 Task: Look for space in Jāmnagar, India from 5th July, 2023 to 15th July, 2023 for 9 adults in price range Rs.15000 to Rs.25000. Place can be entire place with 5 bedrooms having 5 beds and 5 bathrooms. Property type can be house, flat, guest house. Booking option can be shelf check-in. Required host language is English.
Action: Mouse moved to (523, 130)
Screenshot: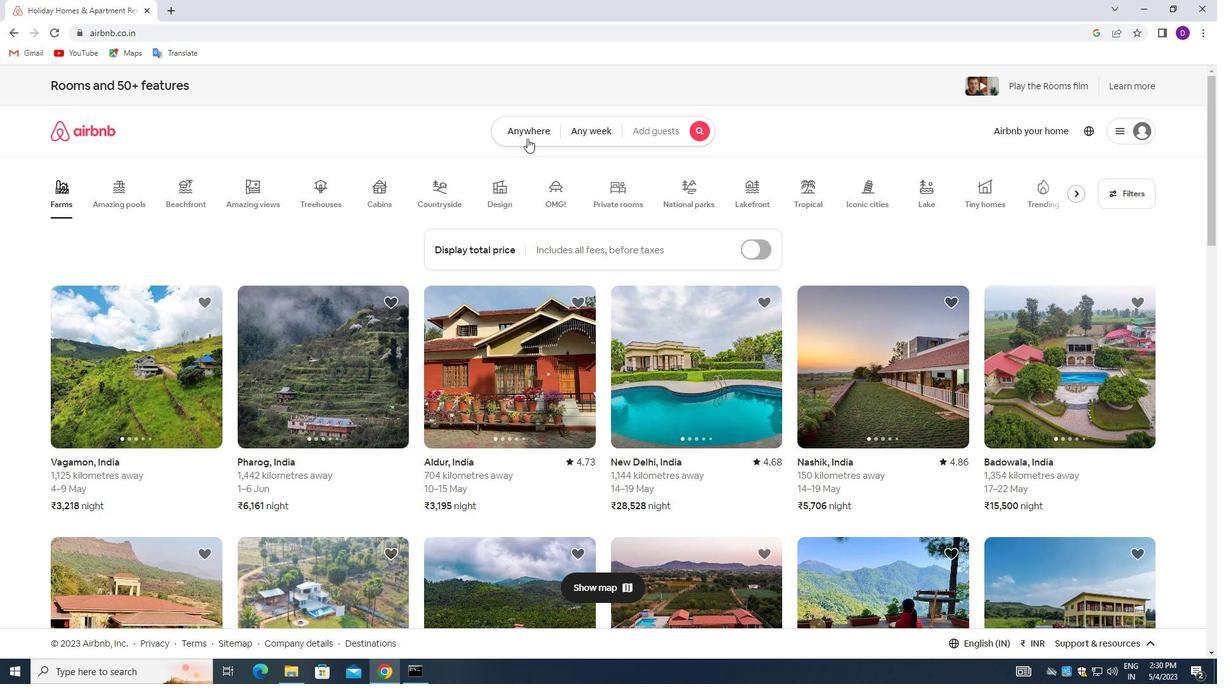 
Action: Mouse pressed left at (523, 130)
Screenshot: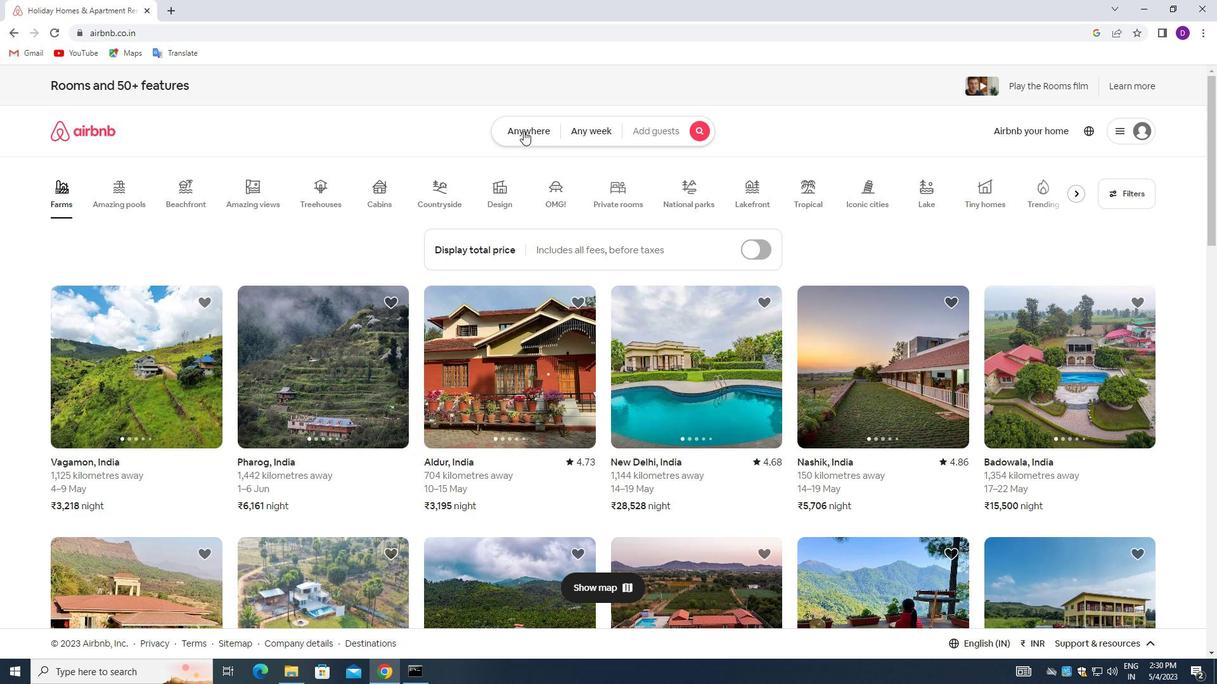 
Action: Mouse moved to (469, 186)
Screenshot: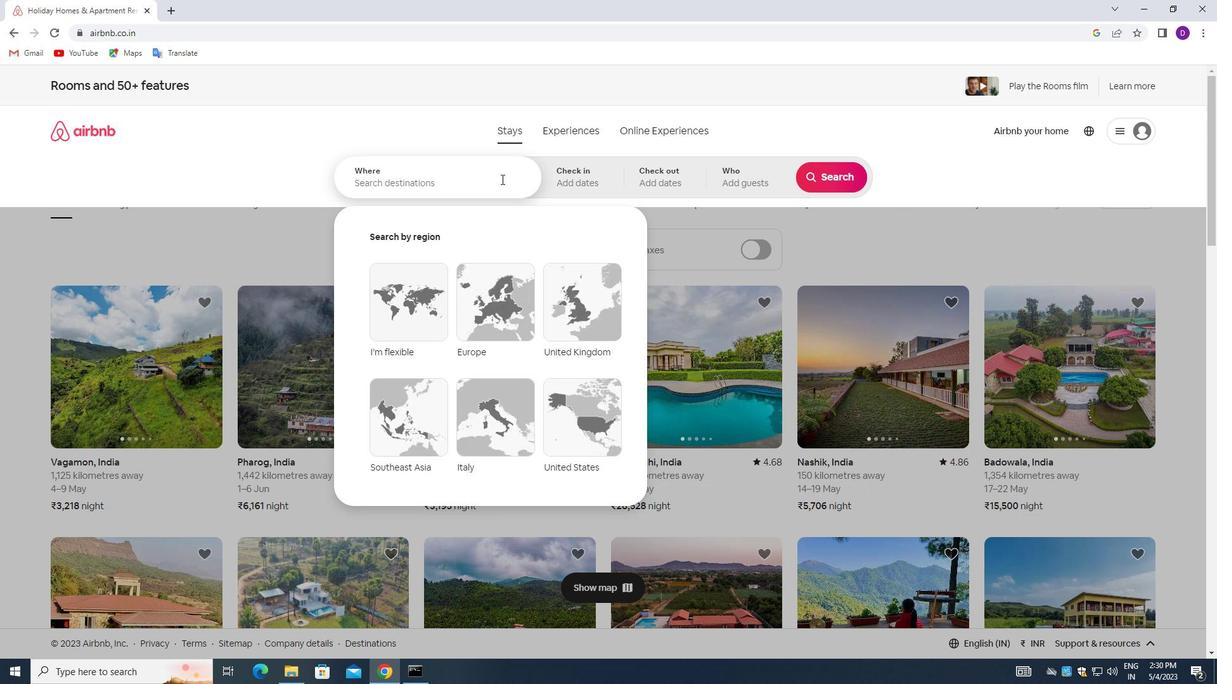 
Action: Mouse pressed left at (469, 186)
Screenshot: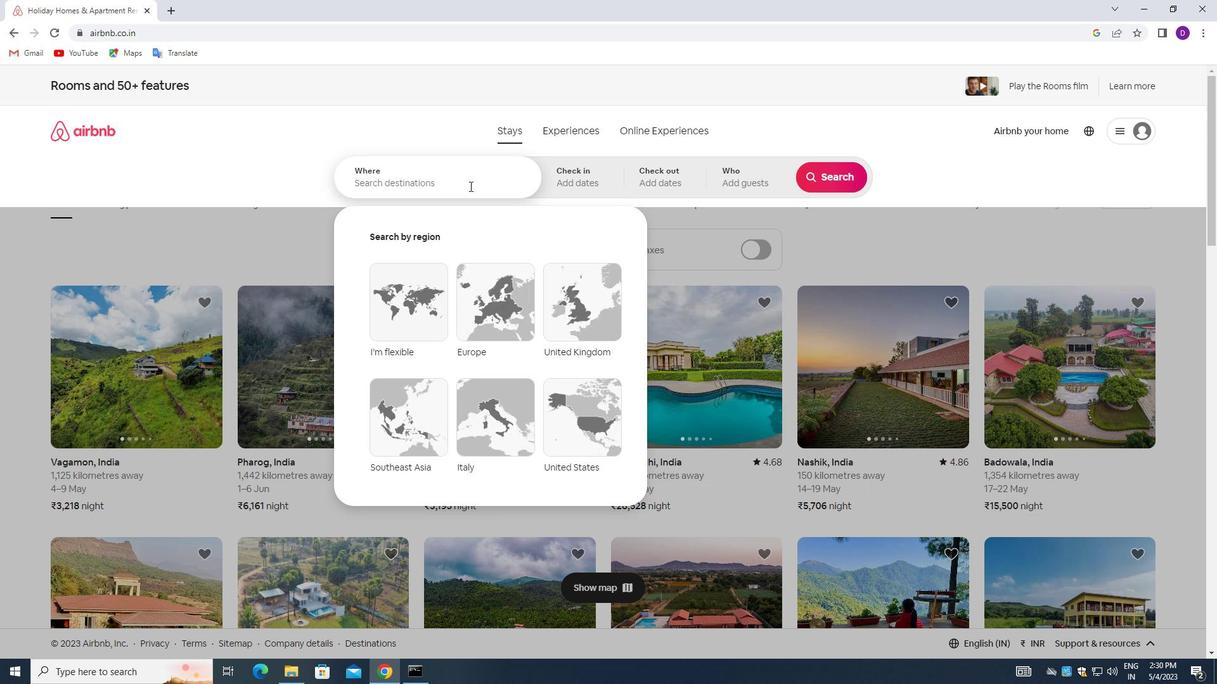 
Action: Mouse moved to (248, 155)
Screenshot: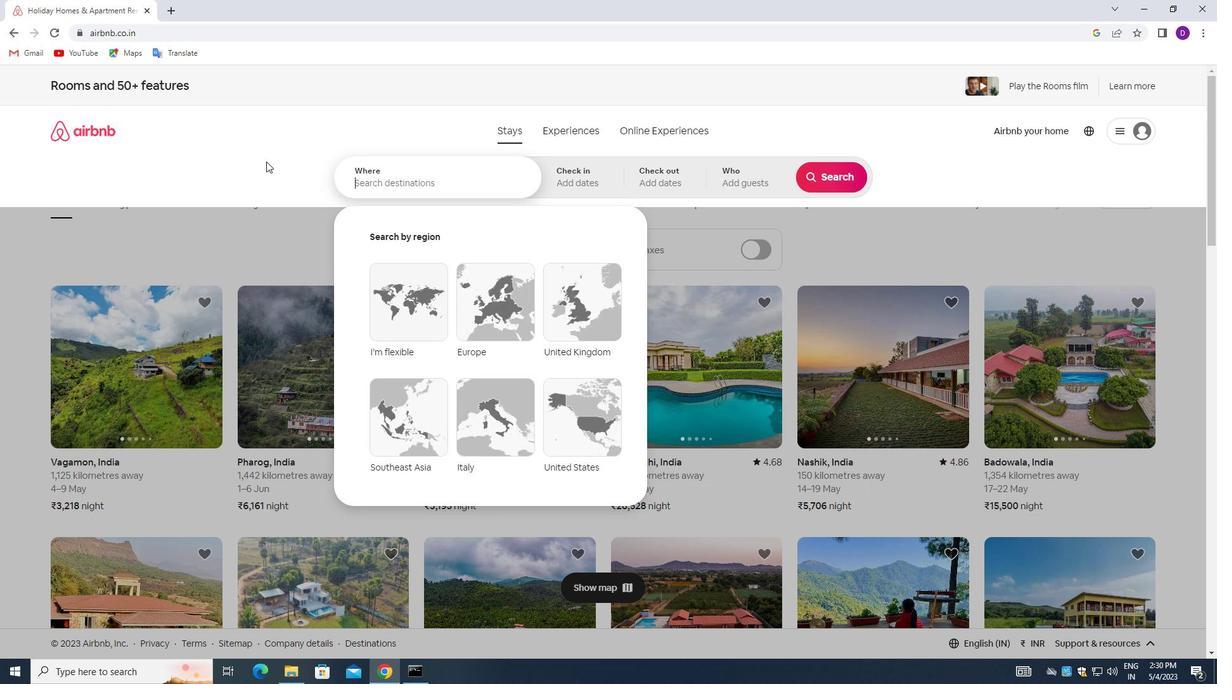 
Action: Key pressed <Key.shift>JAMNAGAR,<Key.space><Key.shift>INDIA<Key.enter>
Screenshot: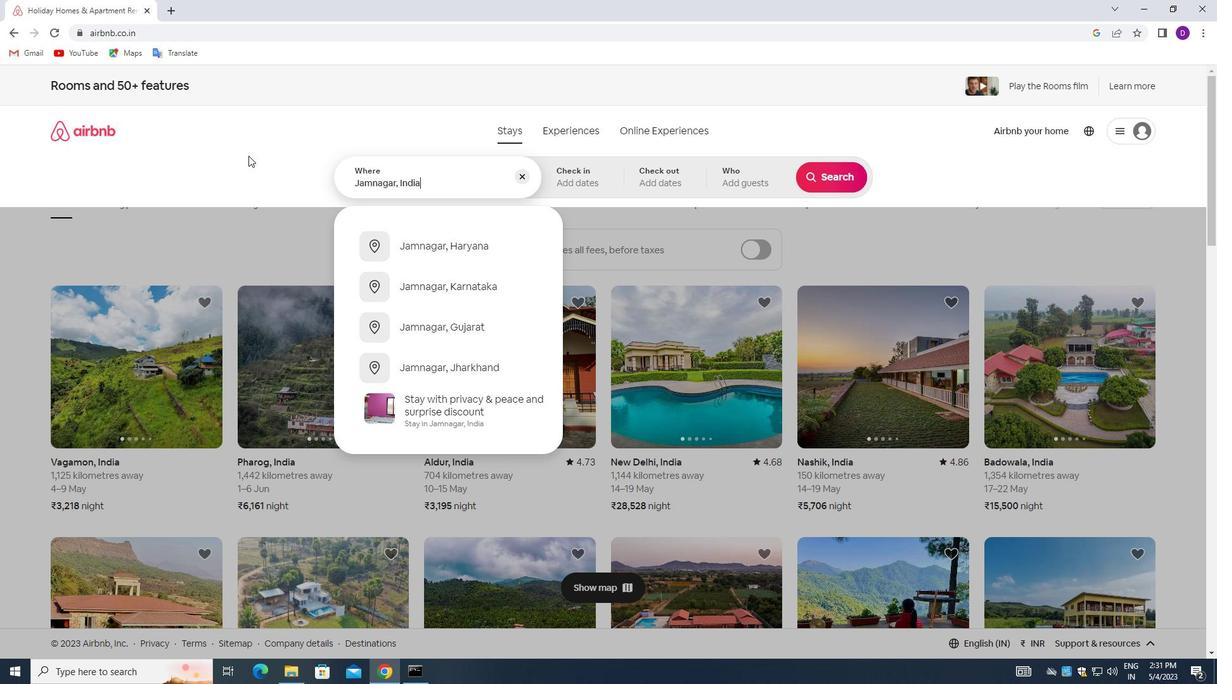 
Action: Mouse moved to (824, 286)
Screenshot: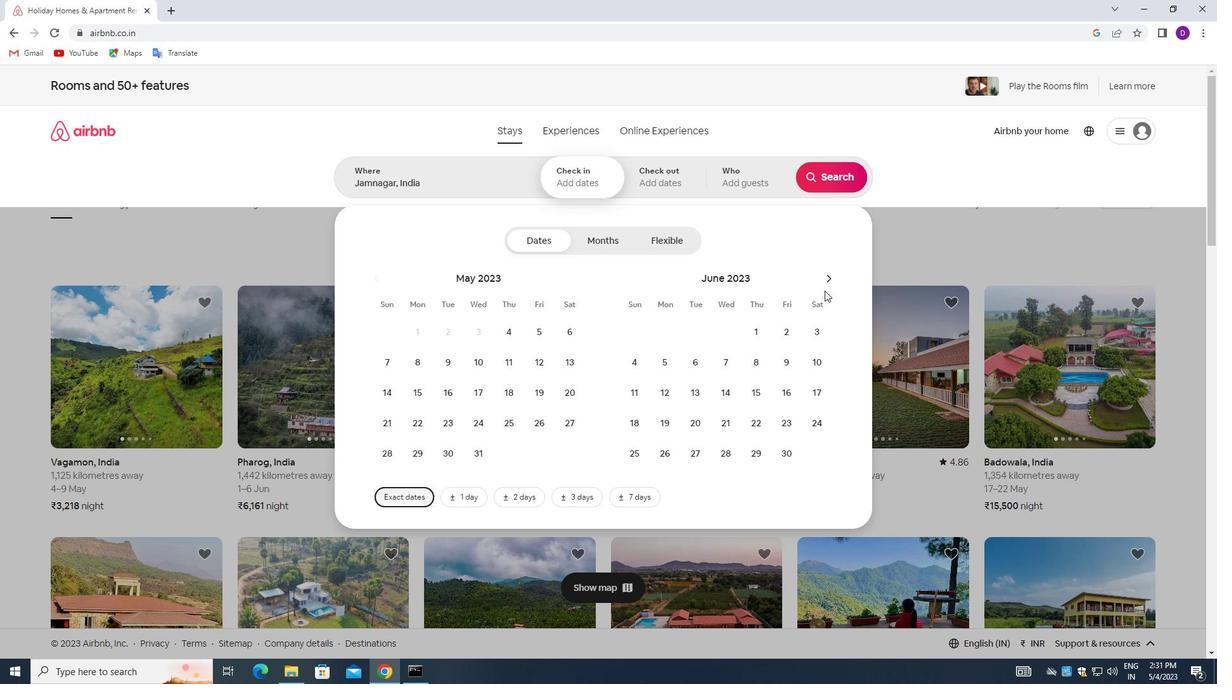 
Action: Mouse pressed left at (824, 286)
Screenshot: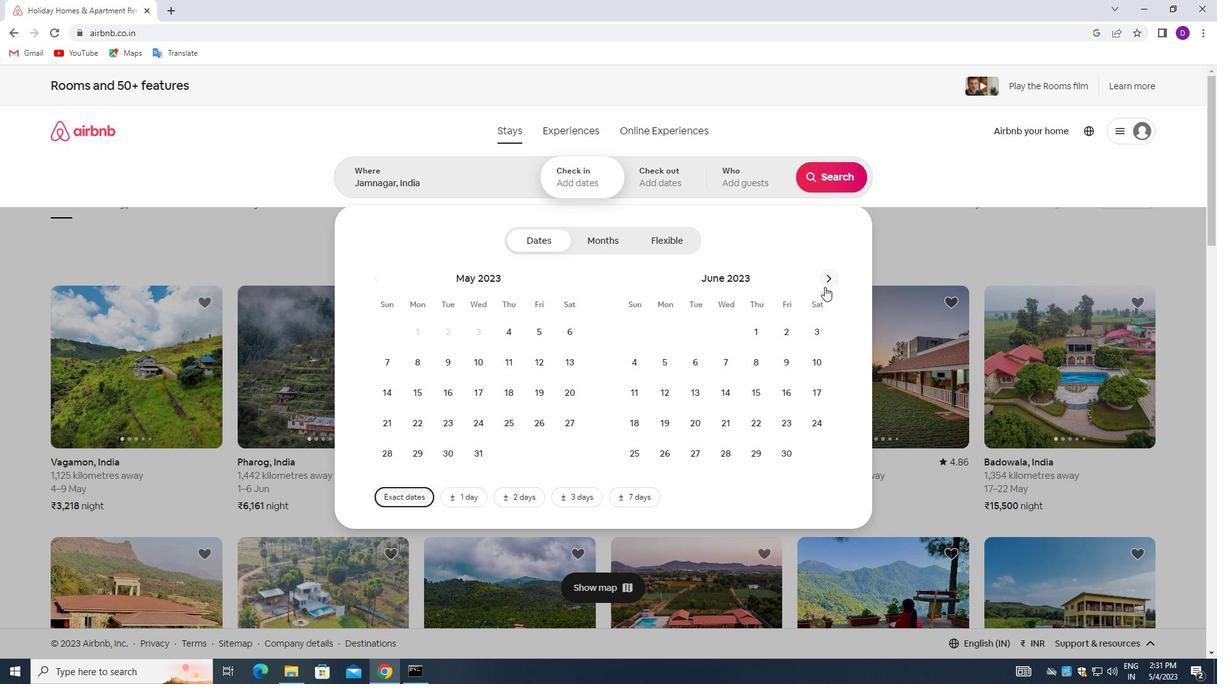 
Action: Mouse moved to (718, 355)
Screenshot: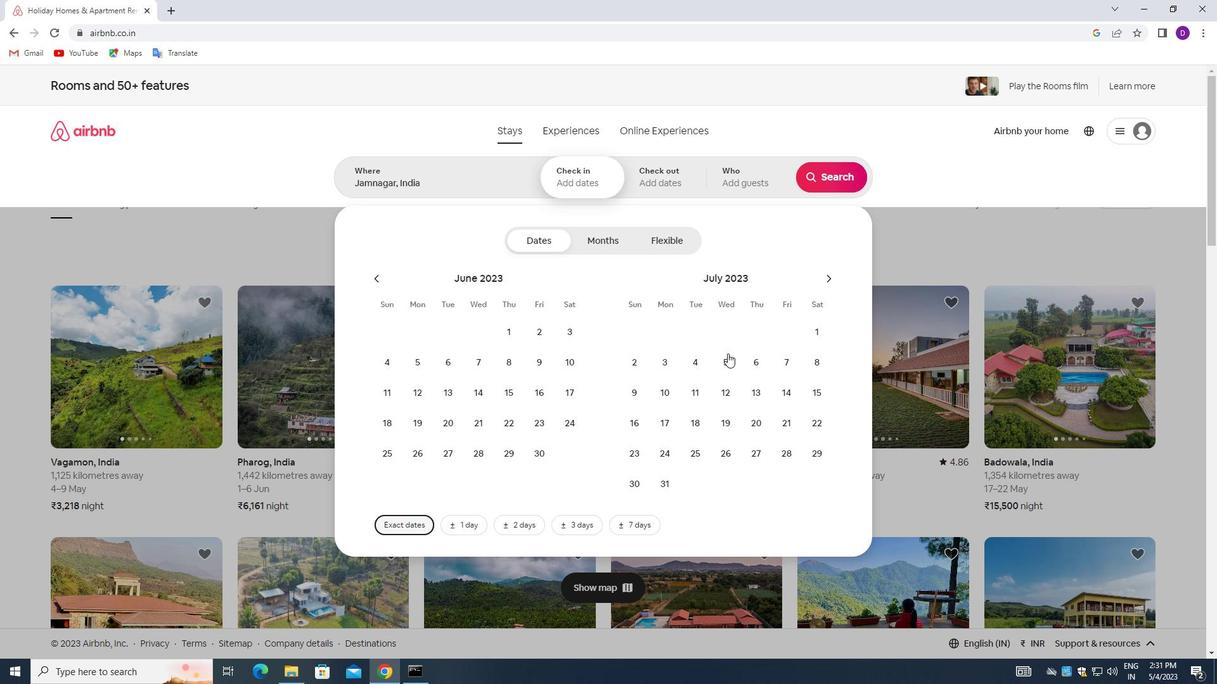 
Action: Mouse pressed left at (718, 355)
Screenshot: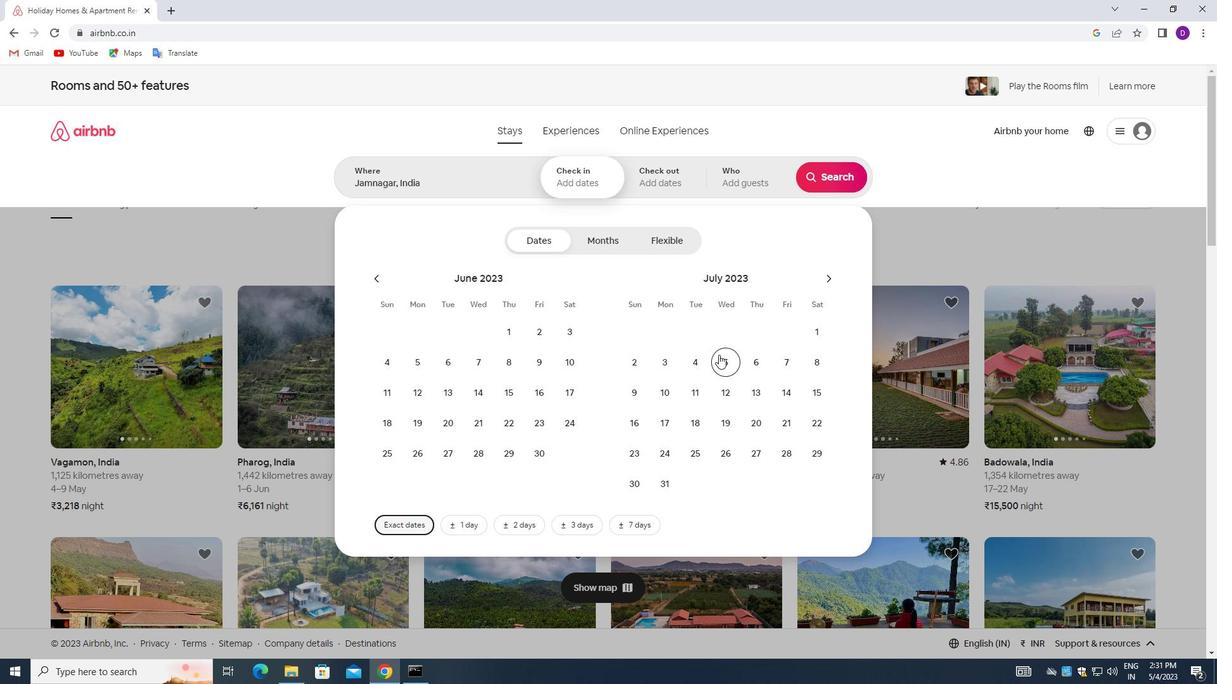 
Action: Mouse moved to (808, 384)
Screenshot: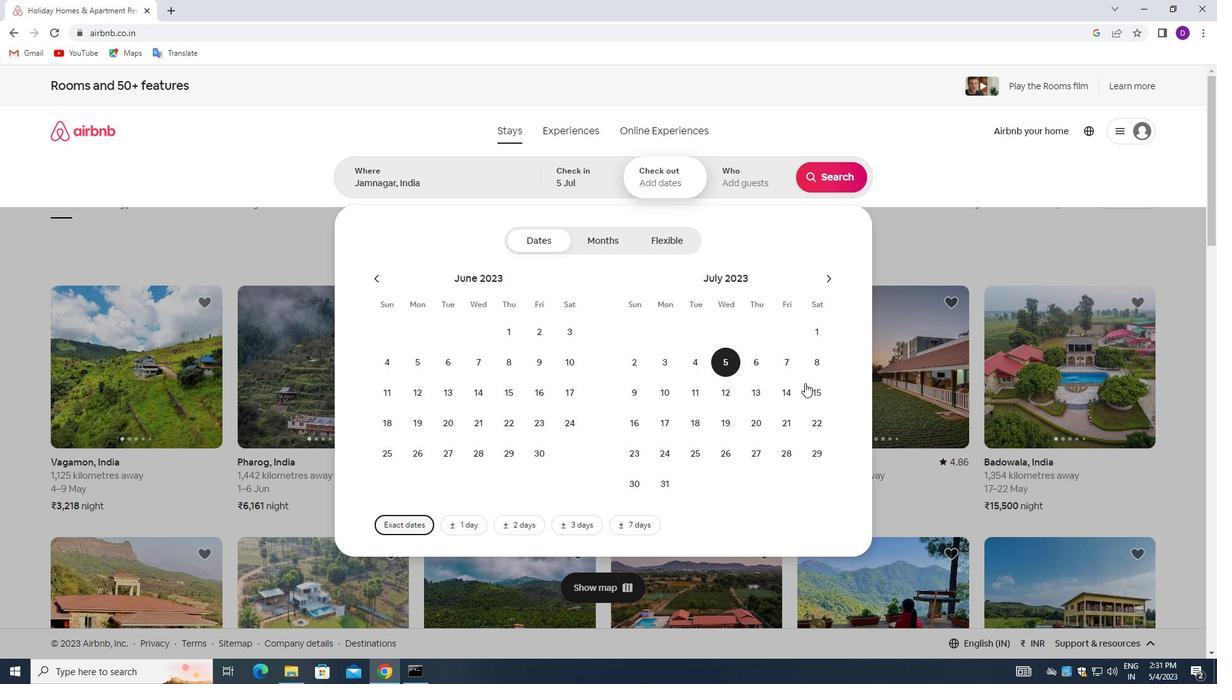 
Action: Mouse pressed left at (808, 384)
Screenshot: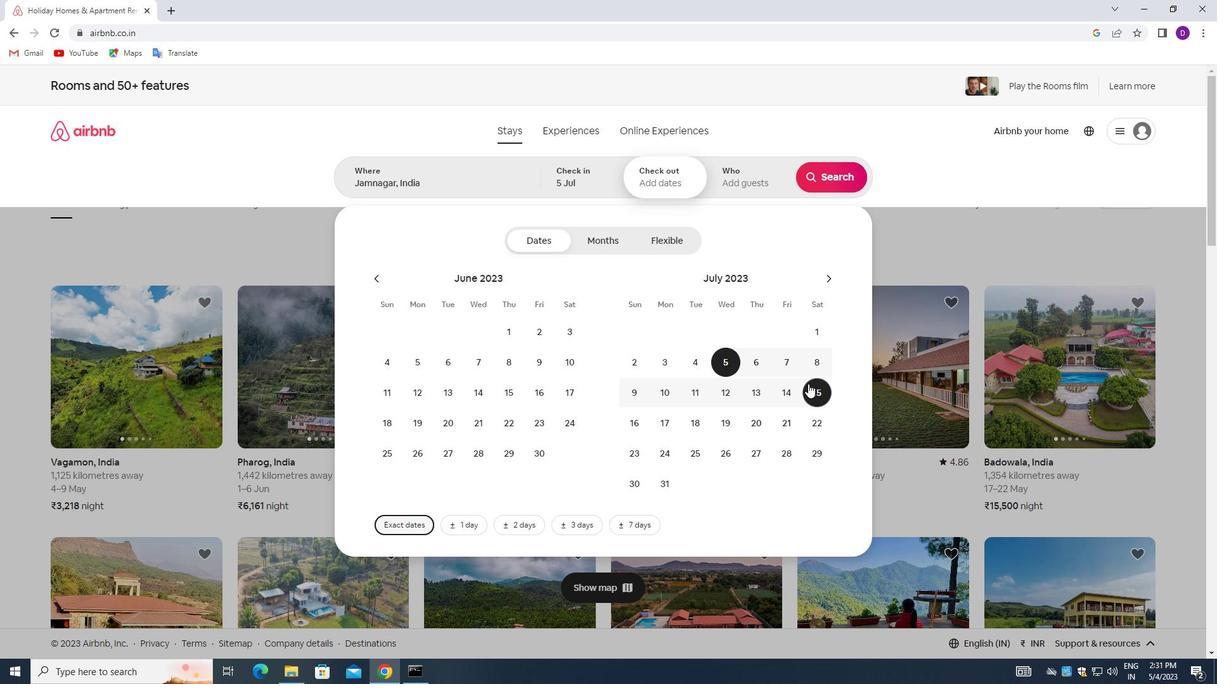 
Action: Mouse moved to (727, 168)
Screenshot: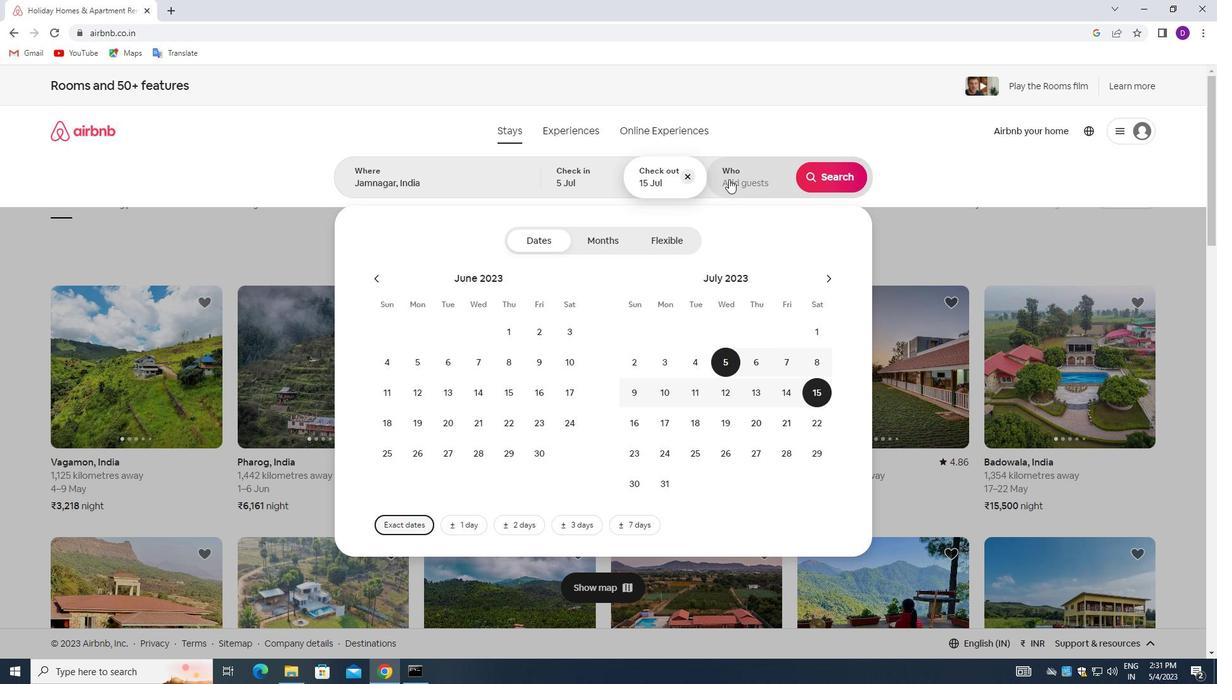 
Action: Mouse pressed left at (727, 168)
Screenshot: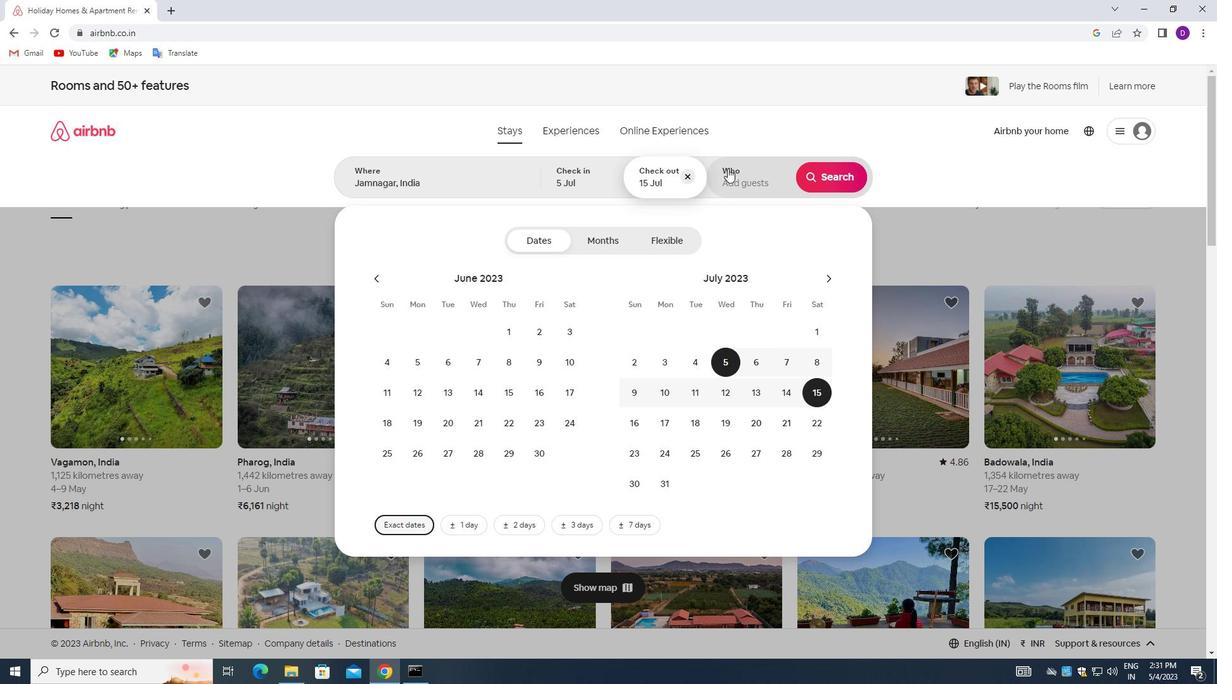 
Action: Mouse moved to (838, 243)
Screenshot: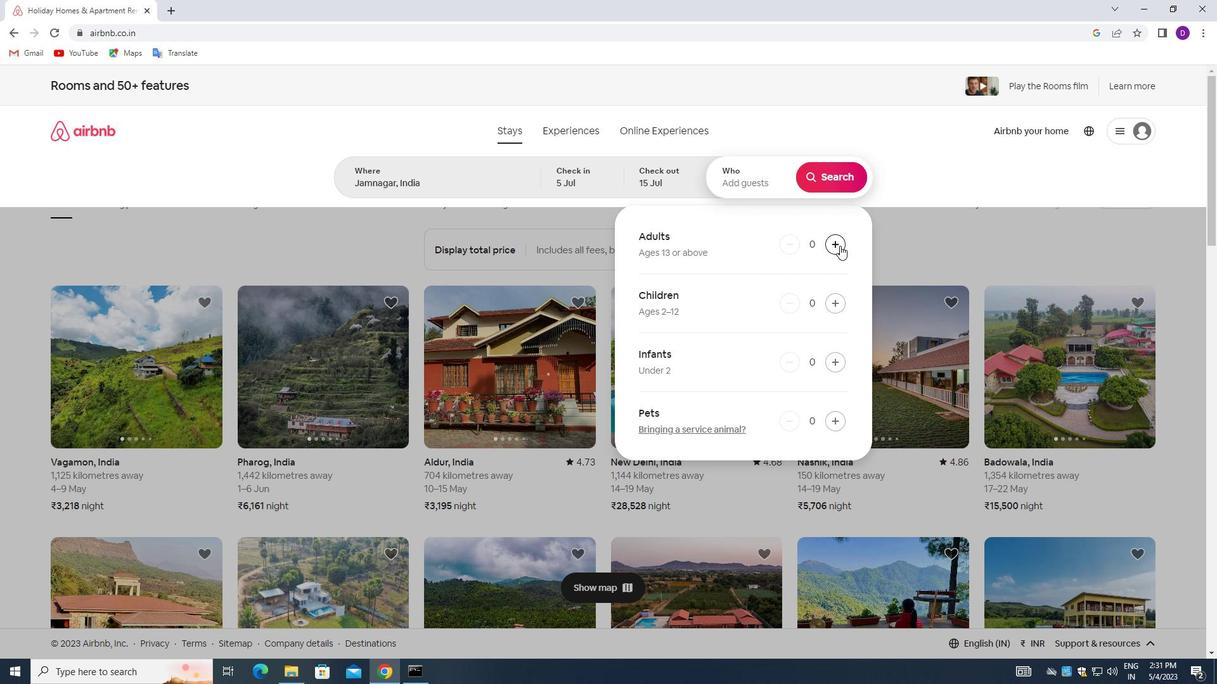 
Action: Mouse pressed left at (838, 243)
Screenshot: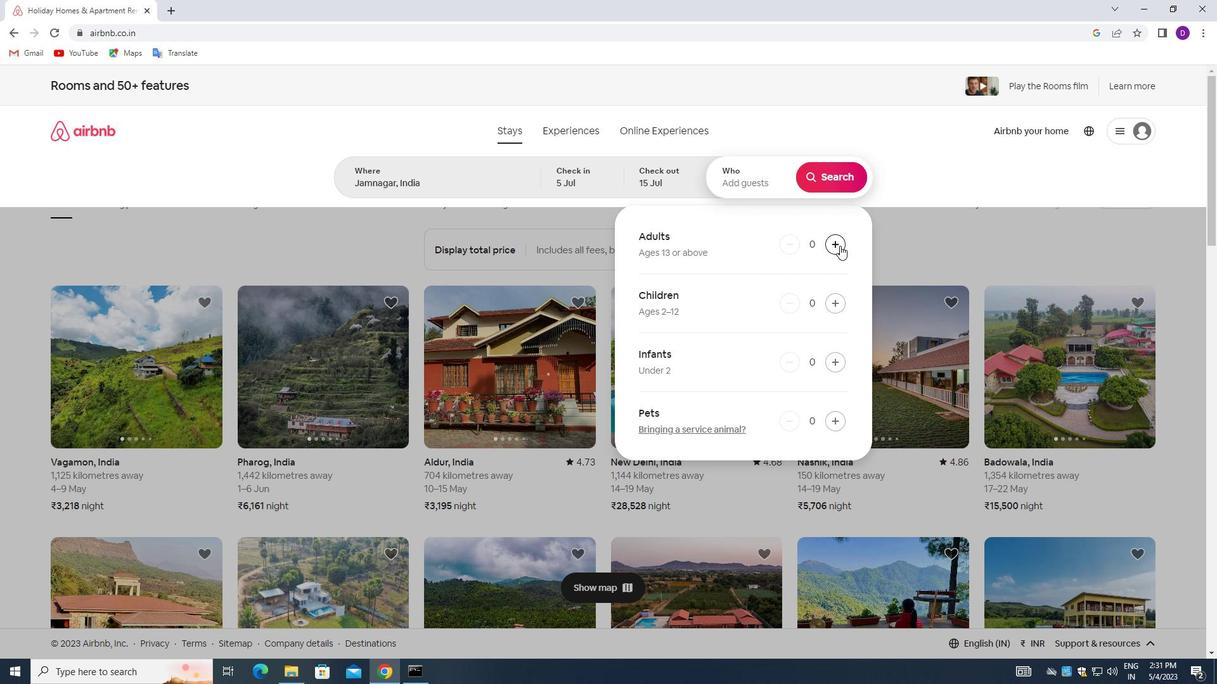 
Action: Mouse pressed left at (838, 243)
Screenshot: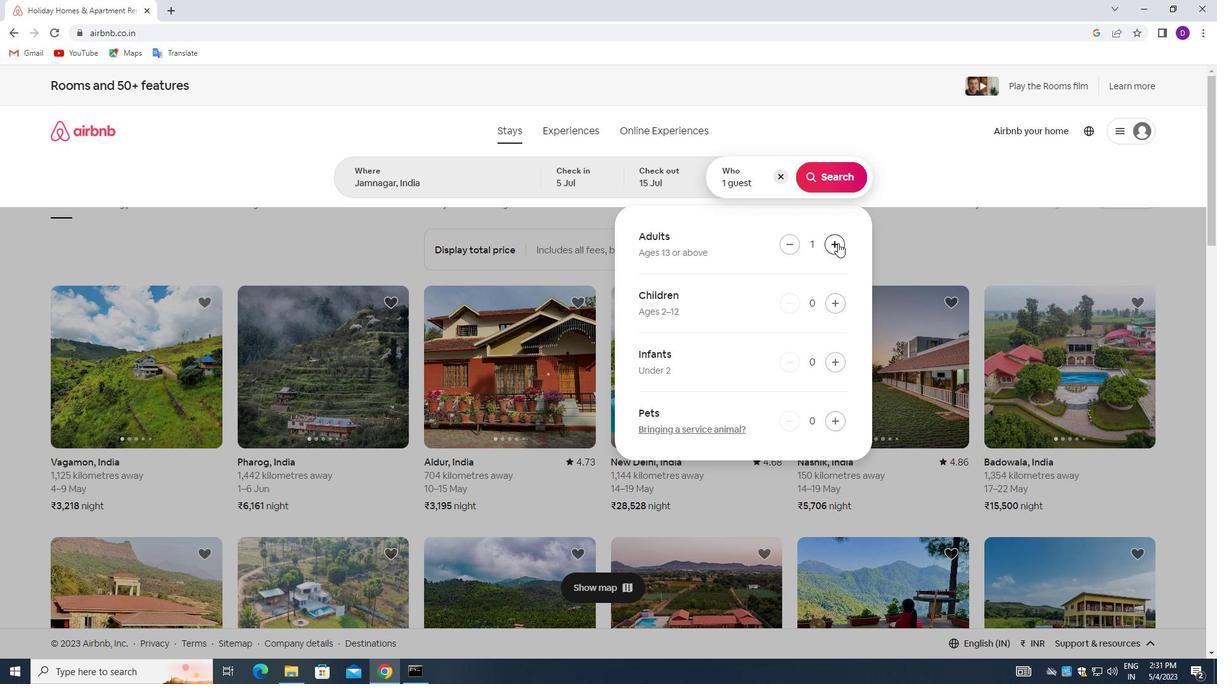 
Action: Mouse pressed left at (838, 243)
Screenshot: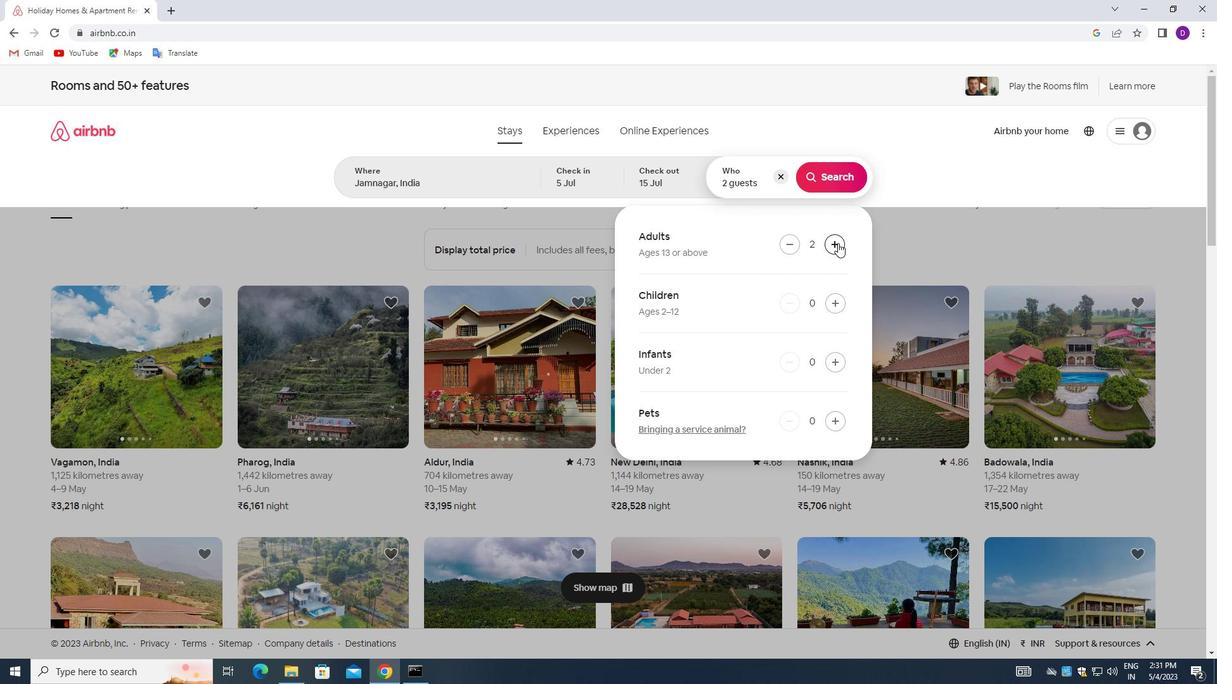 
Action: Mouse pressed left at (838, 243)
Screenshot: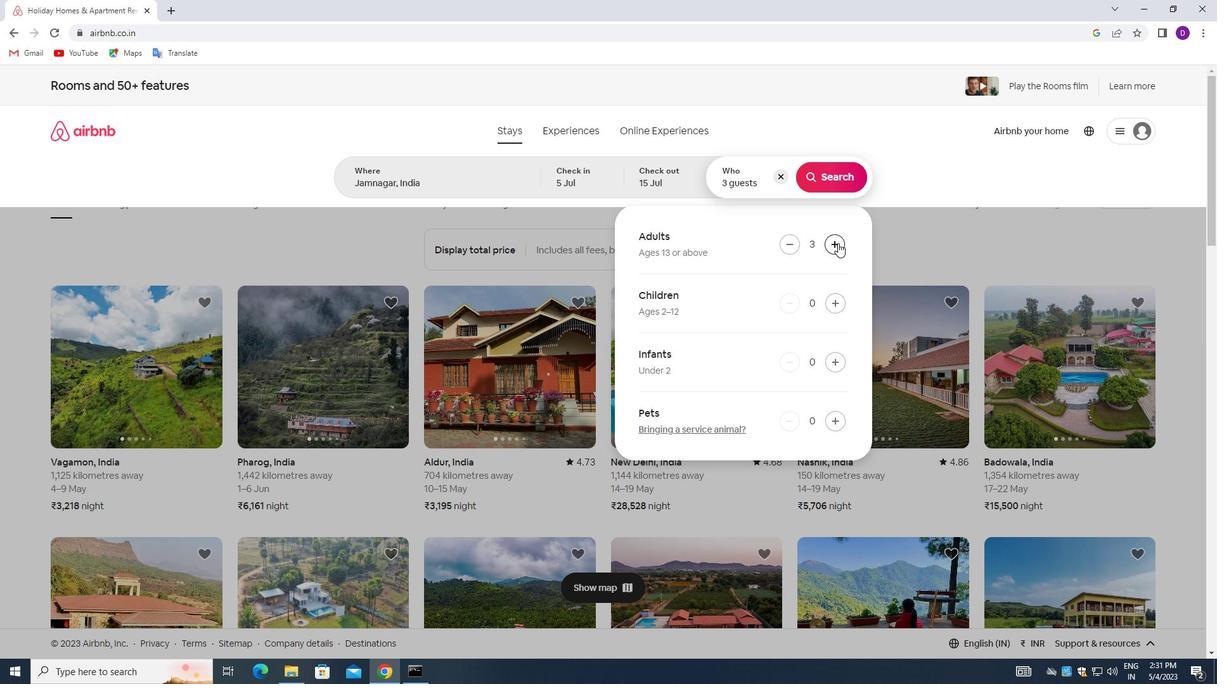 
Action: Mouse pressed left at (838, 243)
Screenshot: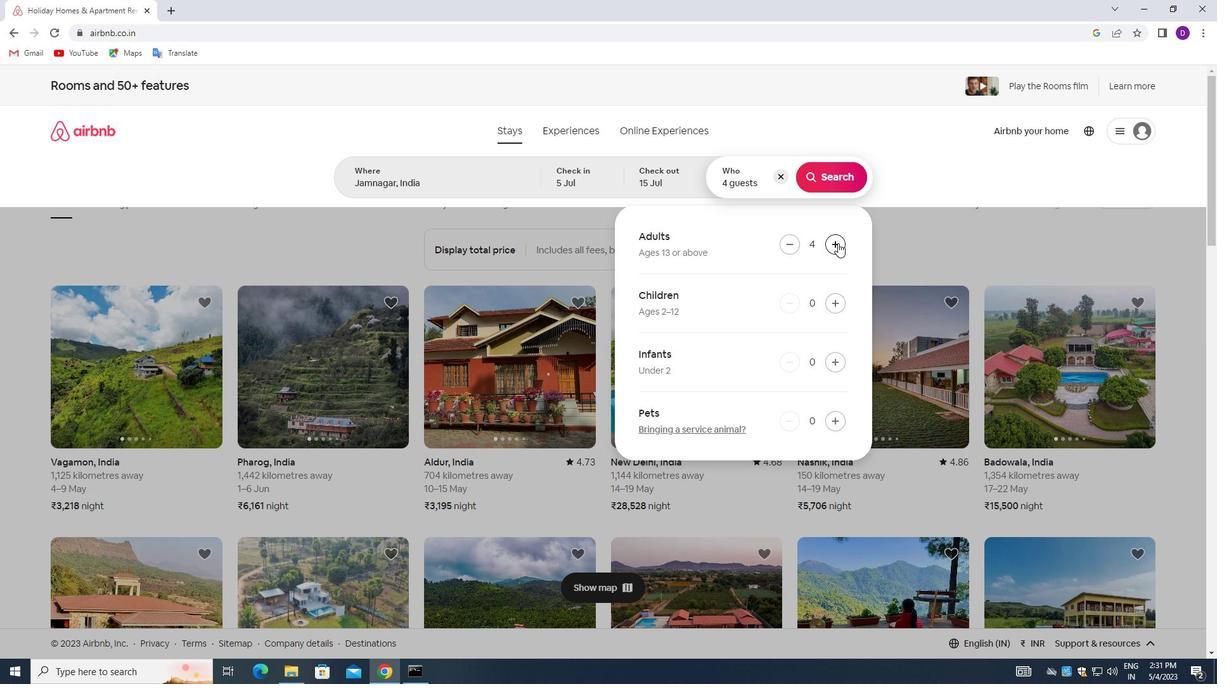 
Action: Mouse pressed left at (838, 243)
Screenshot: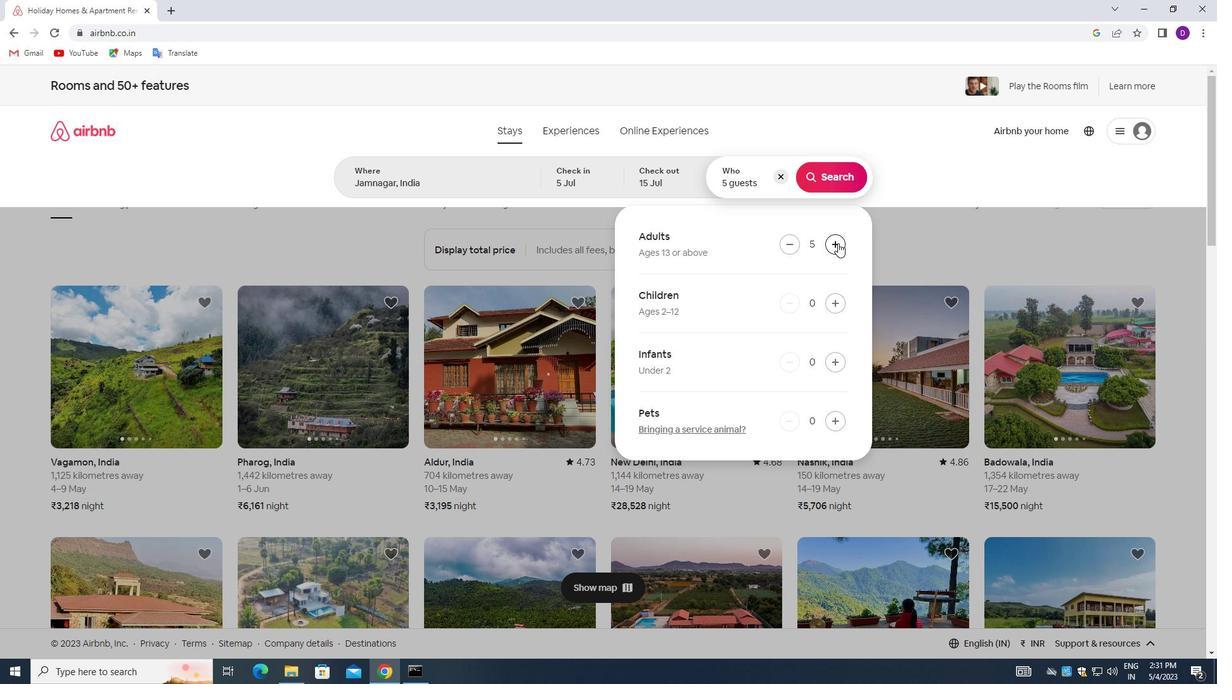 
Action: Mouse pressed left at (838, 243)
Screenshot: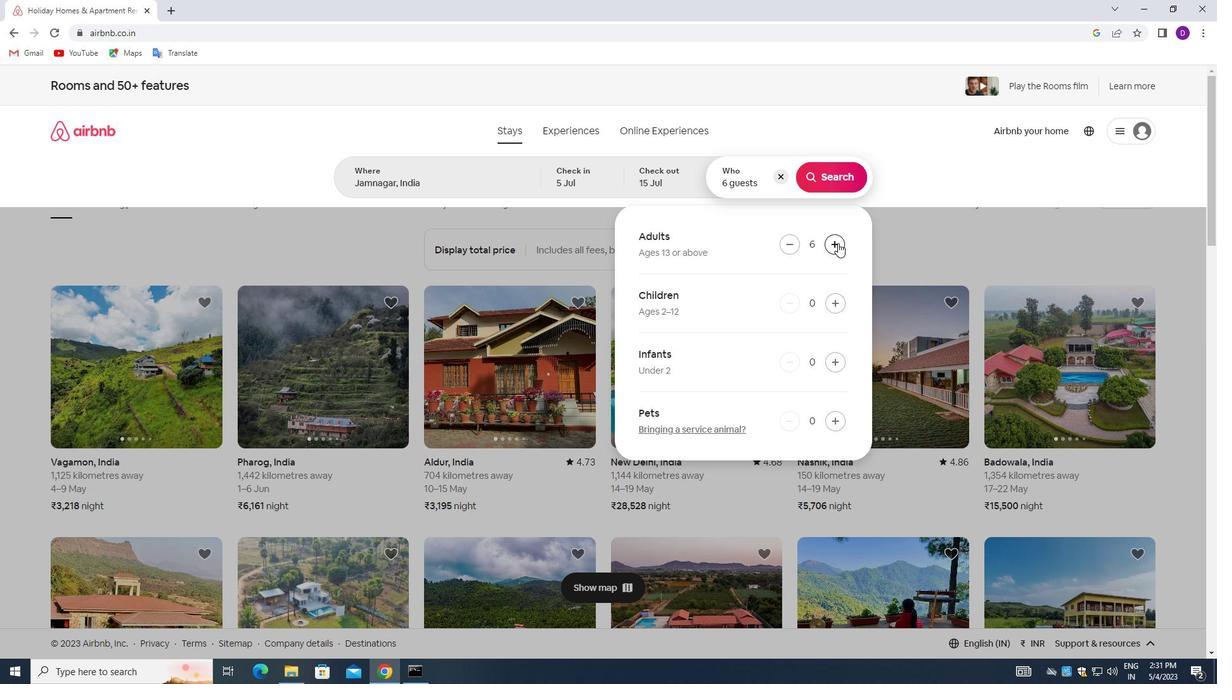 
Action: Mouse pressed left at (838, 243)
Screenshot: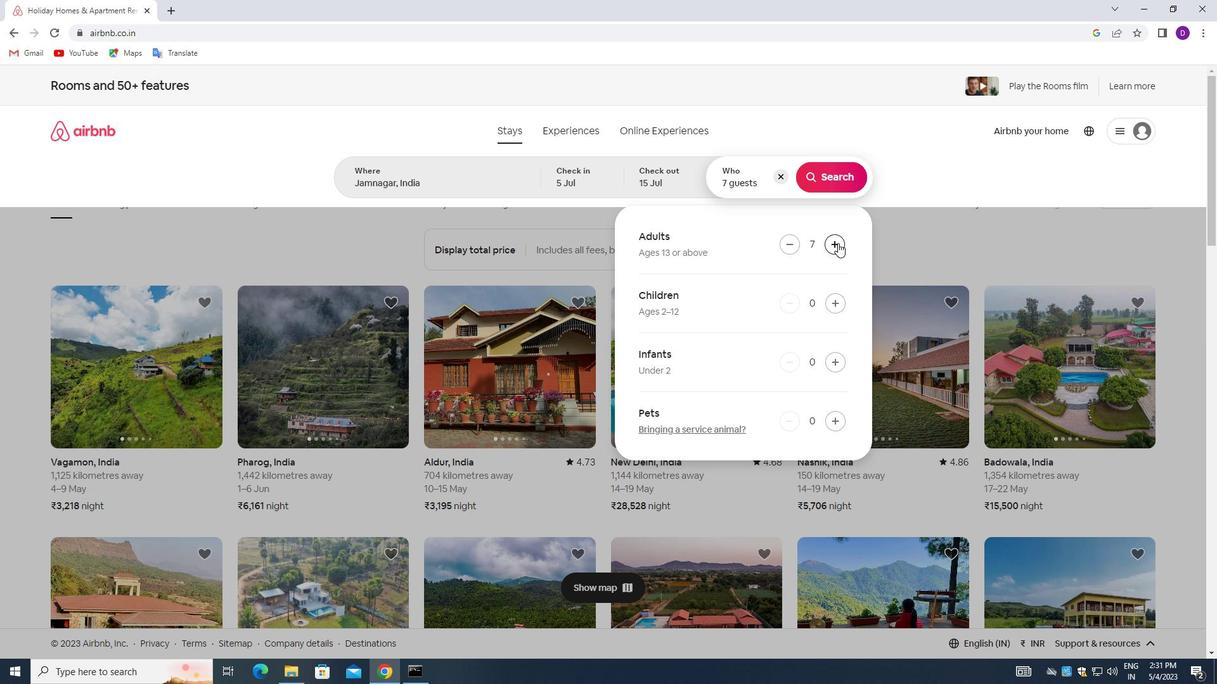 
Action: Mouse pressed left at (838, 243)
Screenshot: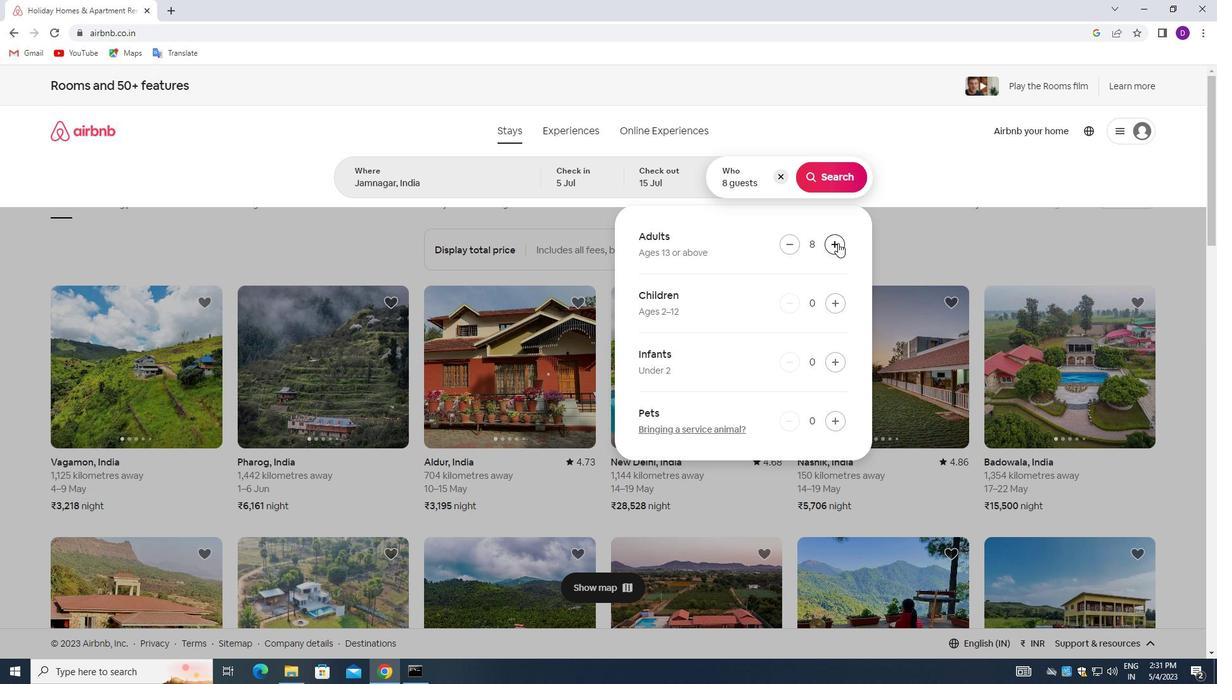 
Action: Mouse moved to (819, 171)
Screenshot: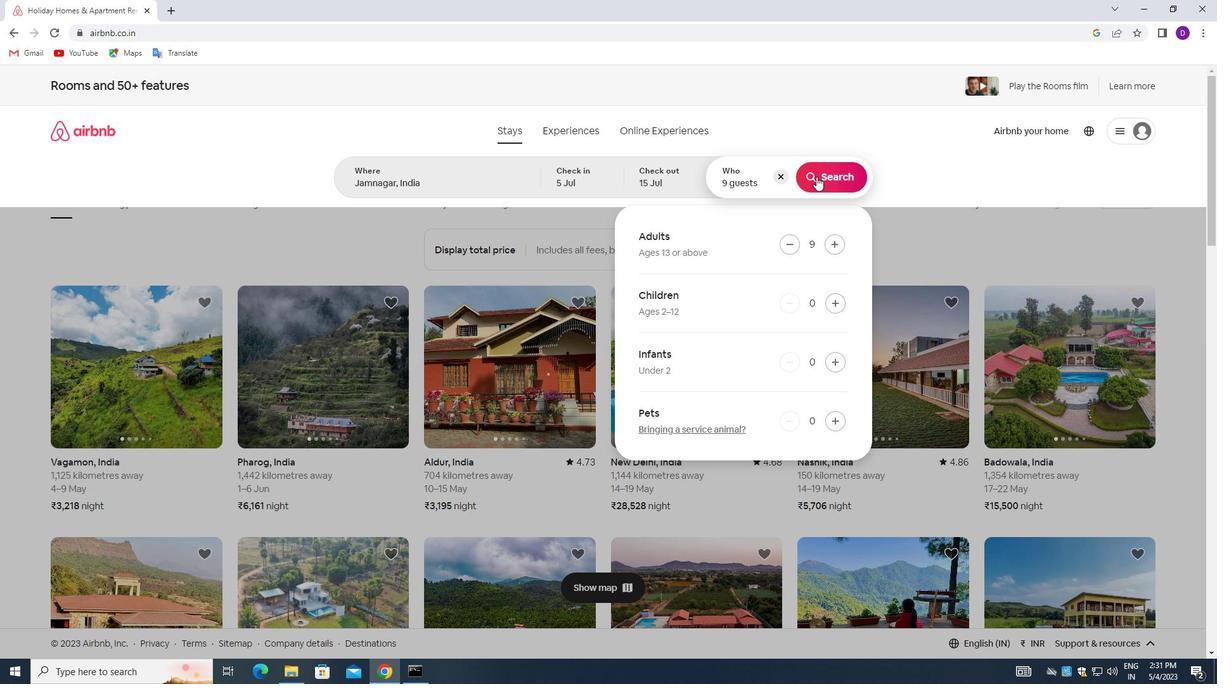 
Action: Mouse pressed left at (819, 171)
Screenshot: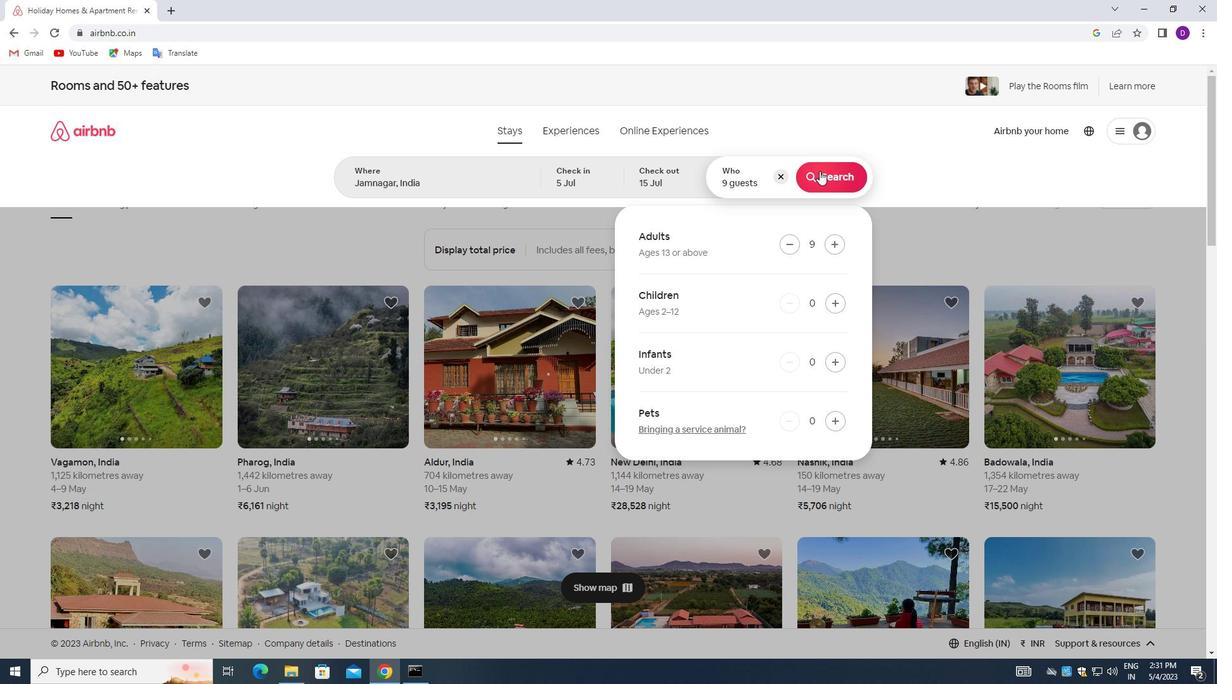 
Action: Mouse moved to (1143, 136)
Screenshot: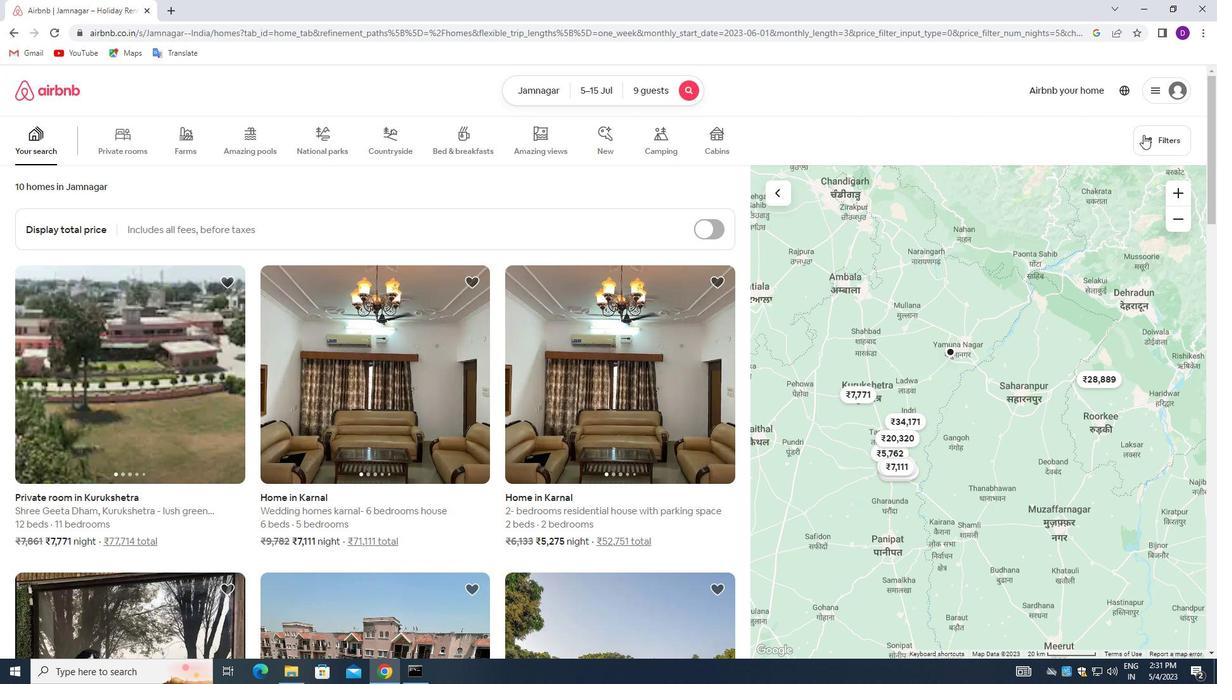 
Action: Mouse pressed left at (1143, 136)
Screenshot: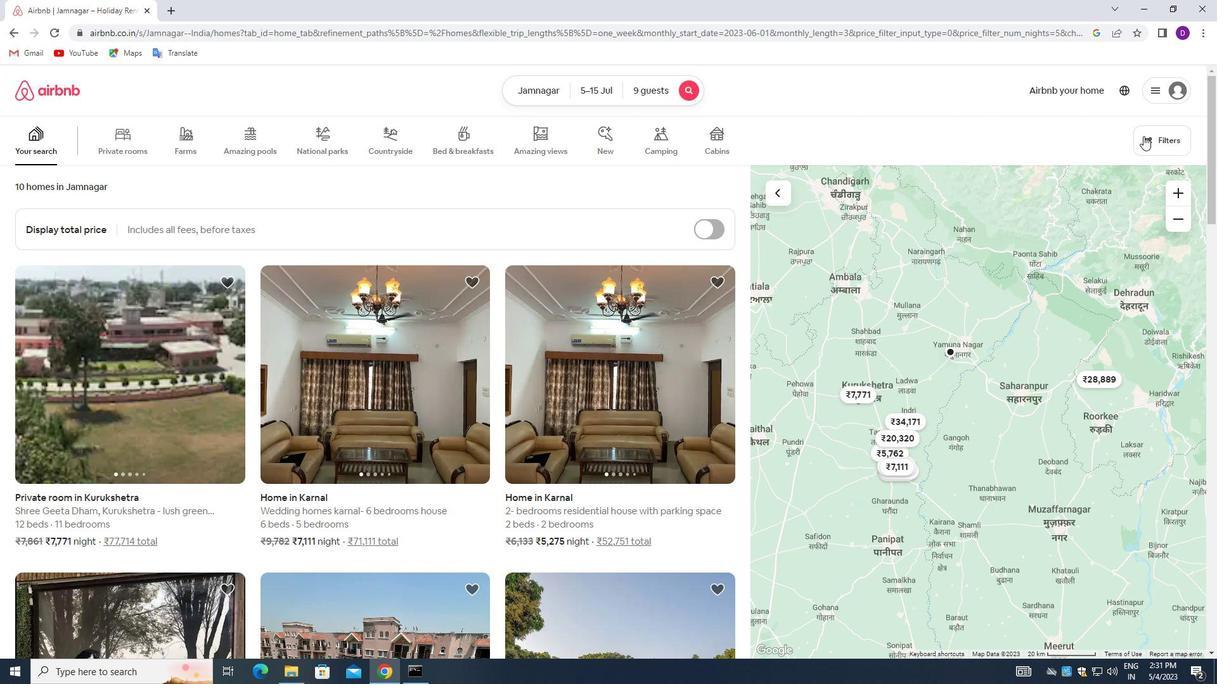 
Action: Mouse moved to (441, 301)
Screenshot: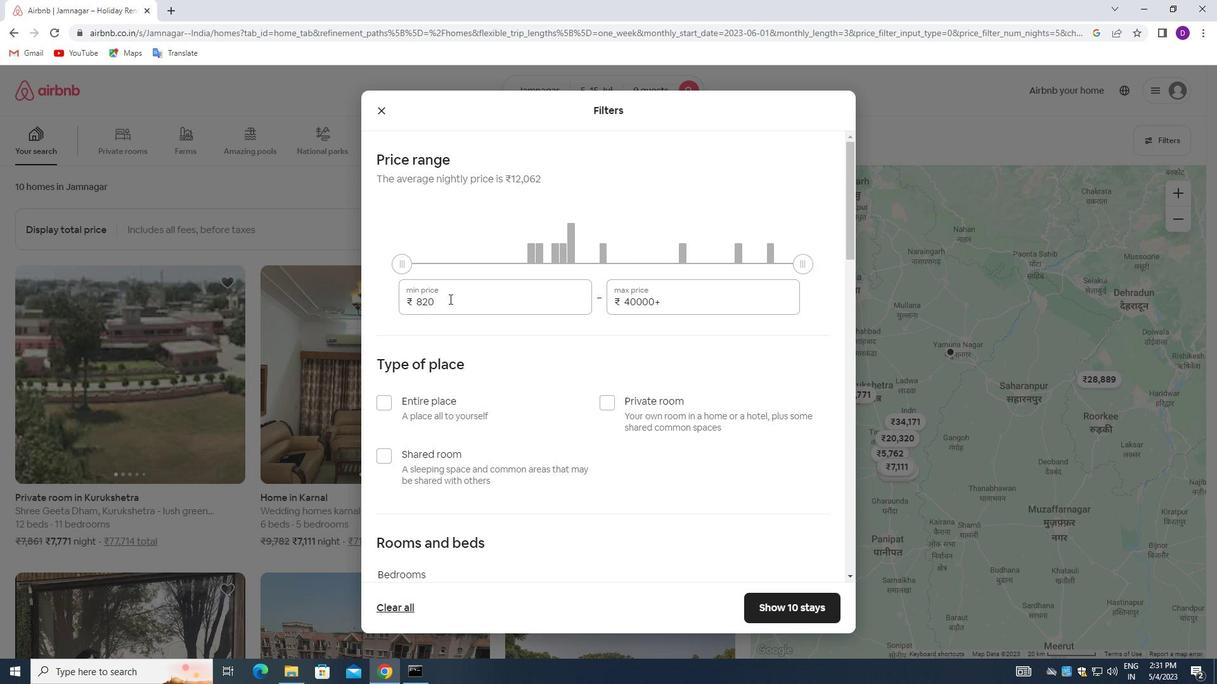 
Action: Mouse pressed left at (441, 301)
Screenshot: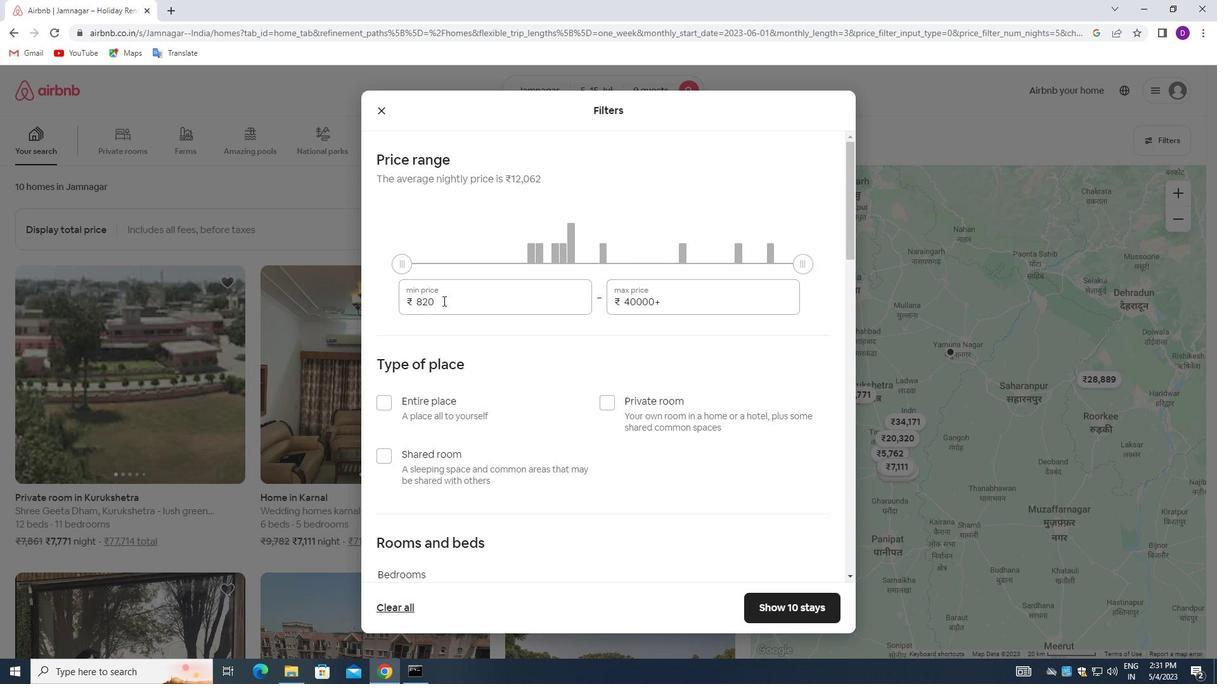
Action: Mouse pressed left at (441, 301)
Screenshot: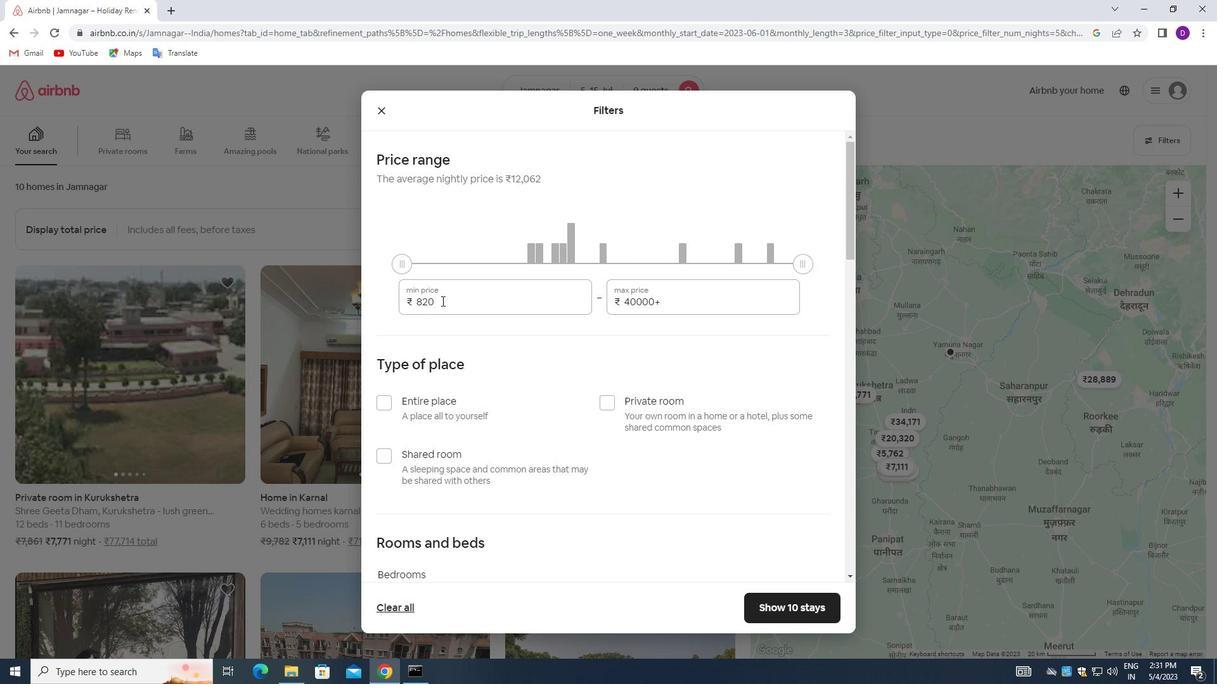 
Action: Key pressed 15000<Key.tab>25000
Screenshot: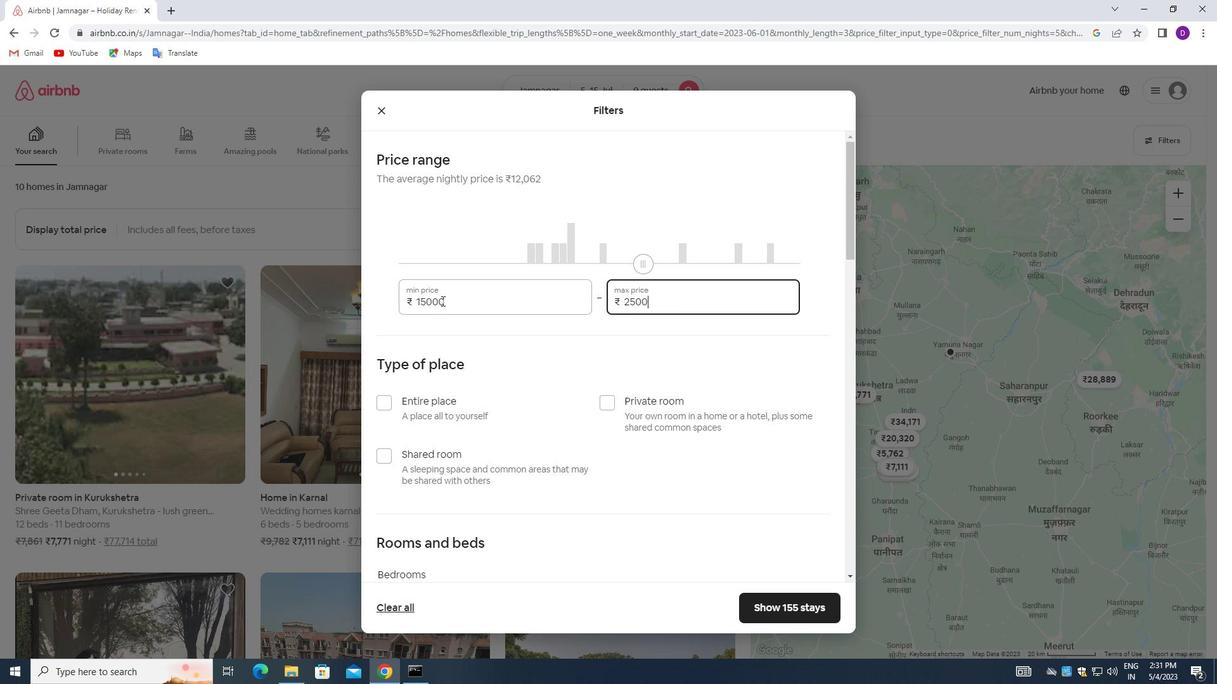 
Action: Mouse moved to (441, 316)
Screenshot: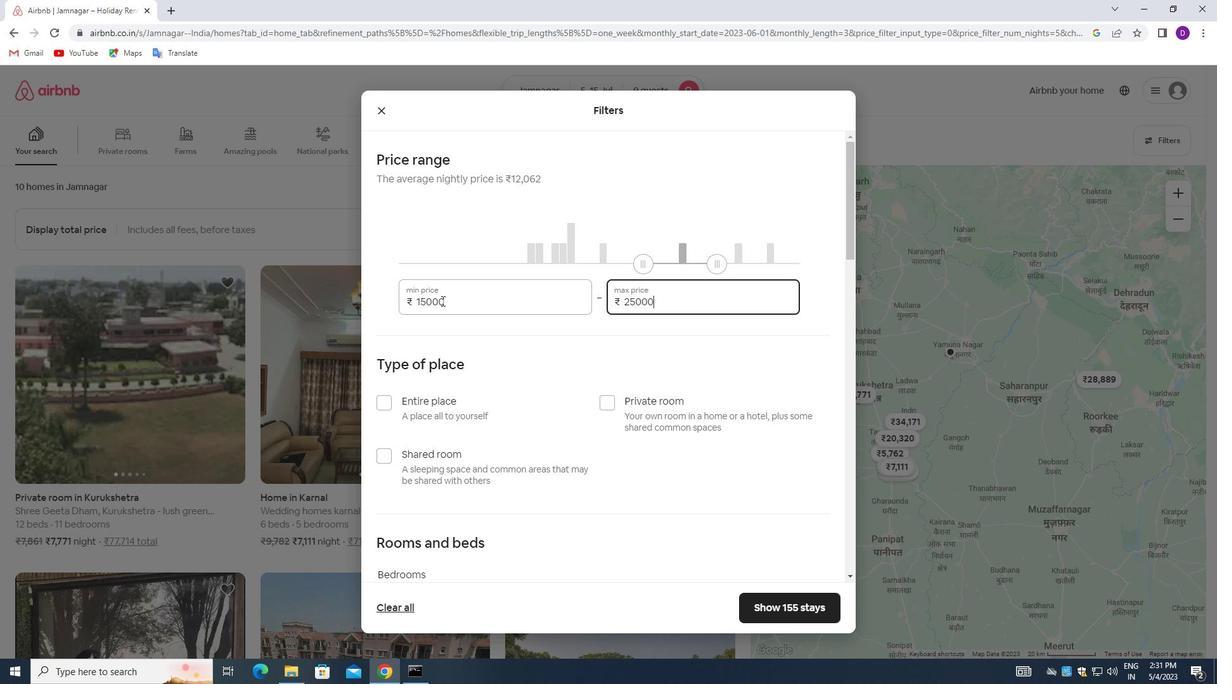 
Action: Mouse scrolled (441, 315) with delta (0, 0)
Screenshot: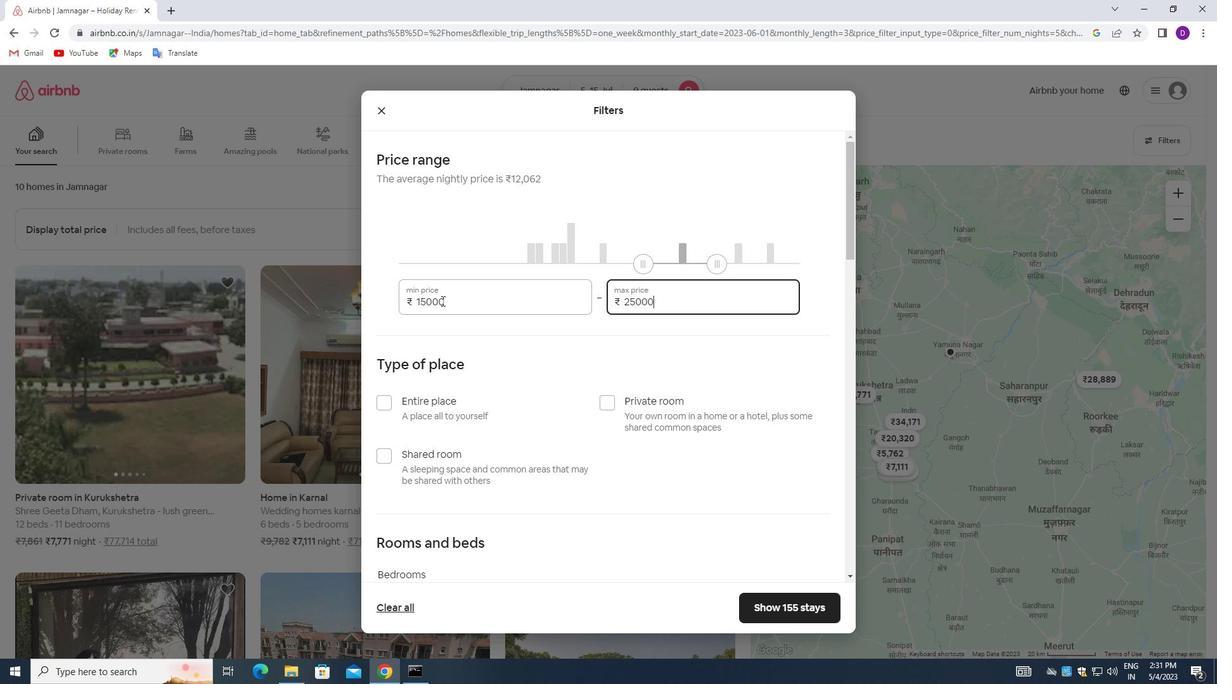 
Action: Mouse moved to (382, 348)
Screenshot: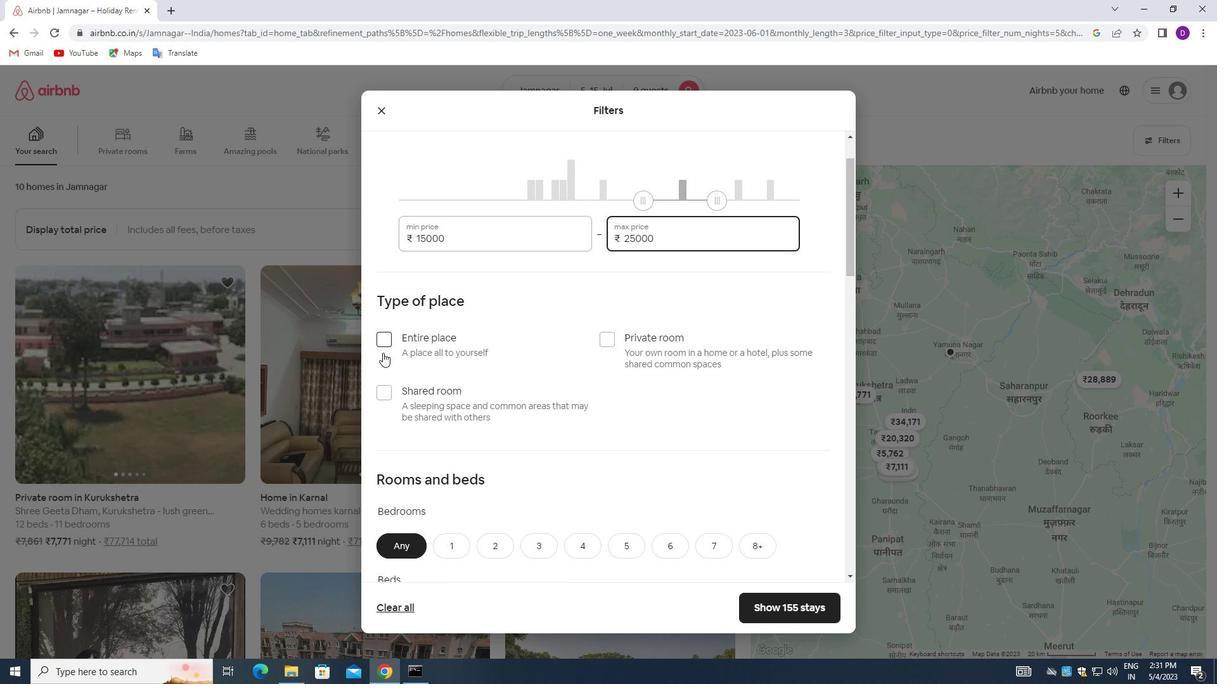 
Action: Mouse pressed left at (382, 348)
Screenshot: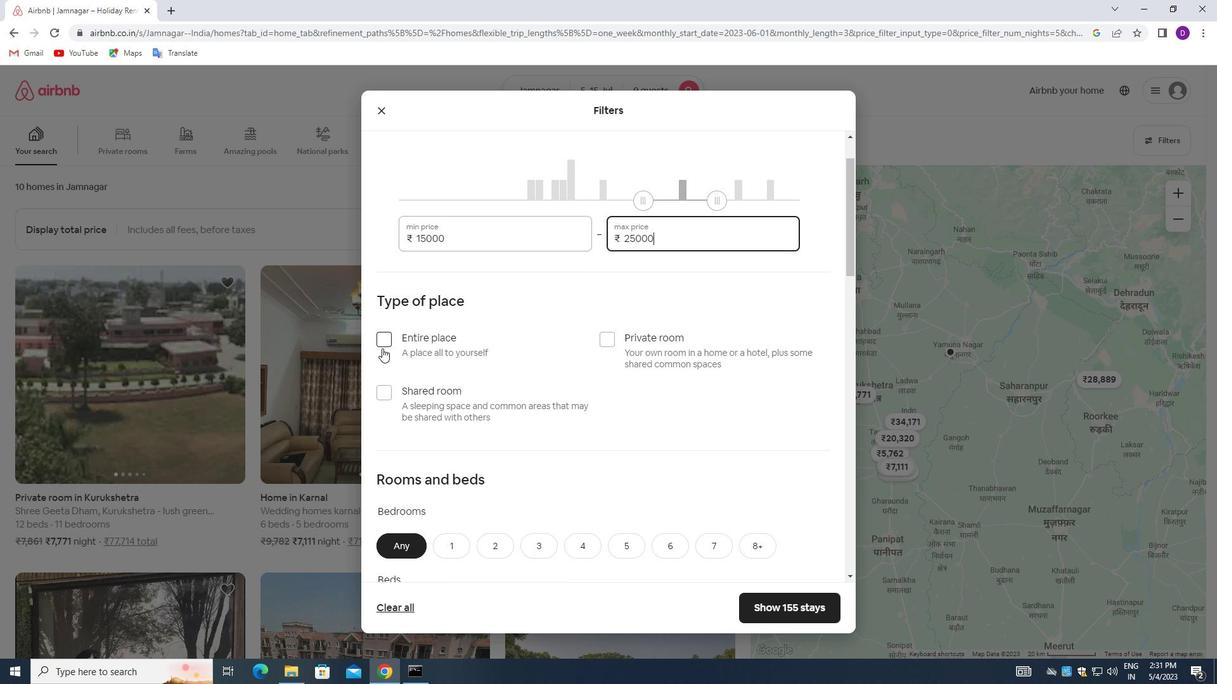 
Action: Mouse moved to (480, 344)
Screenshot: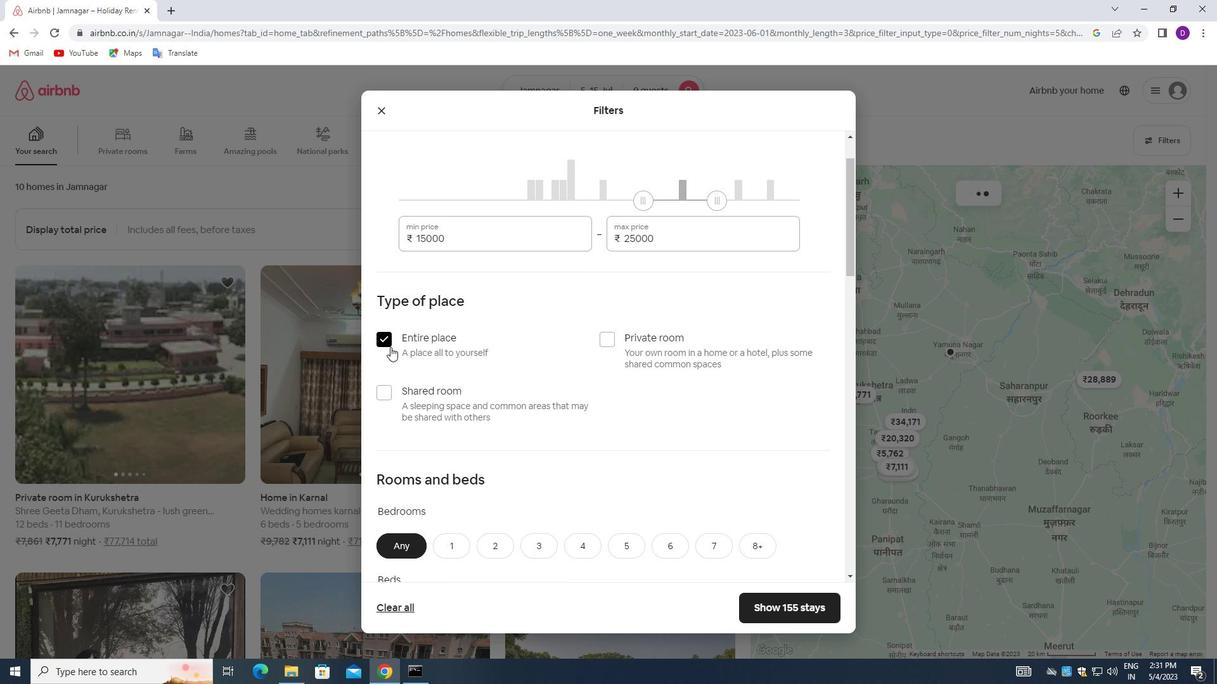 
Action: Mouse scrolled (480, 344) with delta (0, 0)
Screenshot: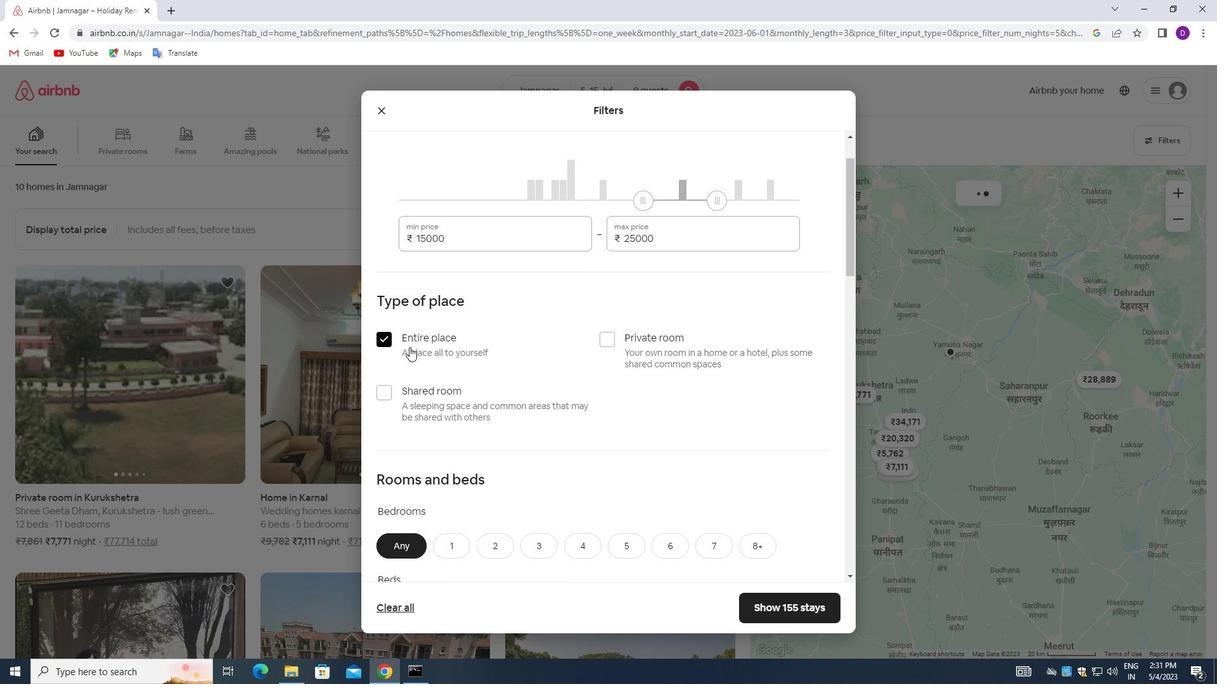 
Action: Mouse scrolled (480, 344) with delta (0, 0)
Screenshot: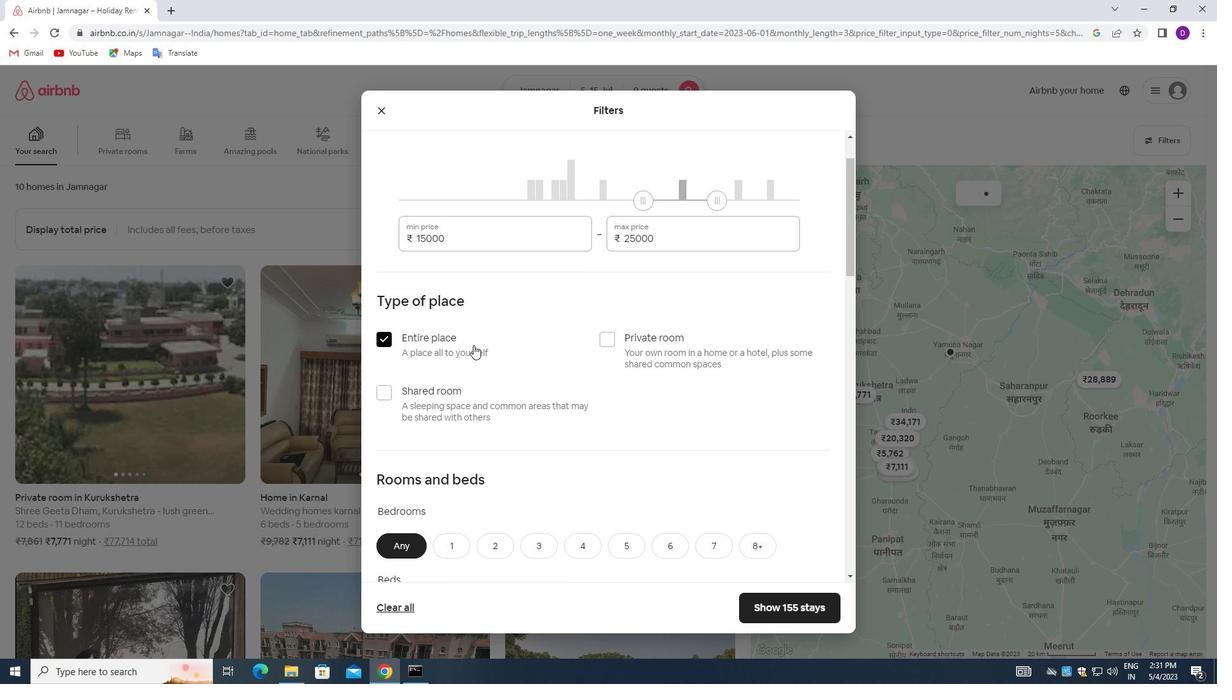 
Action: Mouse moved to (481, 344)
Screenshot: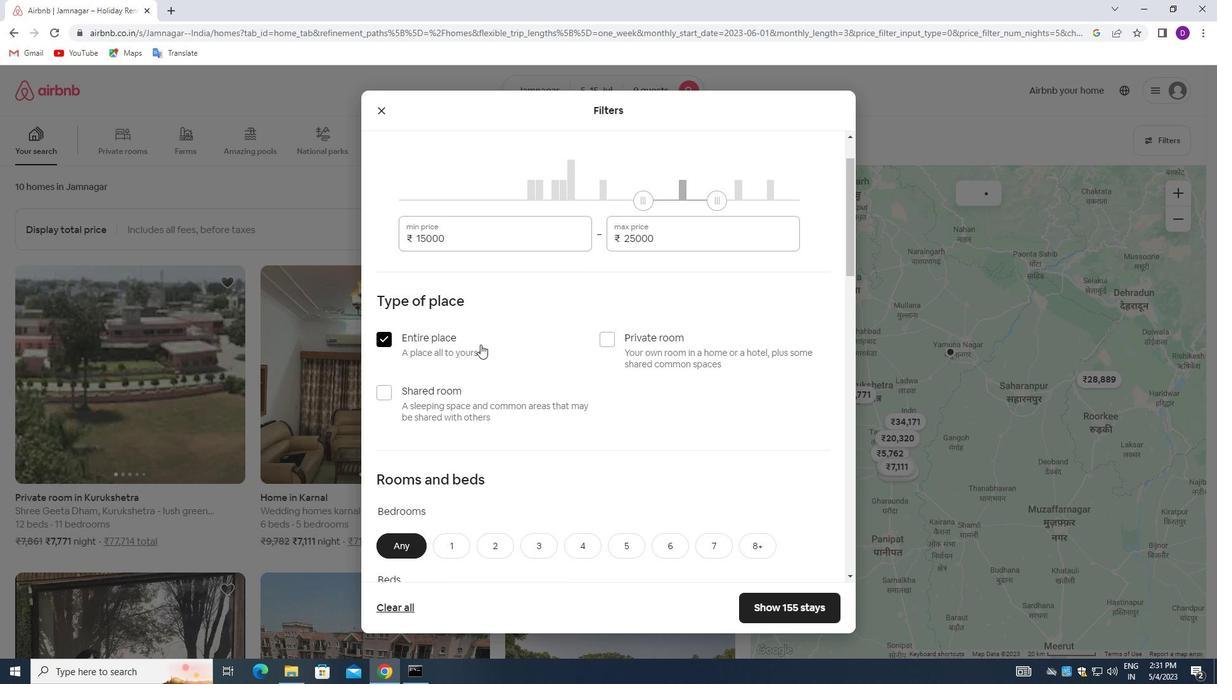 
Action: Mouse scrolled (481, 344) with delta (0, 0)
Screenshot: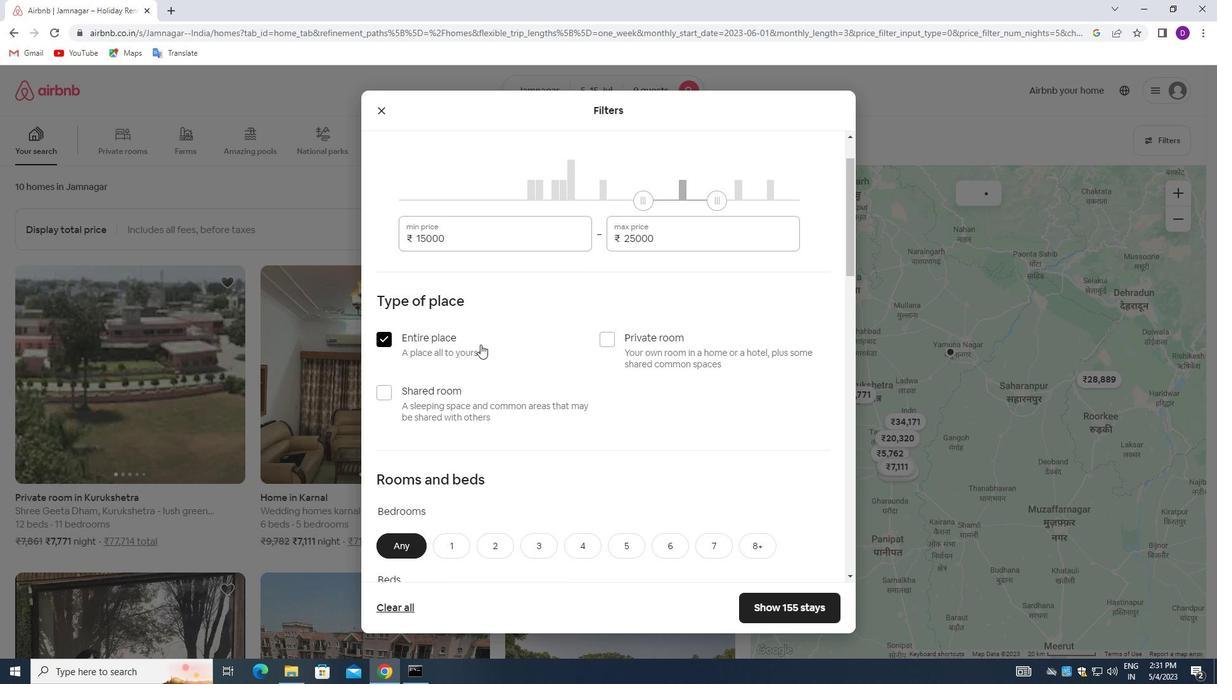 
Action: Mouse moved to (482, 344)
Screenshot: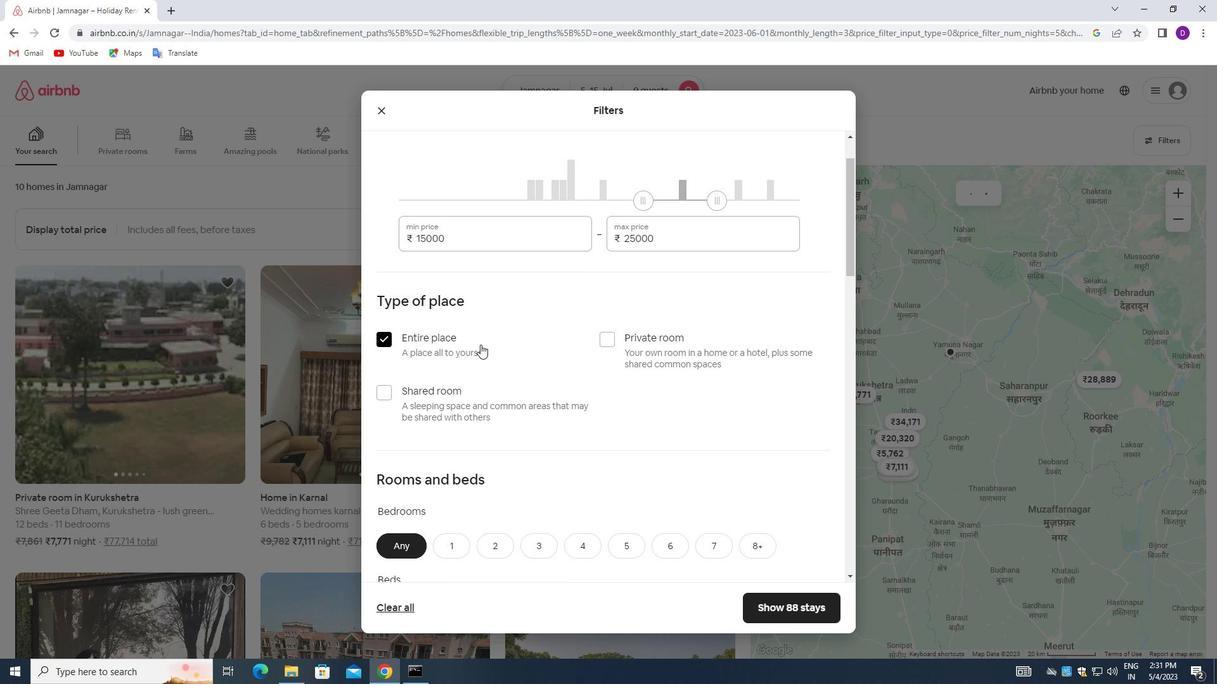 
Action: Mouse scrolled (482, 344) with delta (0, 0)
Screenshot: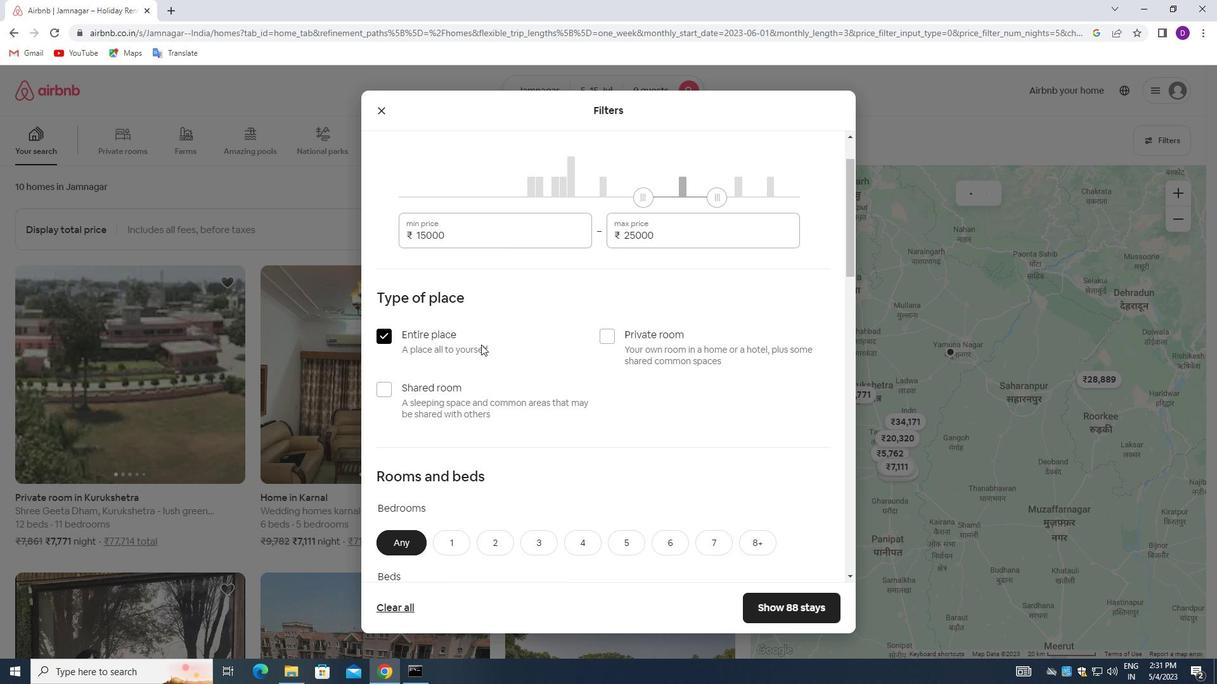 
Action: Mouse moved to (625, 293)
Screenshot: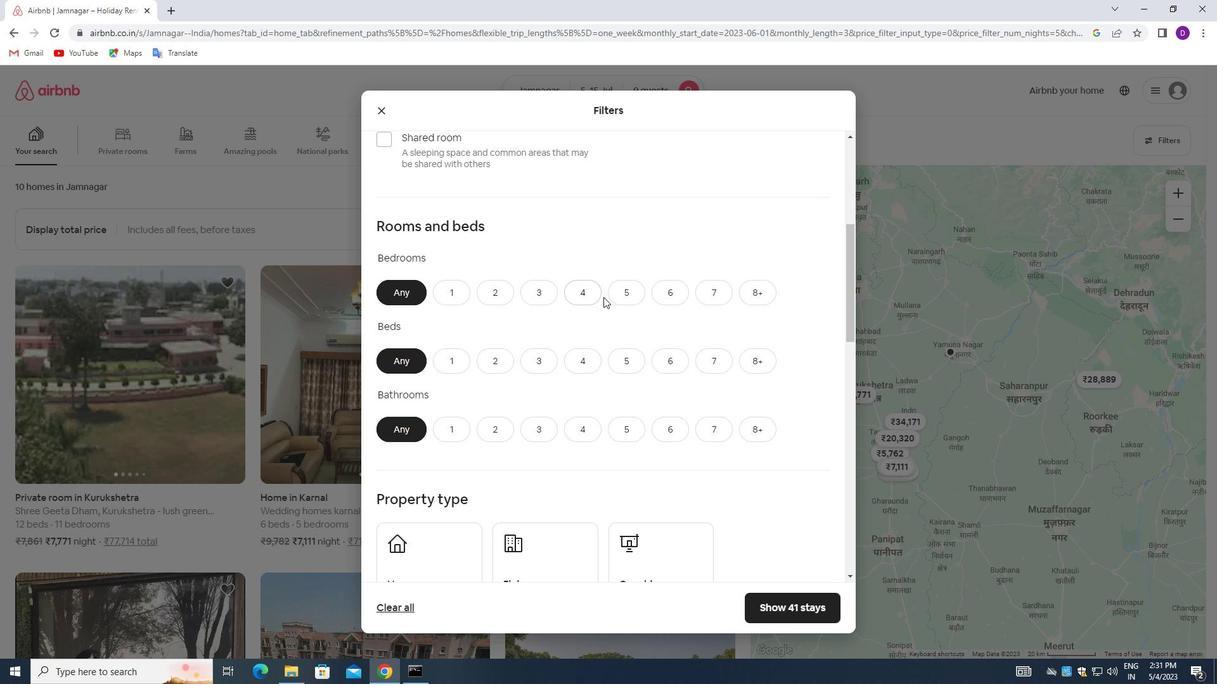 
Action: Mouse pressed left at (625, 293)
Screenshot: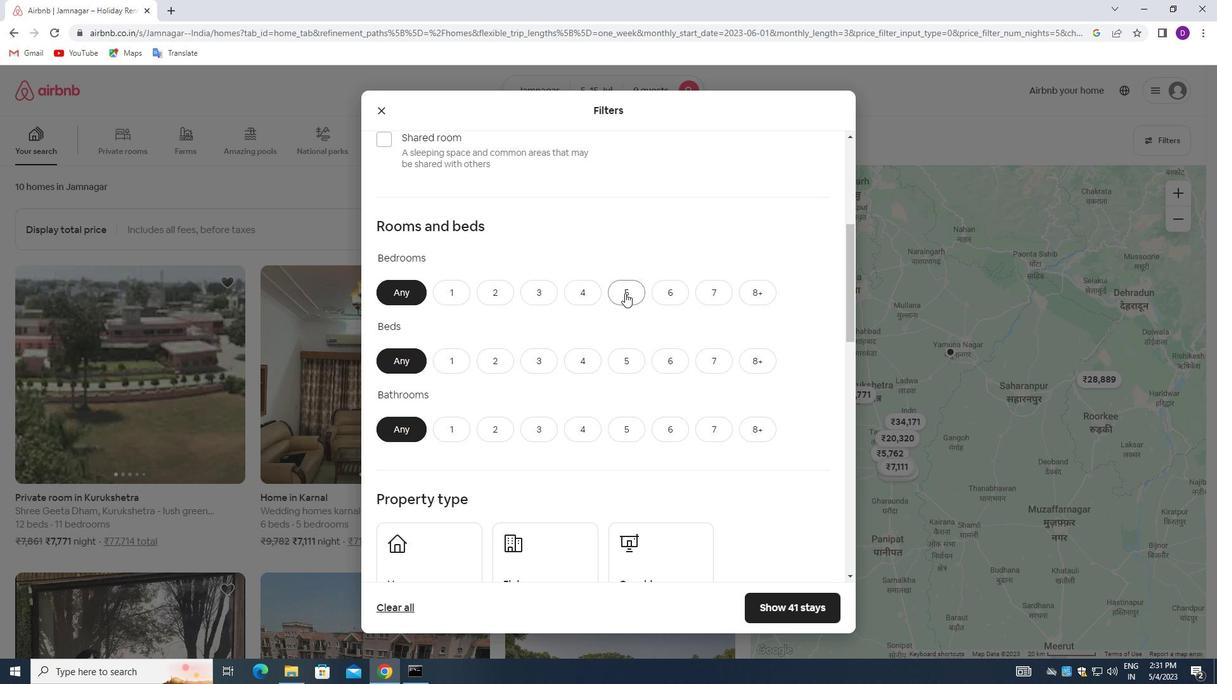 
Action: Mouse moved to (618, 353)
Screenshot: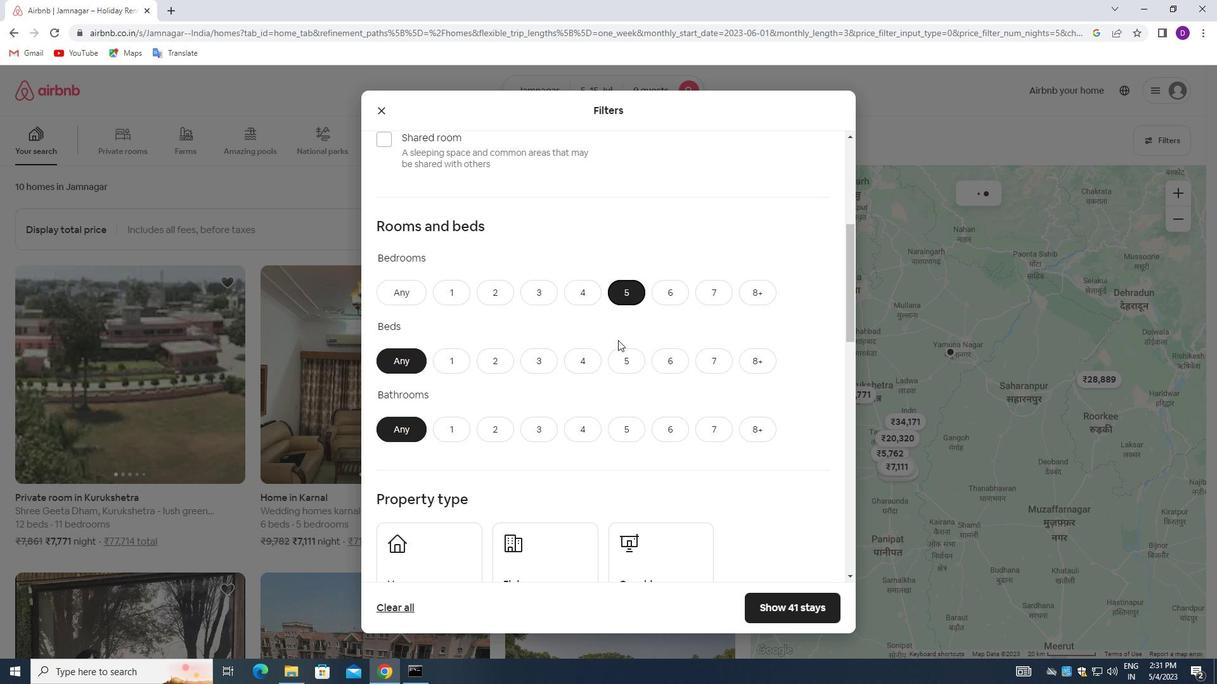 
Action: Mouse pressed left at (618, 353)
Screenshot: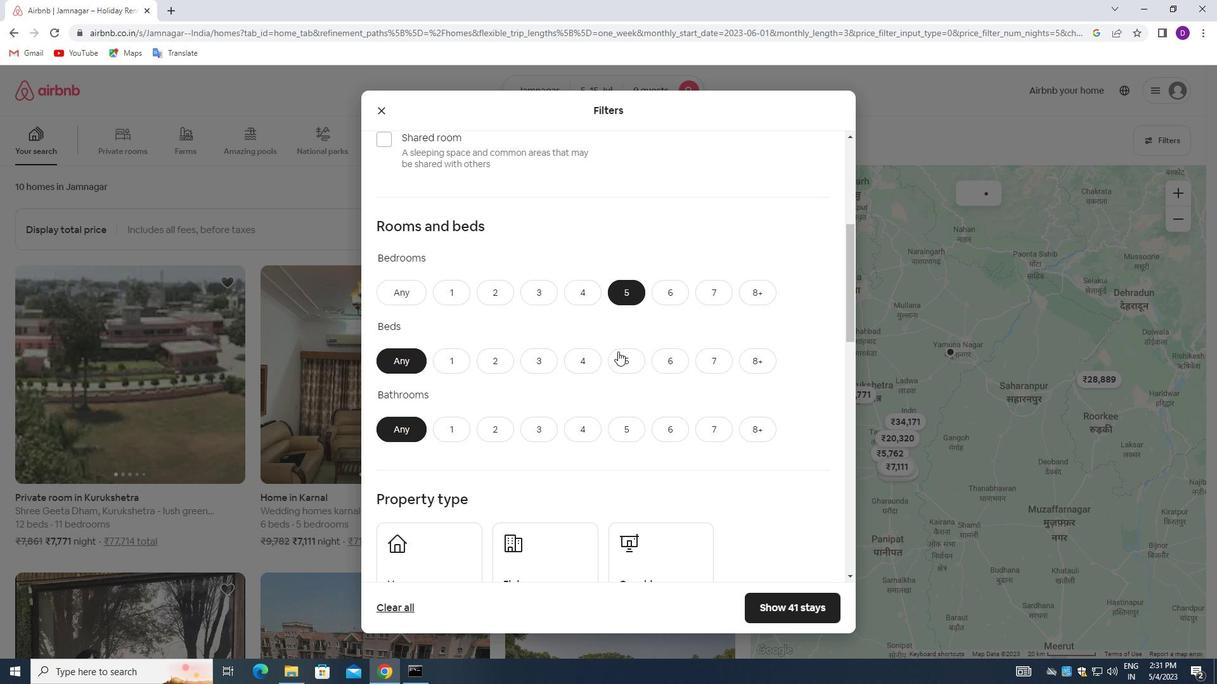 
Action: Mouse moved to (630, 419)
Screenshot: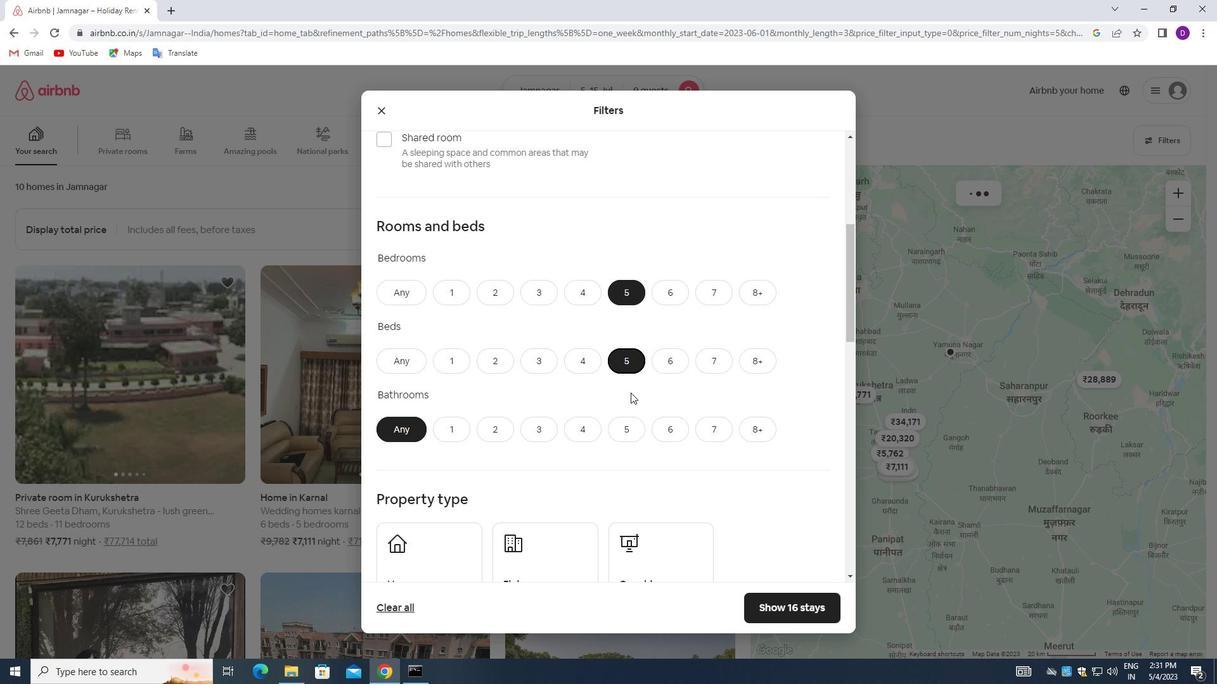 
Action: Mouse pressed left at (630, 419)
Screenshot: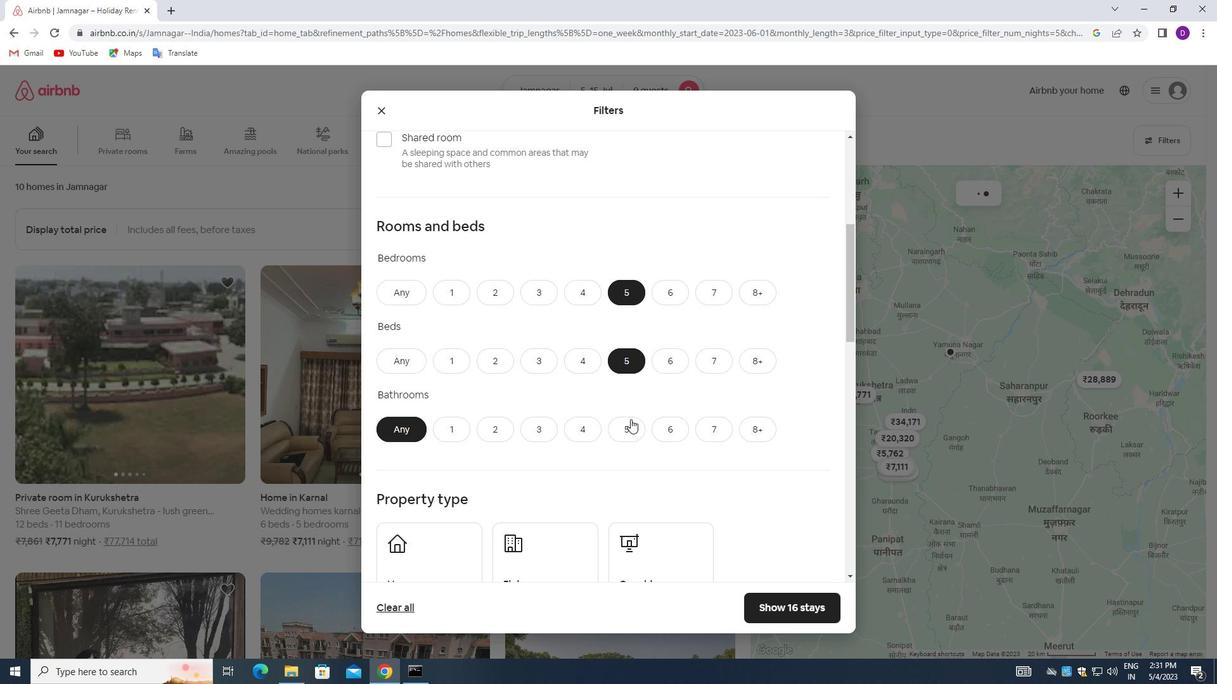 
Action: Mouse moved to (578, 381)
Screenshot: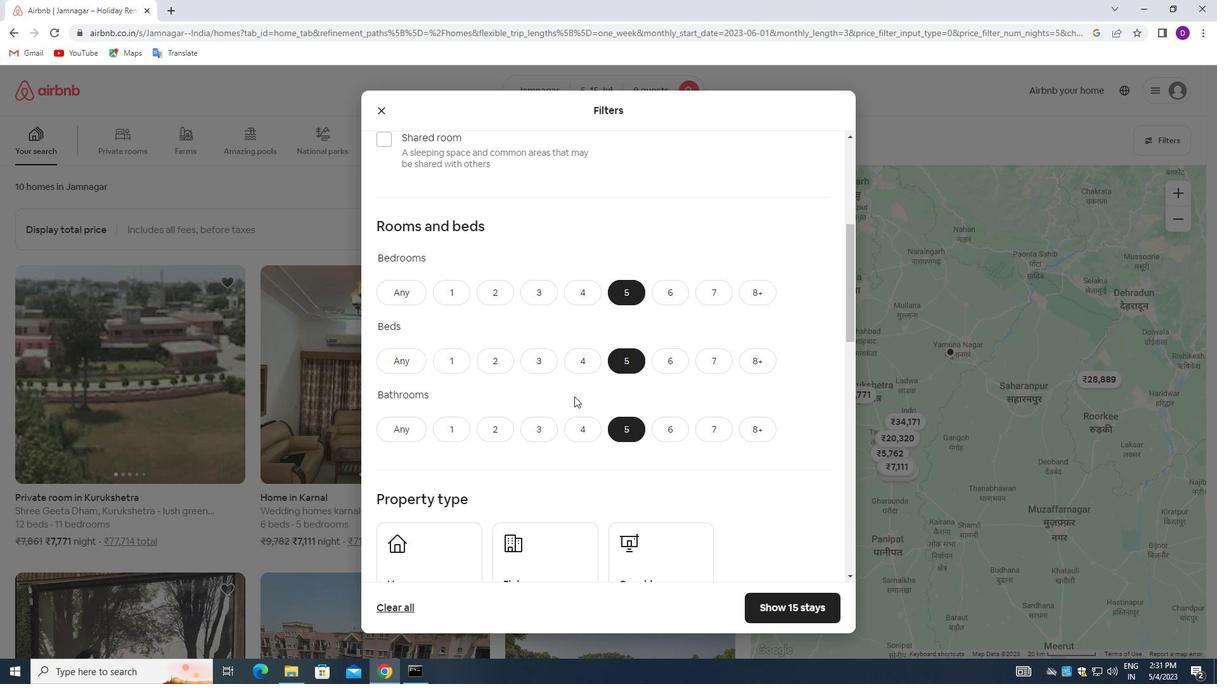 
Action: Mouse scrolled (578, 380) with delta (0, 0)
Screenshot: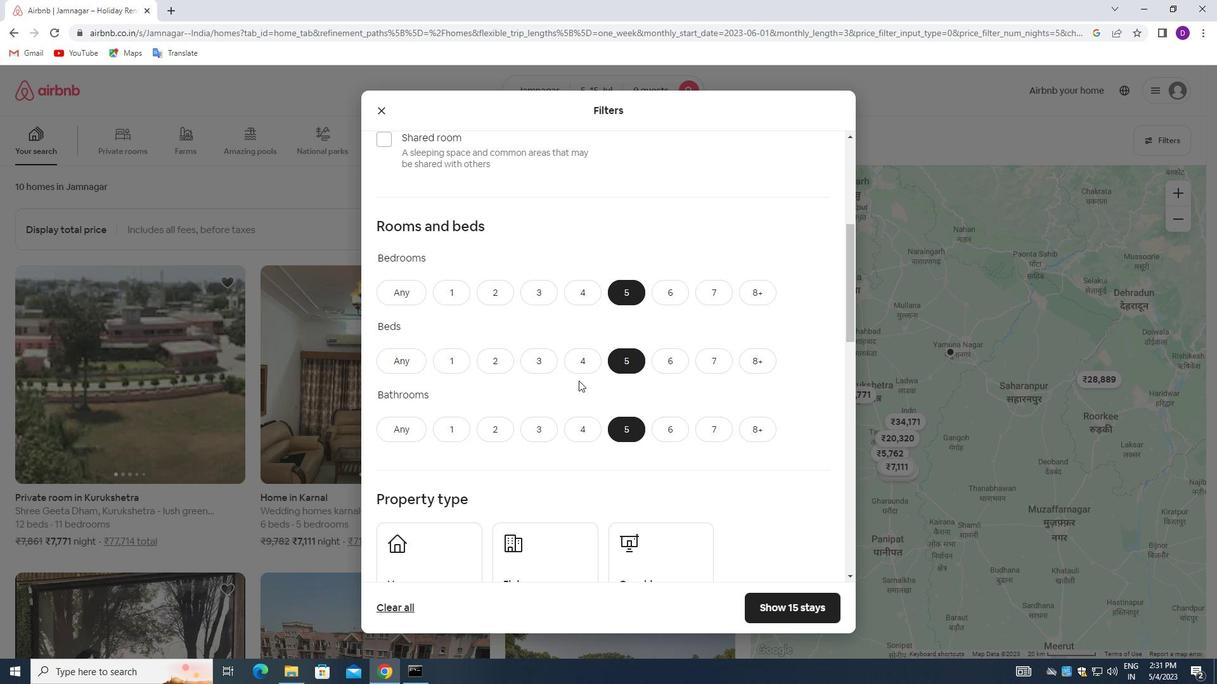 
Action: Mouse moved to (579, 381)
Screenshot: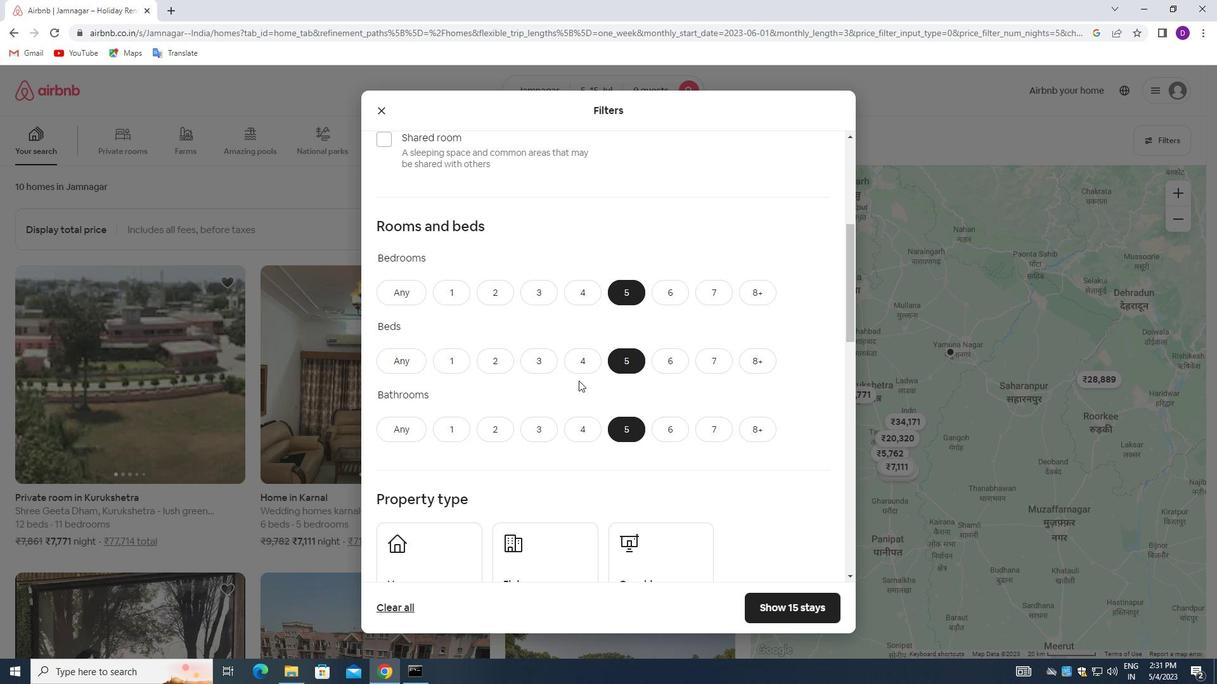 
Action: Mouse scrolled (579, 380) with delta (0, 0)
Screenshot: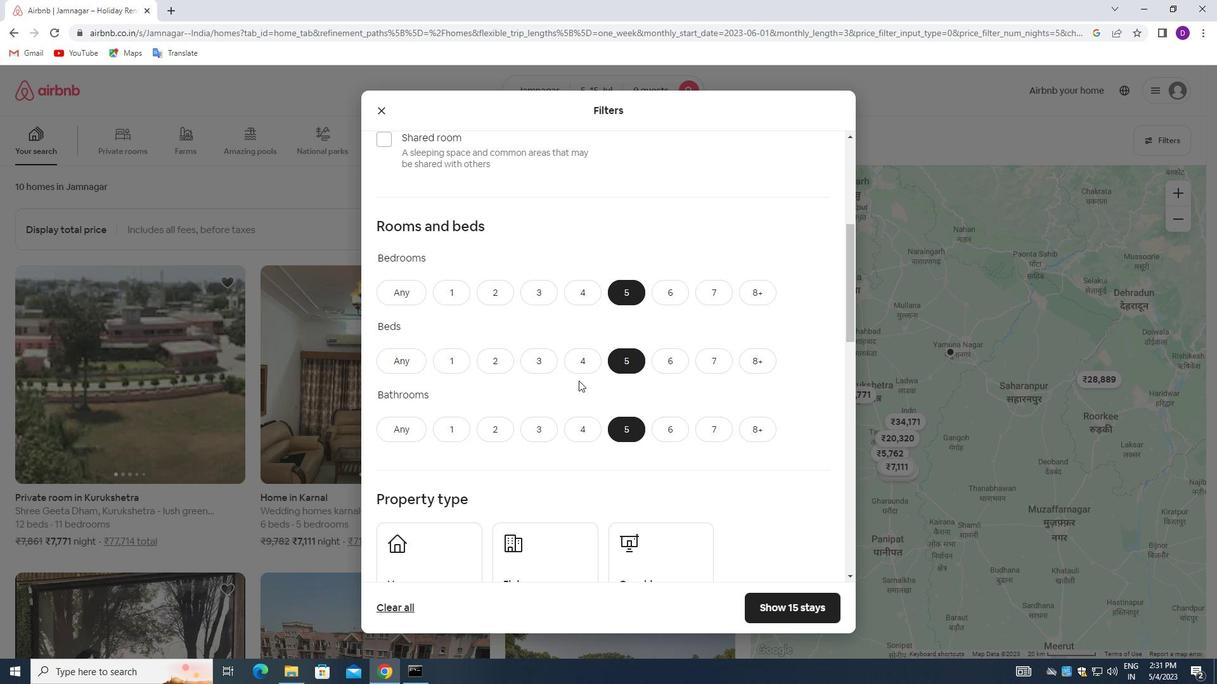 
Action: Mouse moved to (579, 381)
Screenshot: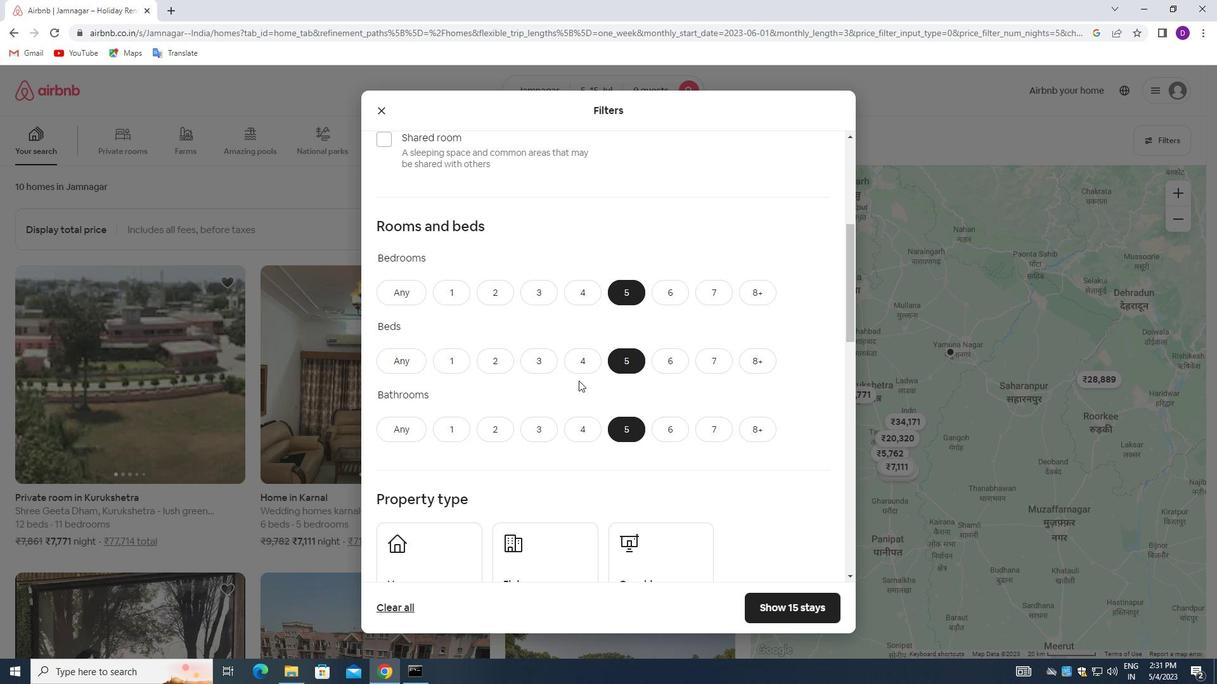 
Action: Mouse scrolled (579, 380) with delta (0, 0)
Screenshot: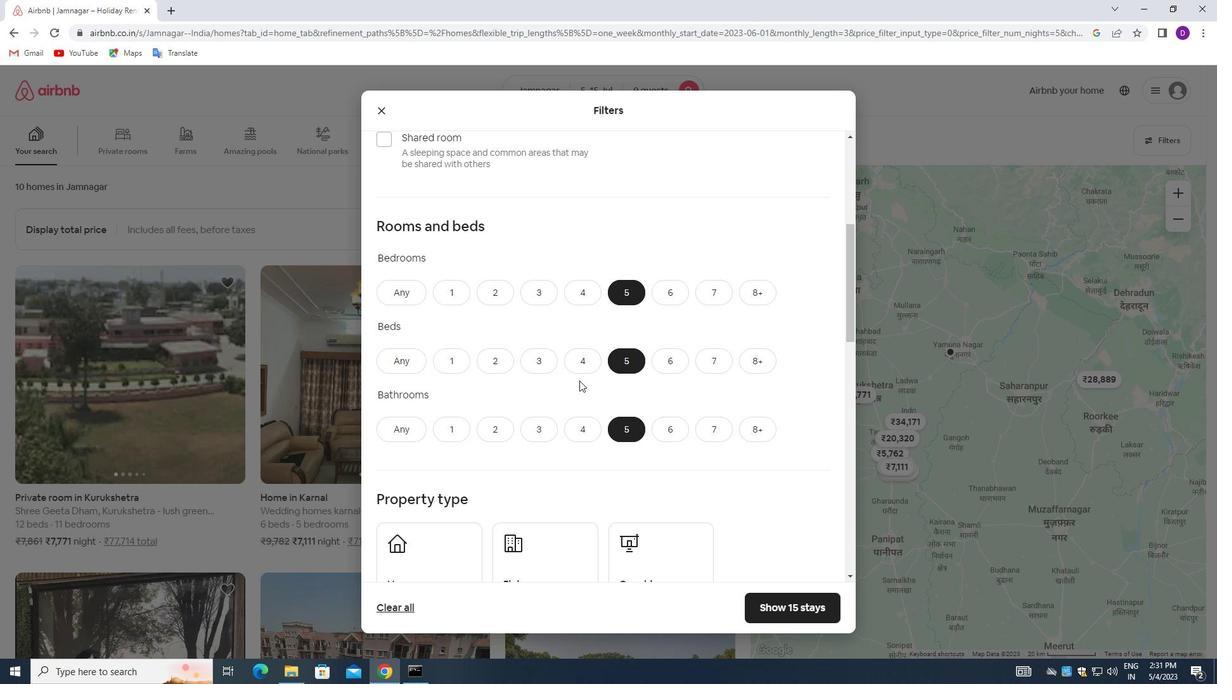 
Action: Mouse moved to (460, 361)
Screenshot: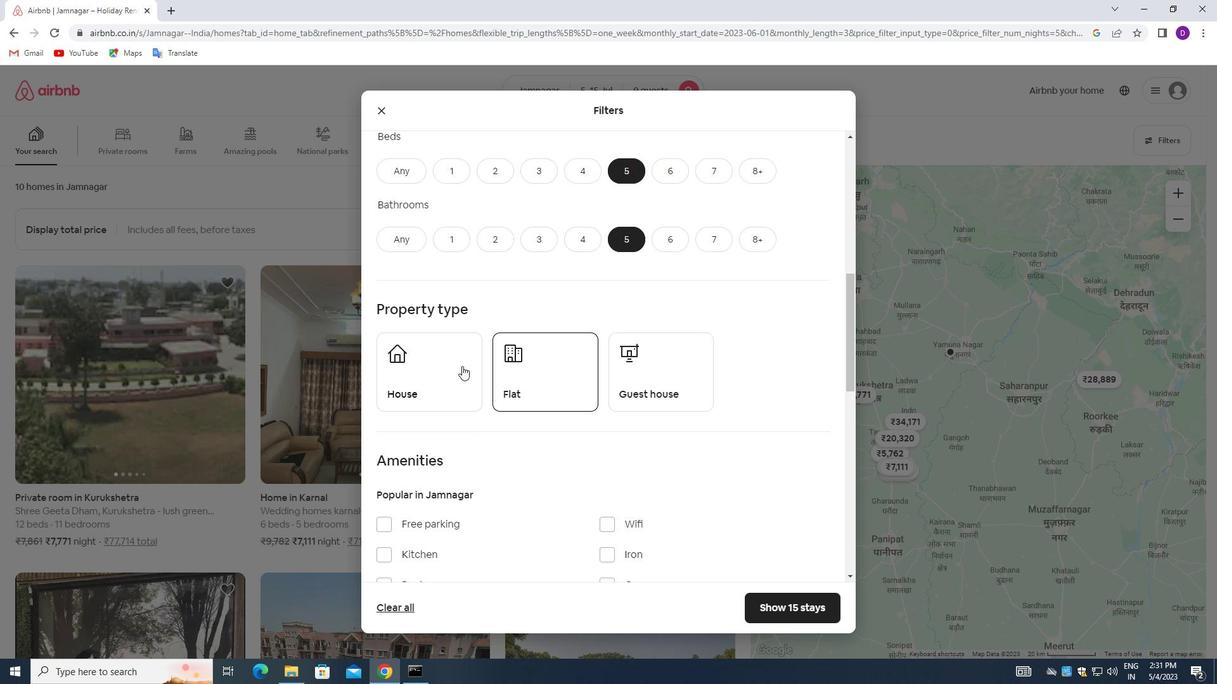 
Action: Mouse pressed left at (460, 361)
Screenshot: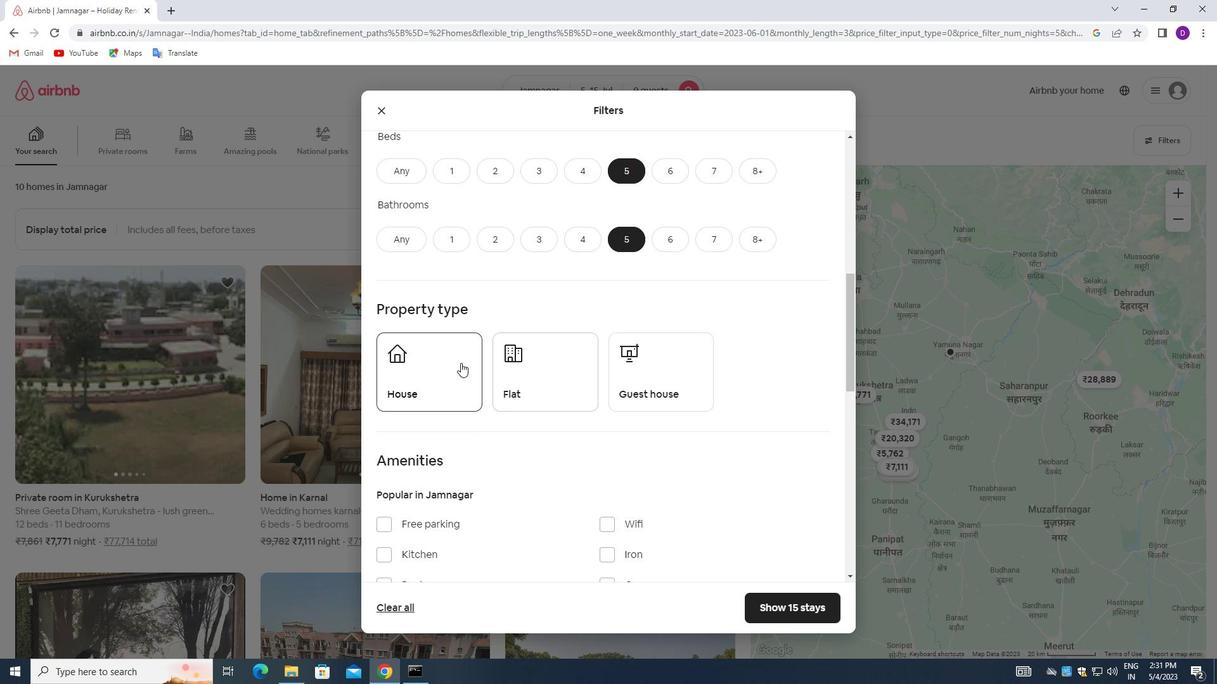 
Action: Mouse moved to (553, 384)
Screenshot: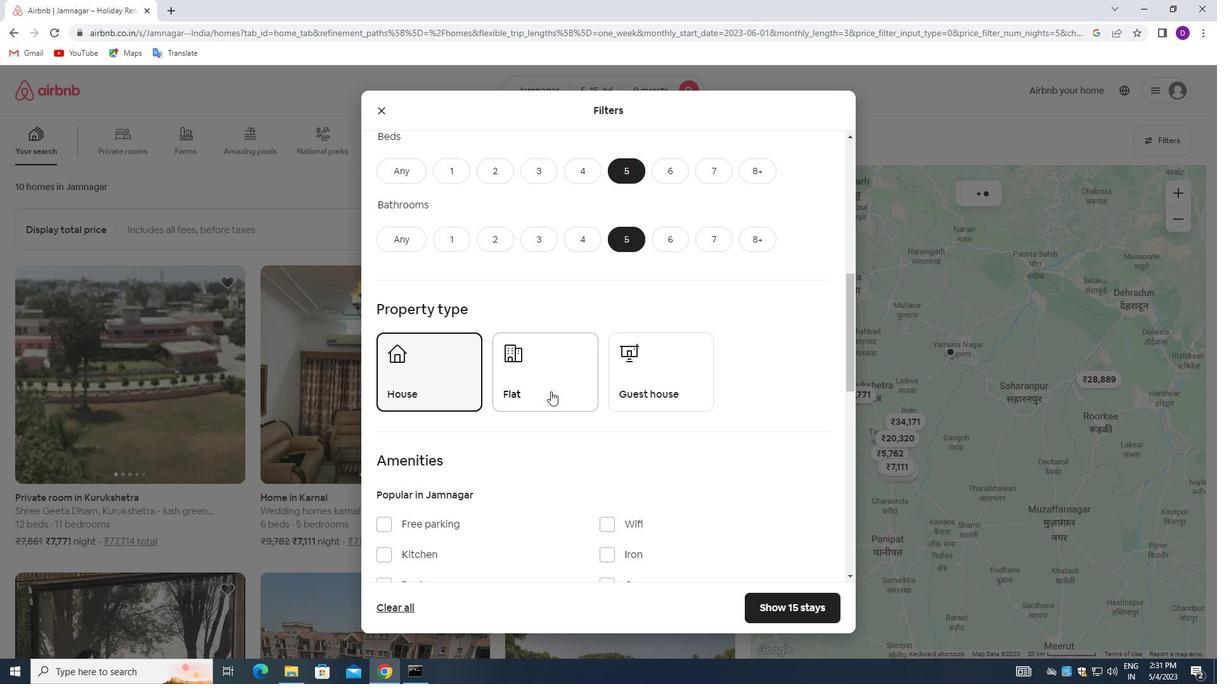 
Action: Mouse pressed left at (553, 384)
Screenshot: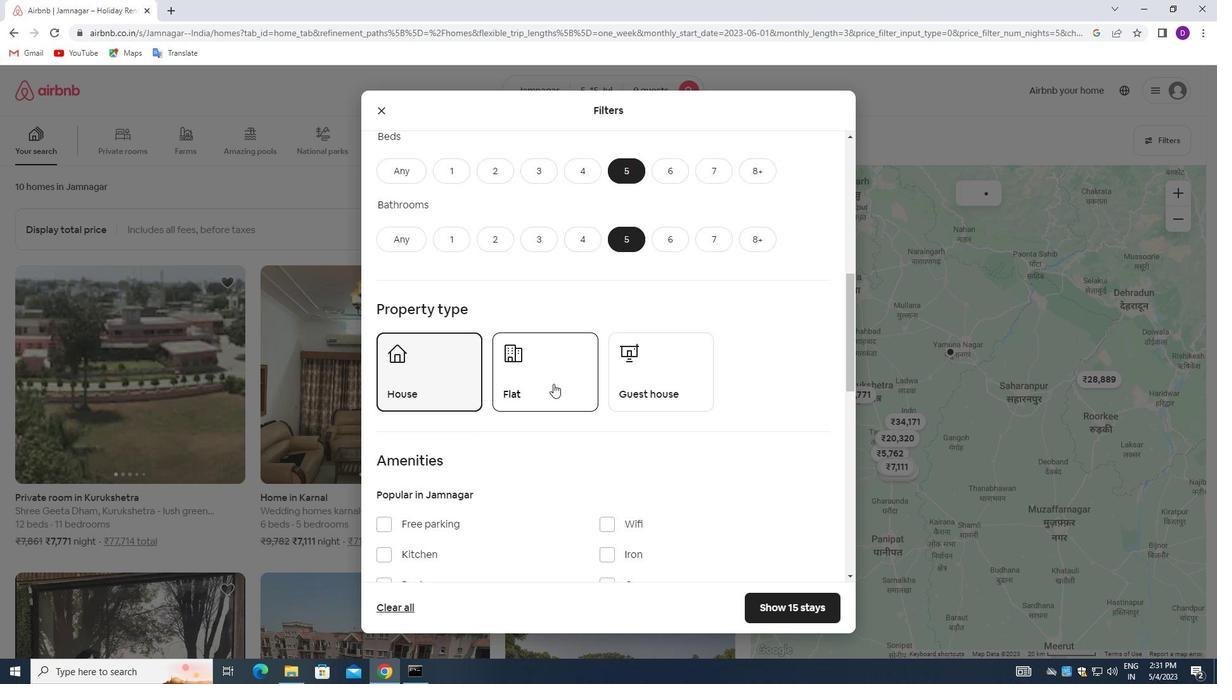 
Action: Mouse moved to (666, 368)
Screenshot: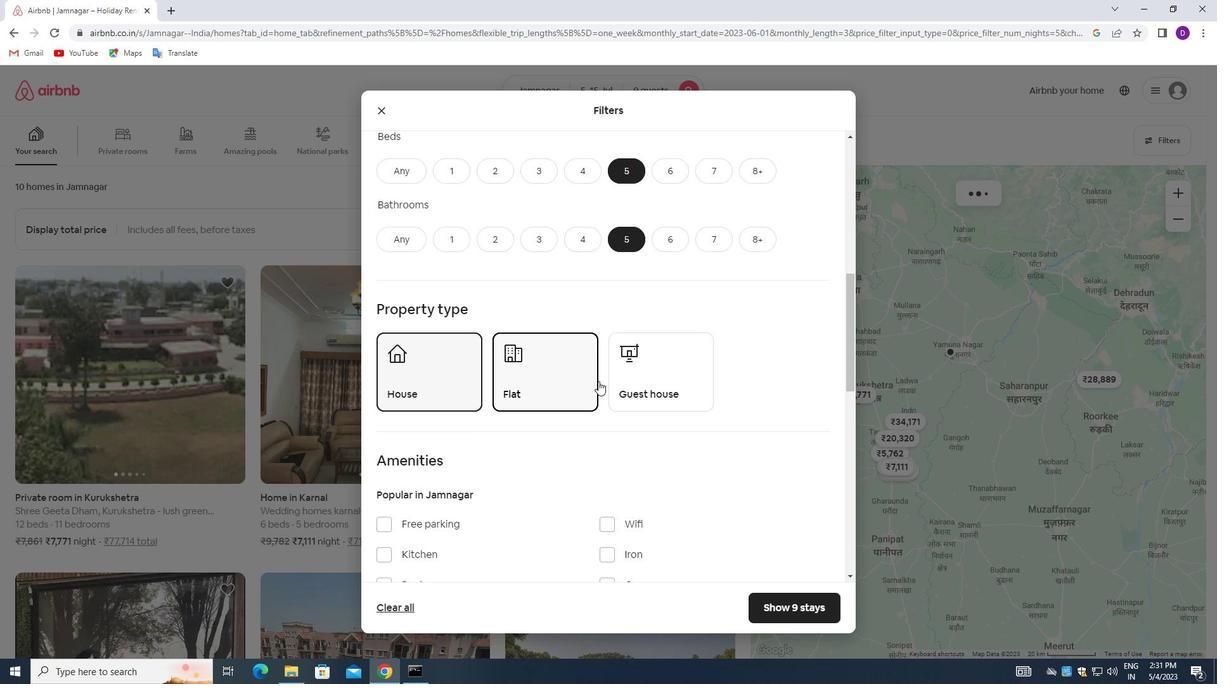 
Action: Mouse pressed left at (666, 368)
Screenshot: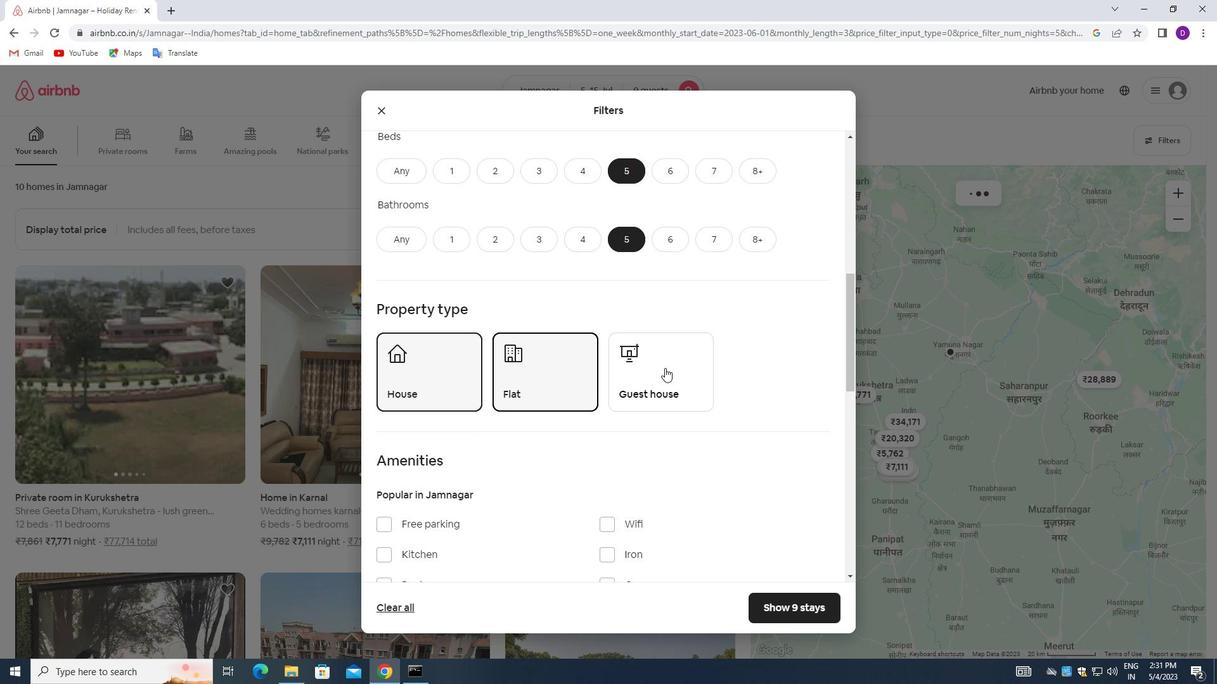 
Action: Mouse moved to (579, 357)
Screenshot: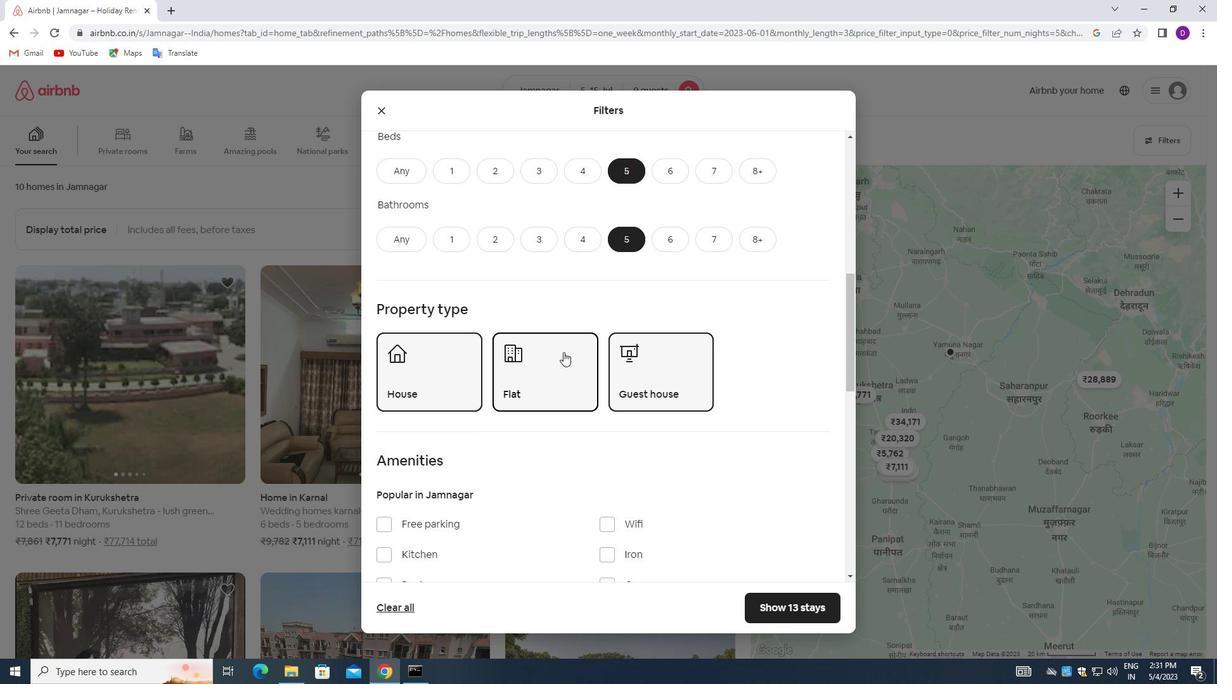 
Action: Mouse scrolled (579, 356) with delta (0, 0)
Screenshot: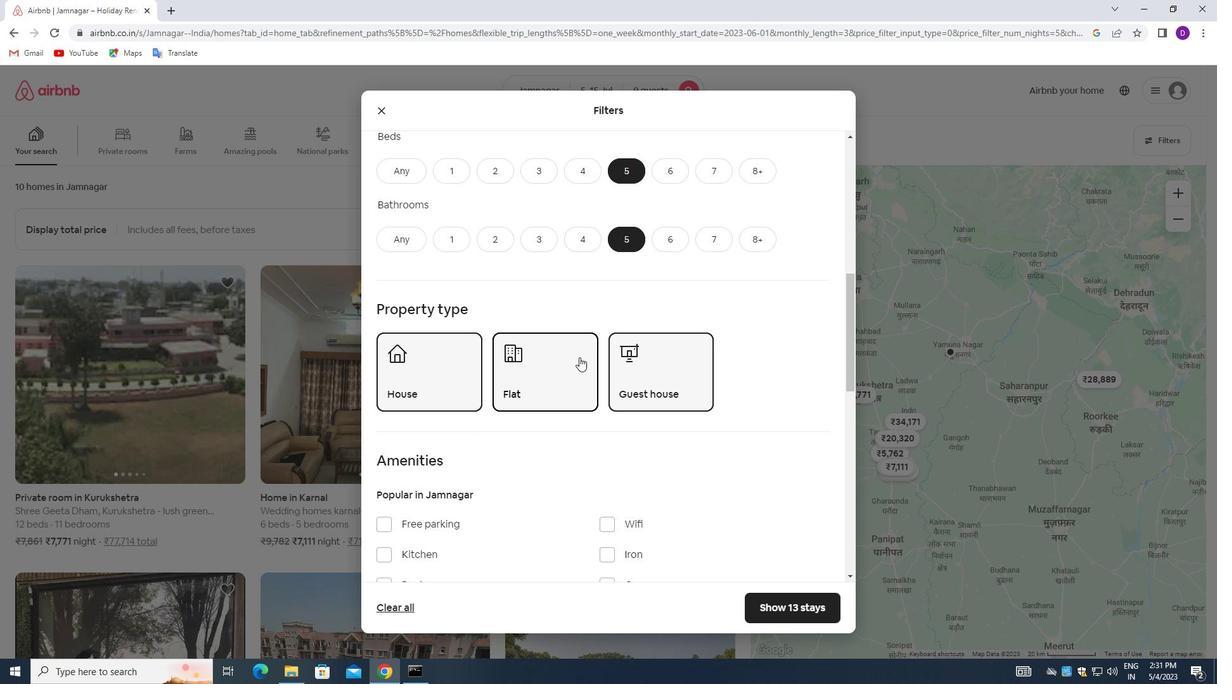 
Action: Mouse scrolled (579, 356) with delta (0, 0)
Screenshot: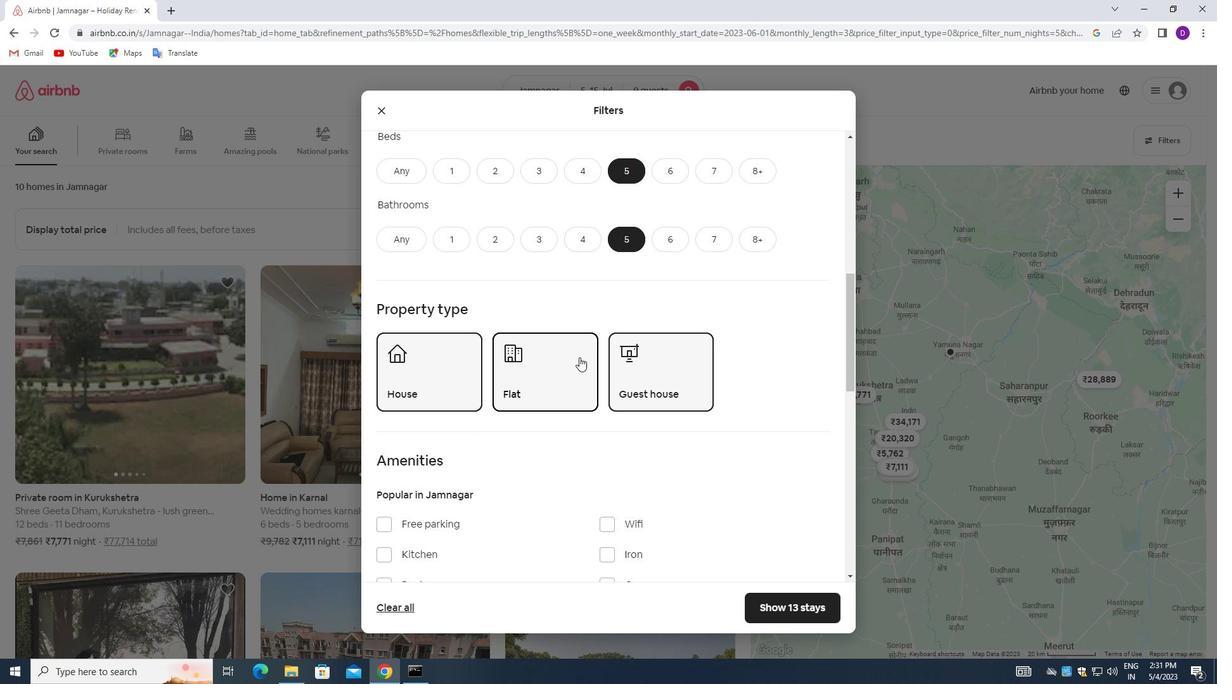 
Action: Mouse moved to (581, 358)
Screenshot: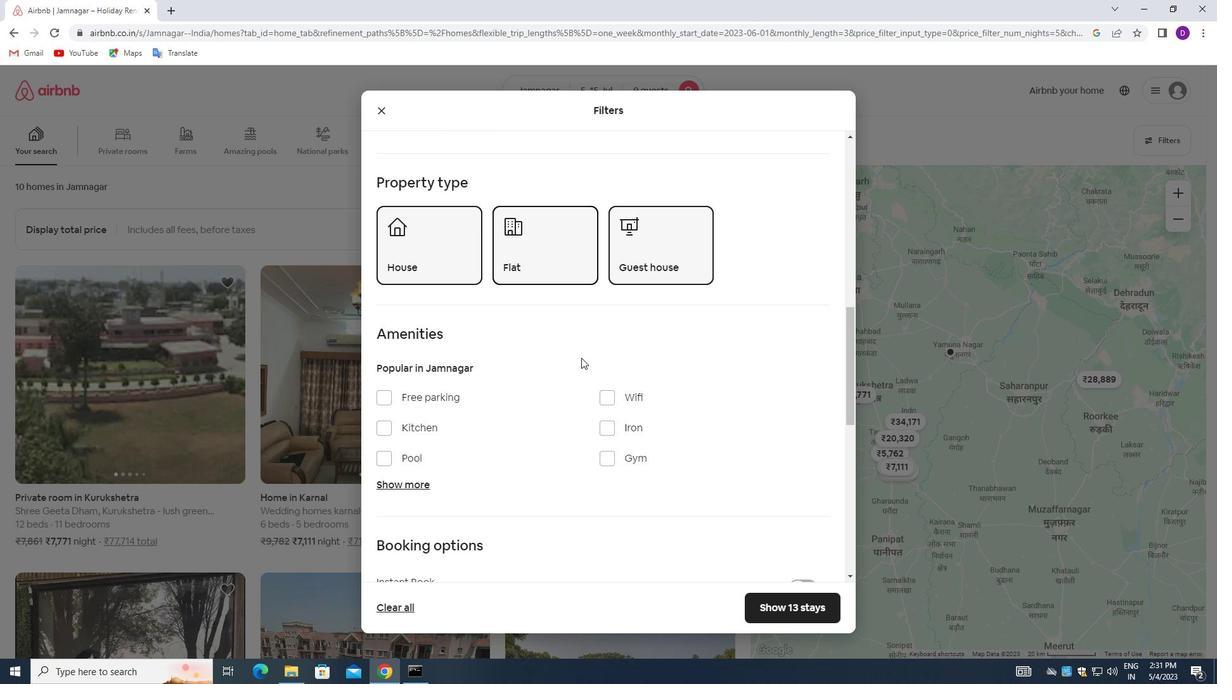 
Action: Mouse scrolled (581, 357) with delta (0, 0)
Screenshot: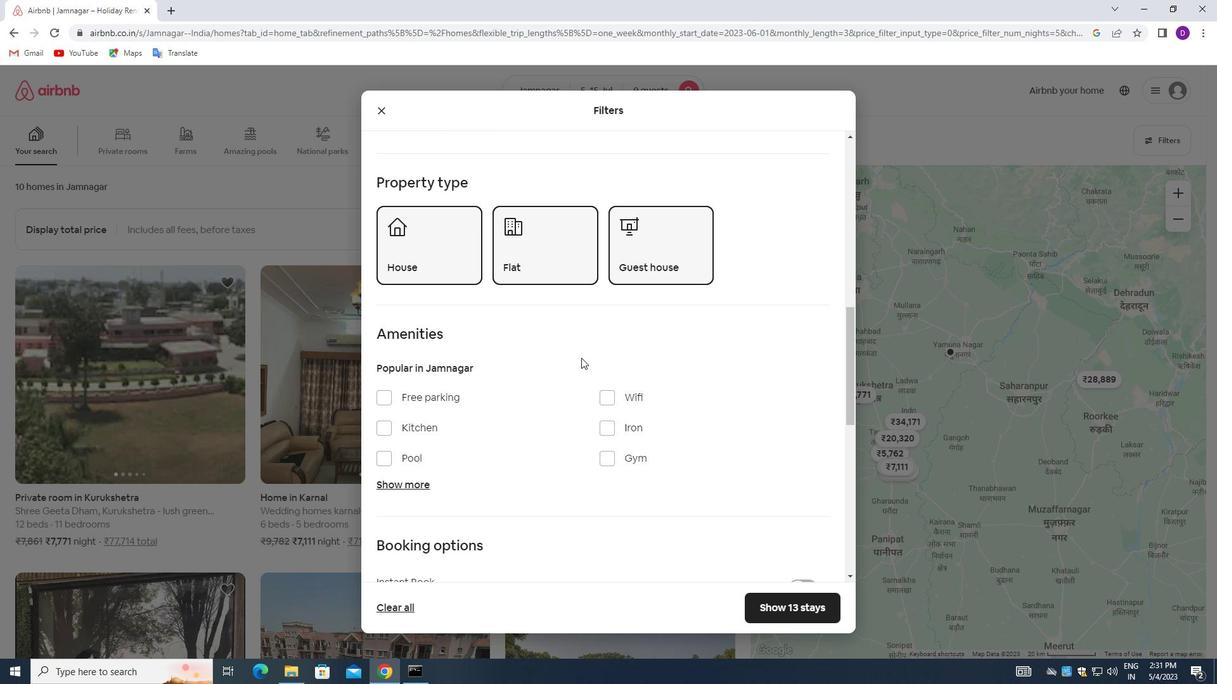 
Action: Mouse scrolled (581, 357) with delta (0, 0)
Screenshot: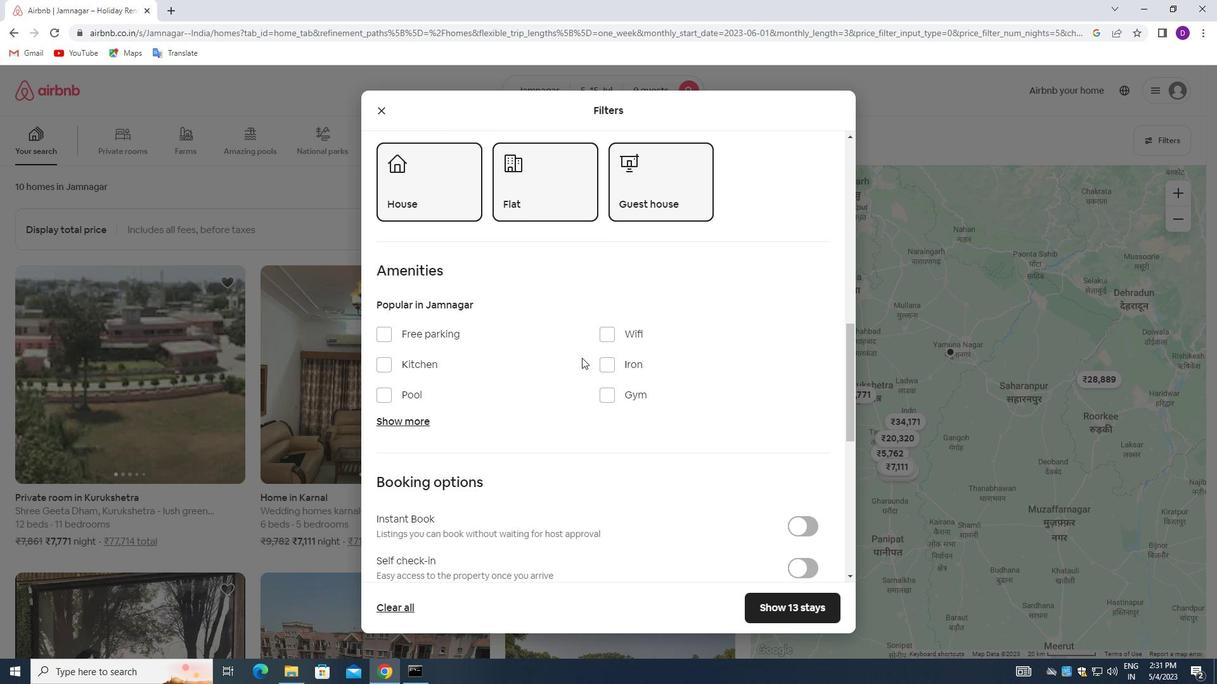 
Action: Mouse scrolled (581, 357) with delta (0, 0)
Screenshot: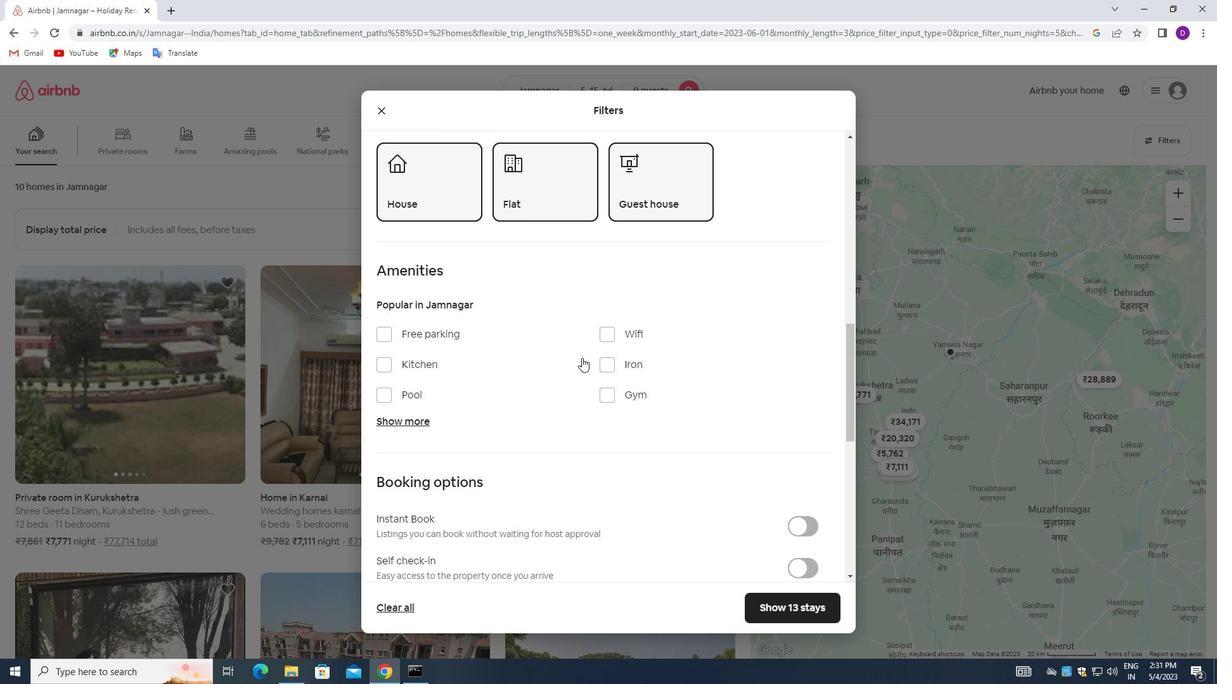 
Action: Mouse scrolled (581, 357) with delta (0, 0)
Screenshot: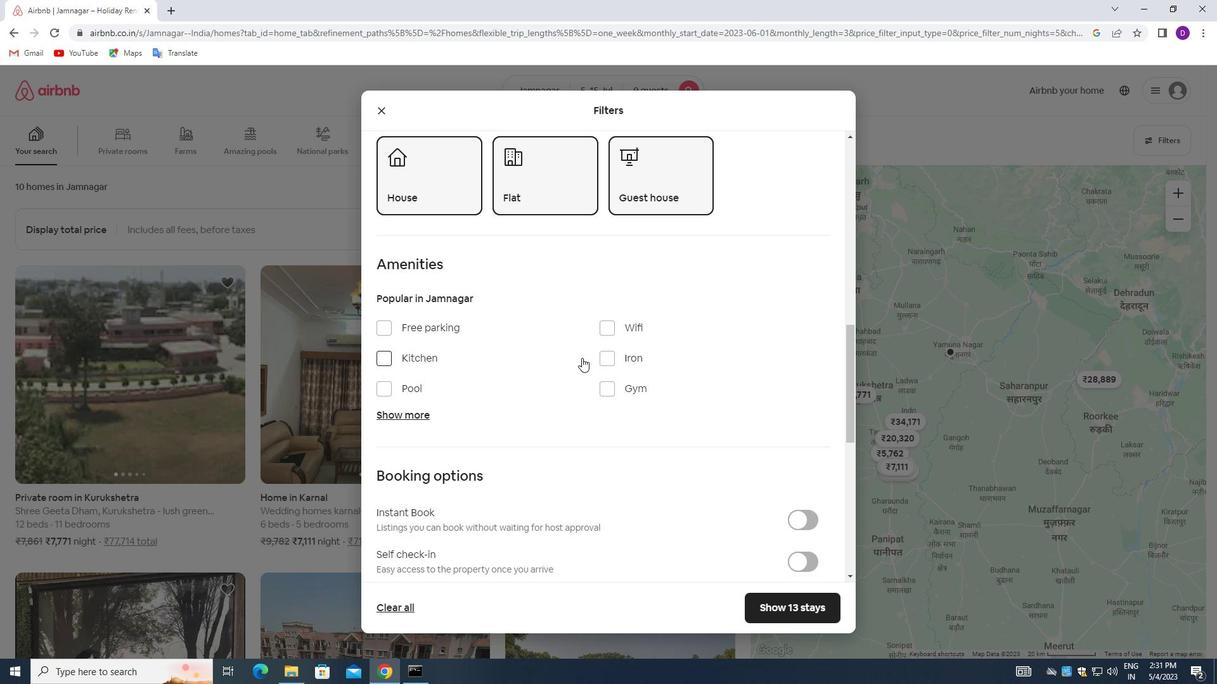 
Action: Mouse moved to (801, 384)
Screenshot: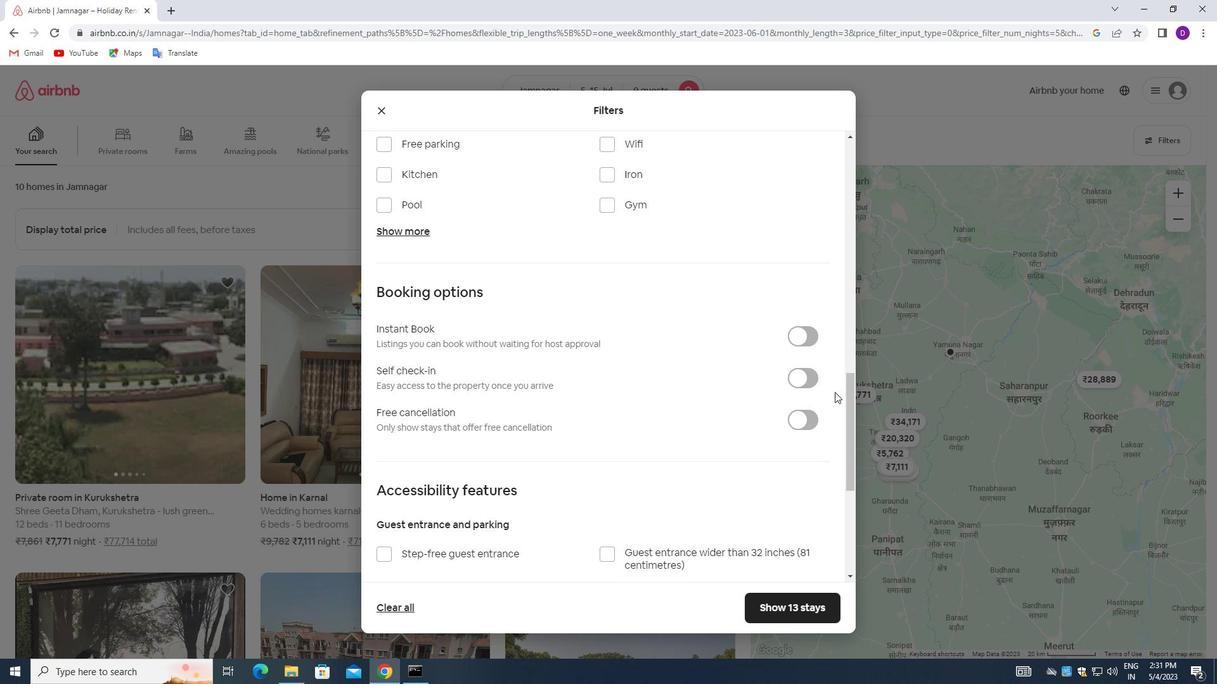 
Action: Mouse pressed left at (801, 384)
Screenshot: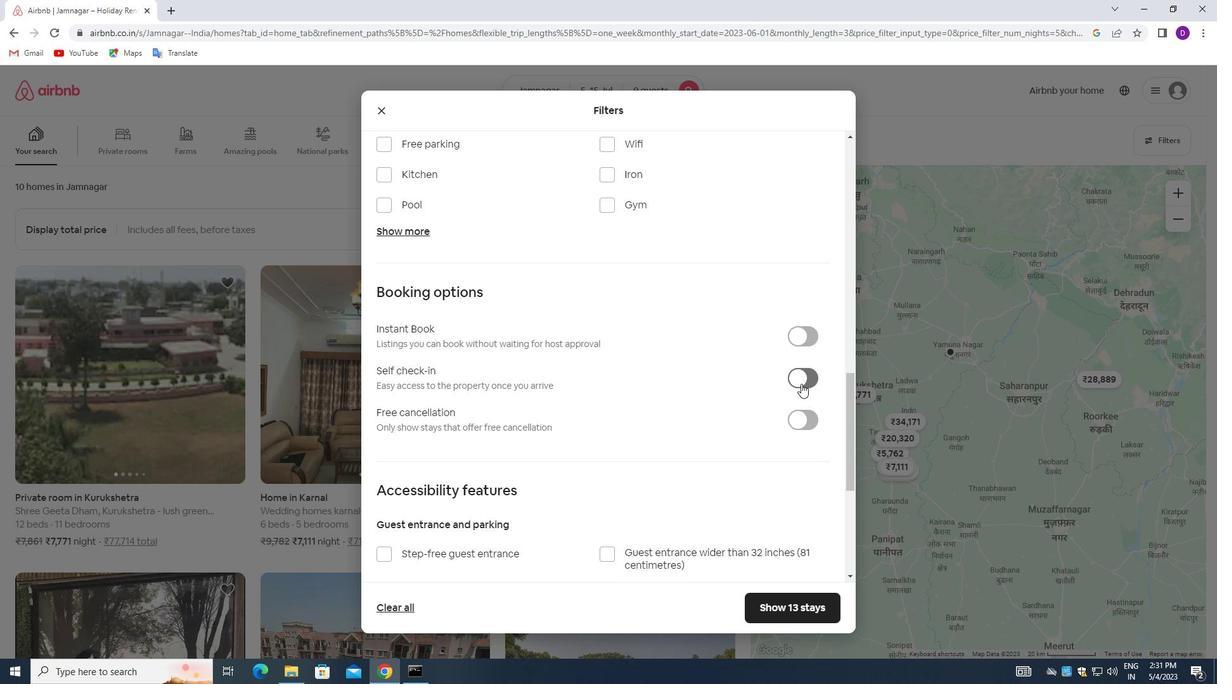 
Action: Mouse moved to (617, 409)
Screenshot: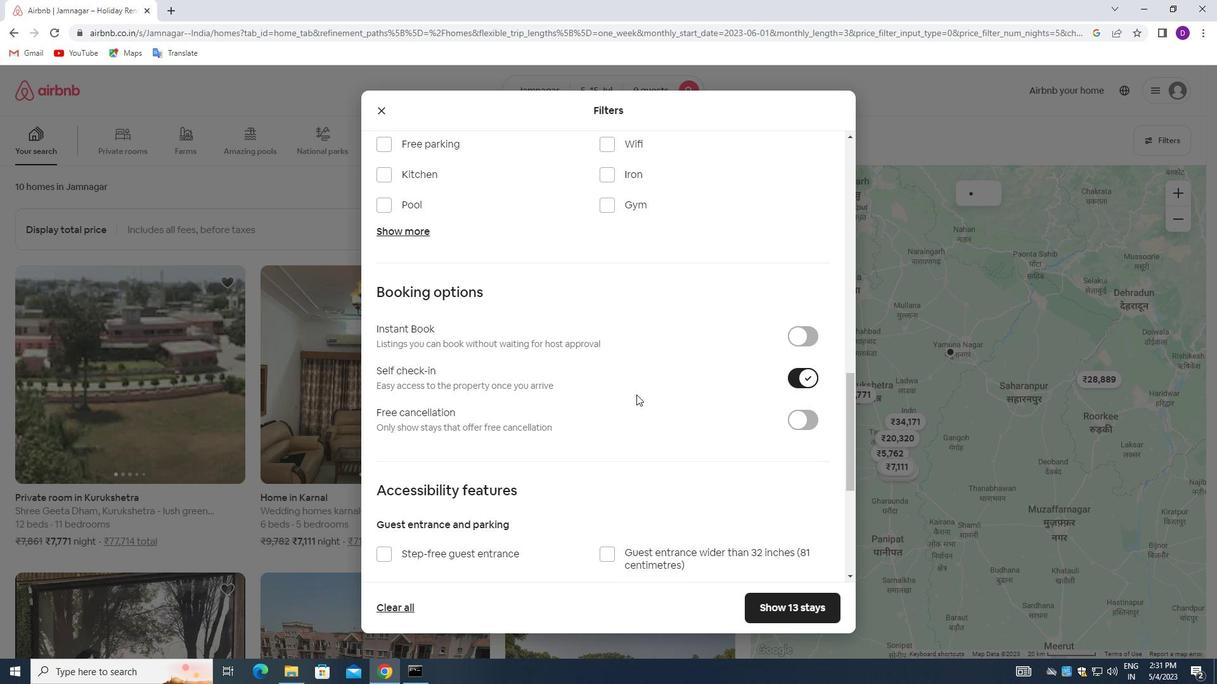 
Action: Mouse scrolled (617, 408) with delta (0, 0)
Screenshot: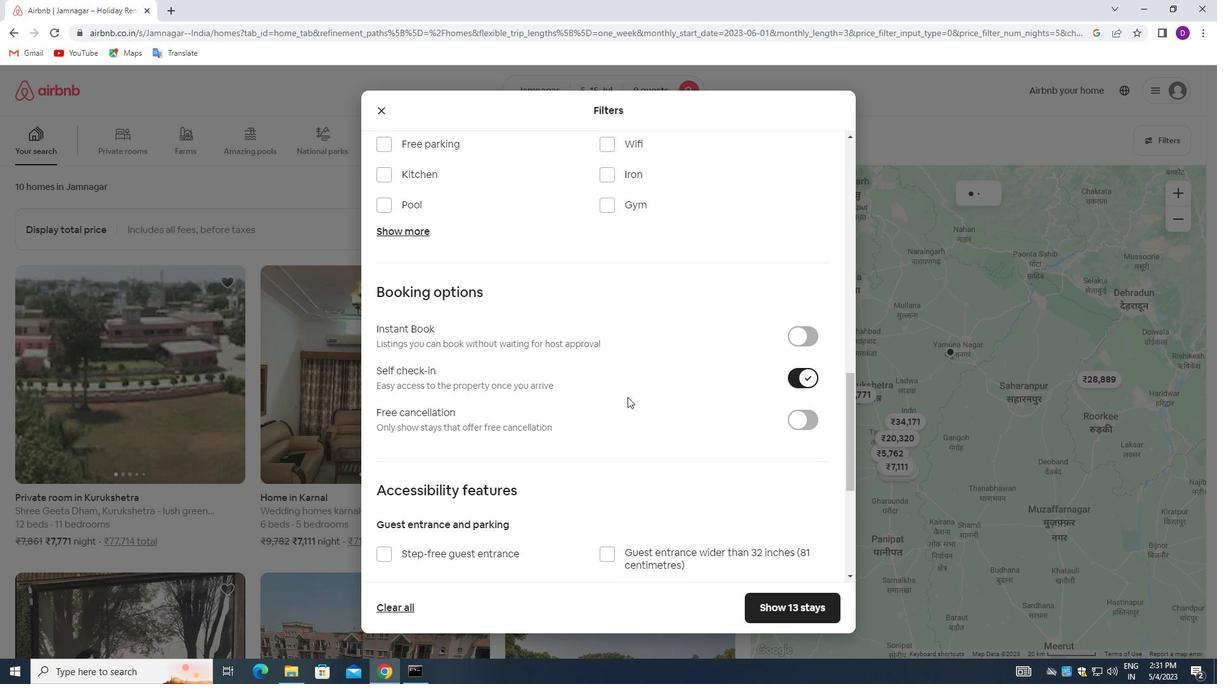 
Action: Mouse moved to (615, 410)
Screenshot: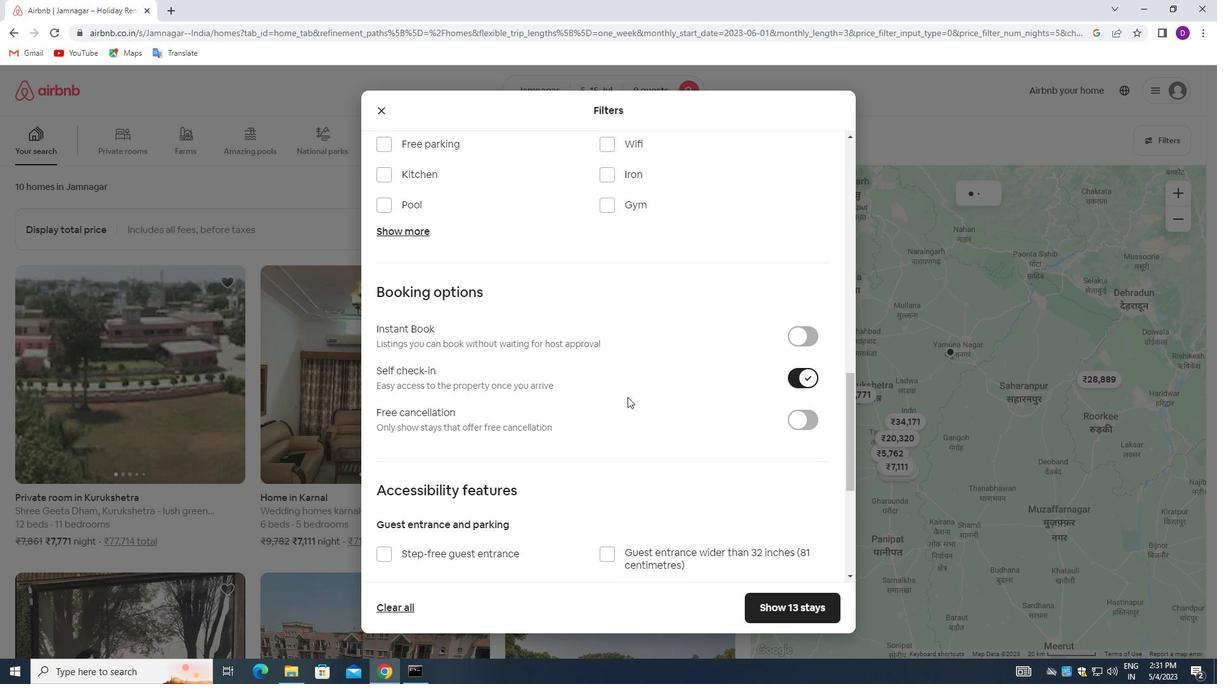 
Action: Mouse scrolled (615, 410) with delta (0, 0)
Screenshot: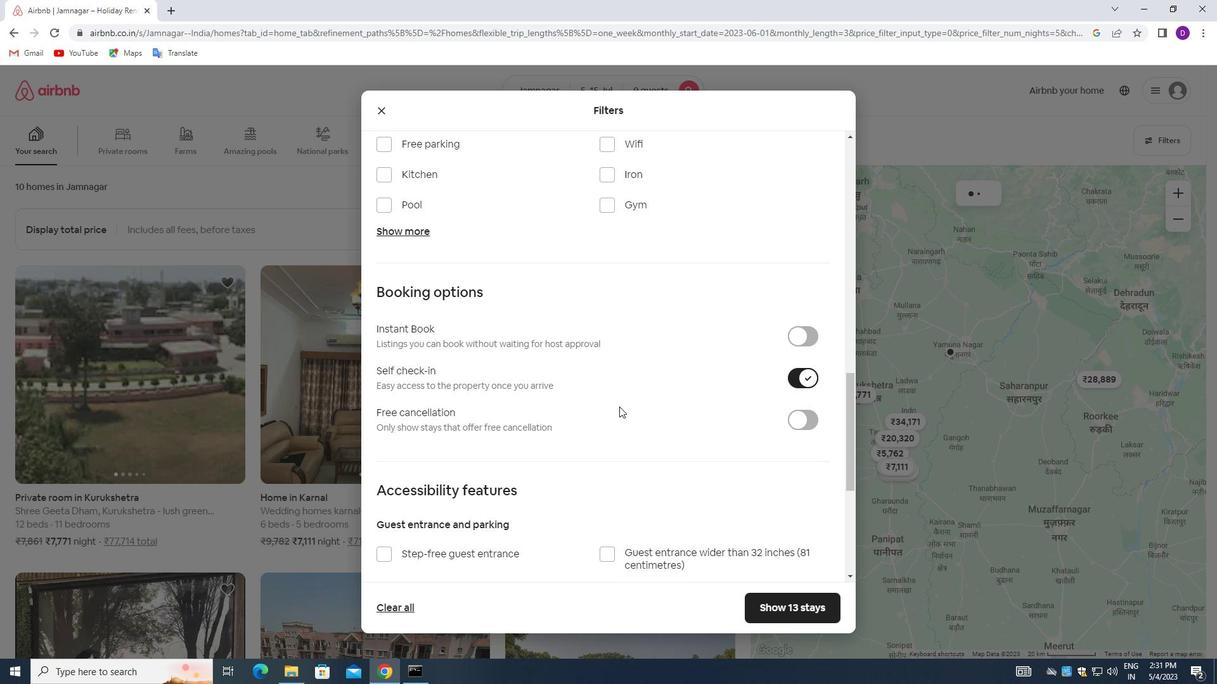 
Action: Mouse scrolled (615, 410) with delta (0, 0)
Screenshot: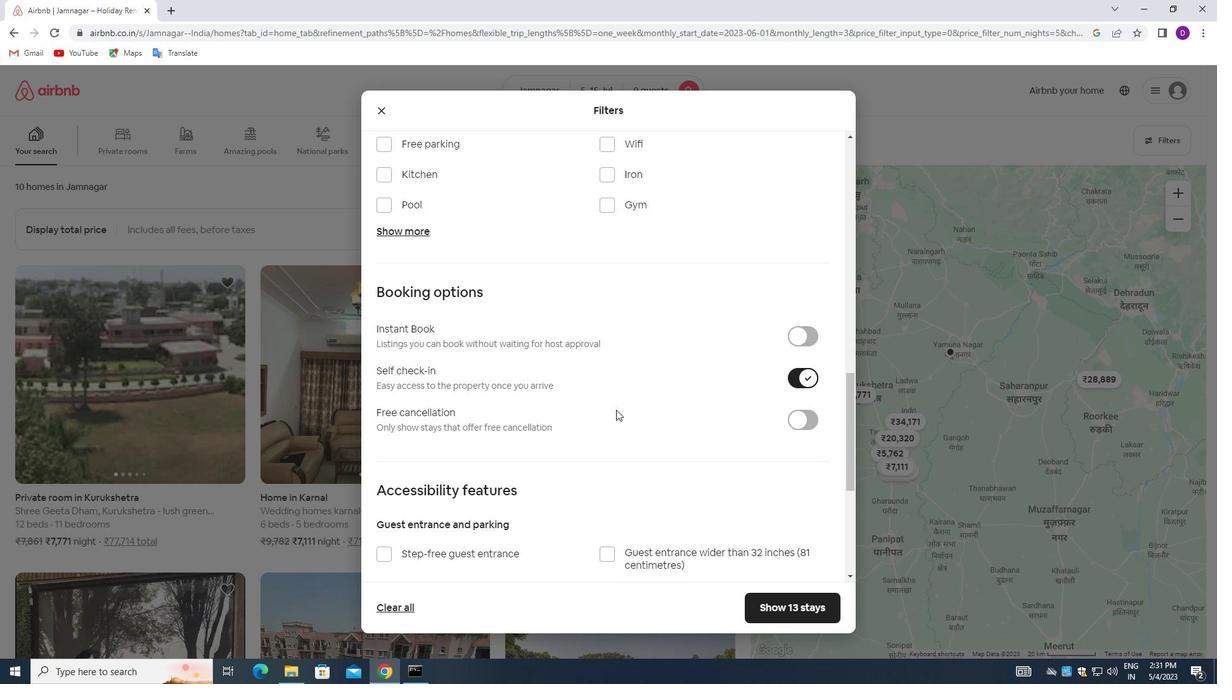 
Action: Mouse moved to (548, 452)
Screenshot: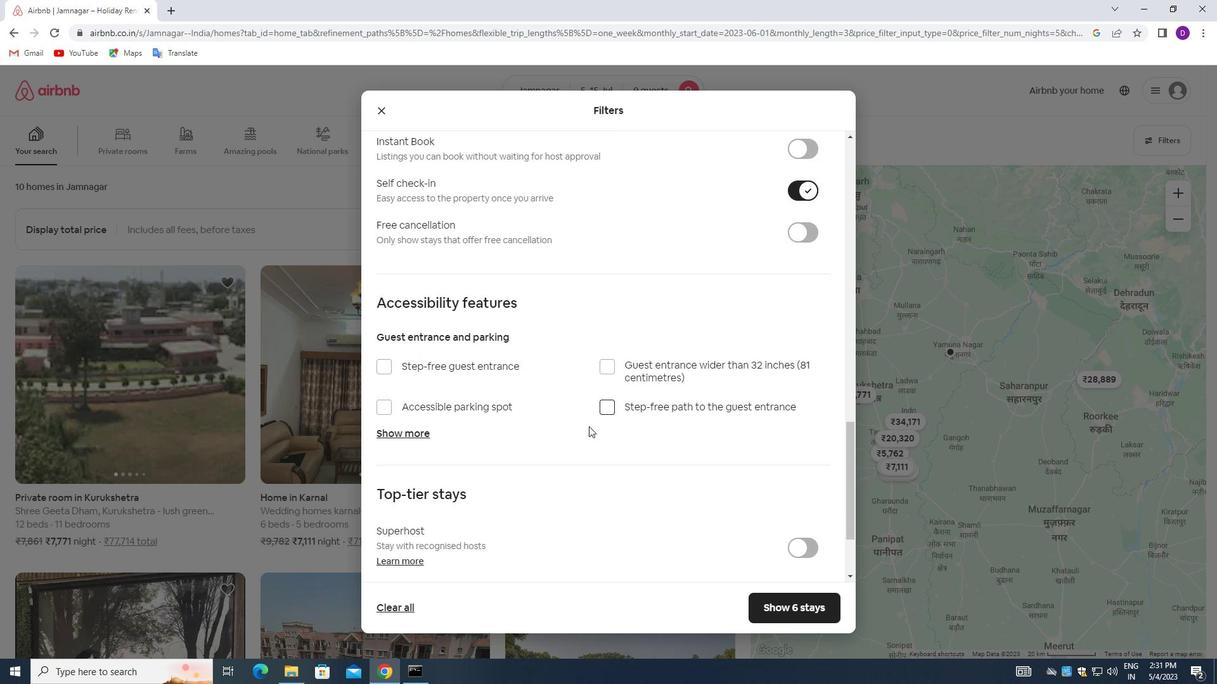 
Action: Mouse scrolled (548, 452) with delta (0, 0)
Screenshot: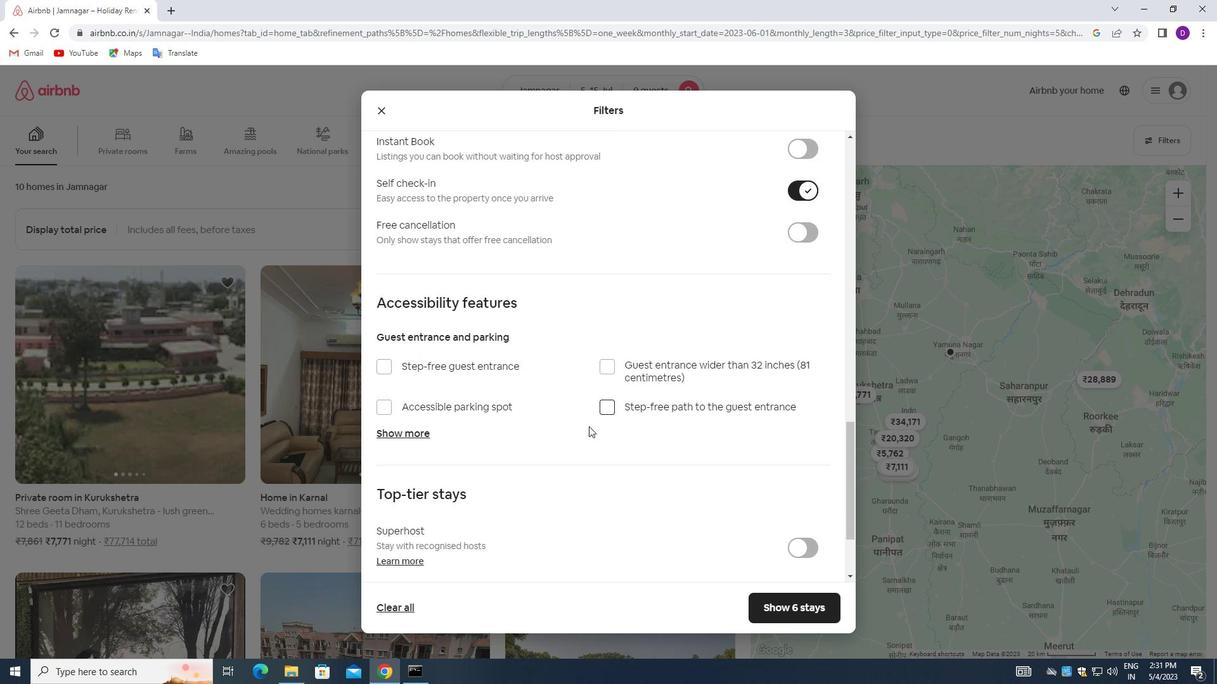 
Action: Mouse moved to (547, 454)
Screenshot: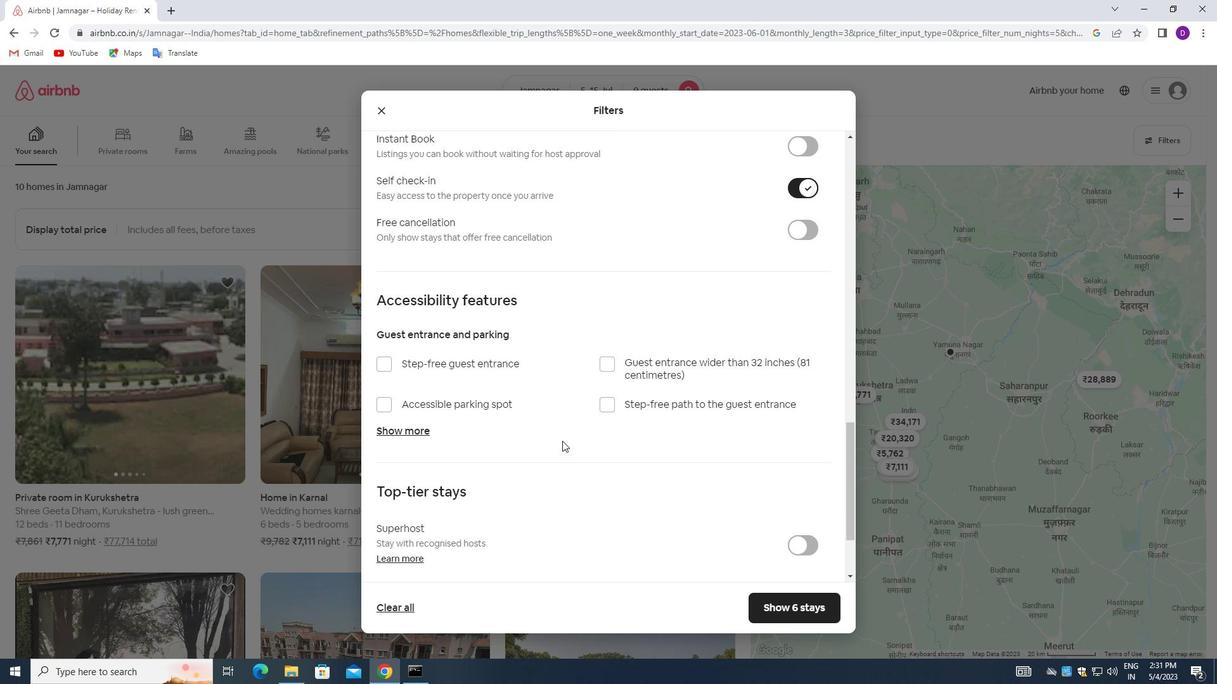 
Action: Mouse scrolled (547, 453) with delta (0, 0)
Screenshot: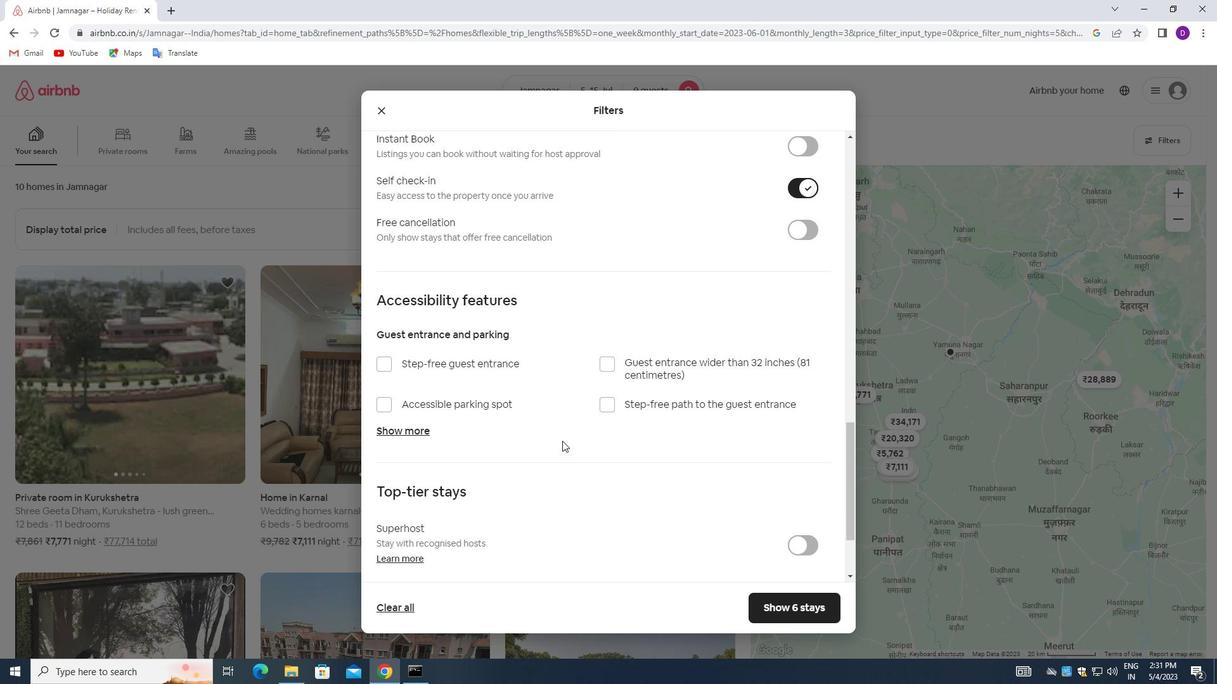 
Action: Mouse moved to (543, 471)
Screenshot: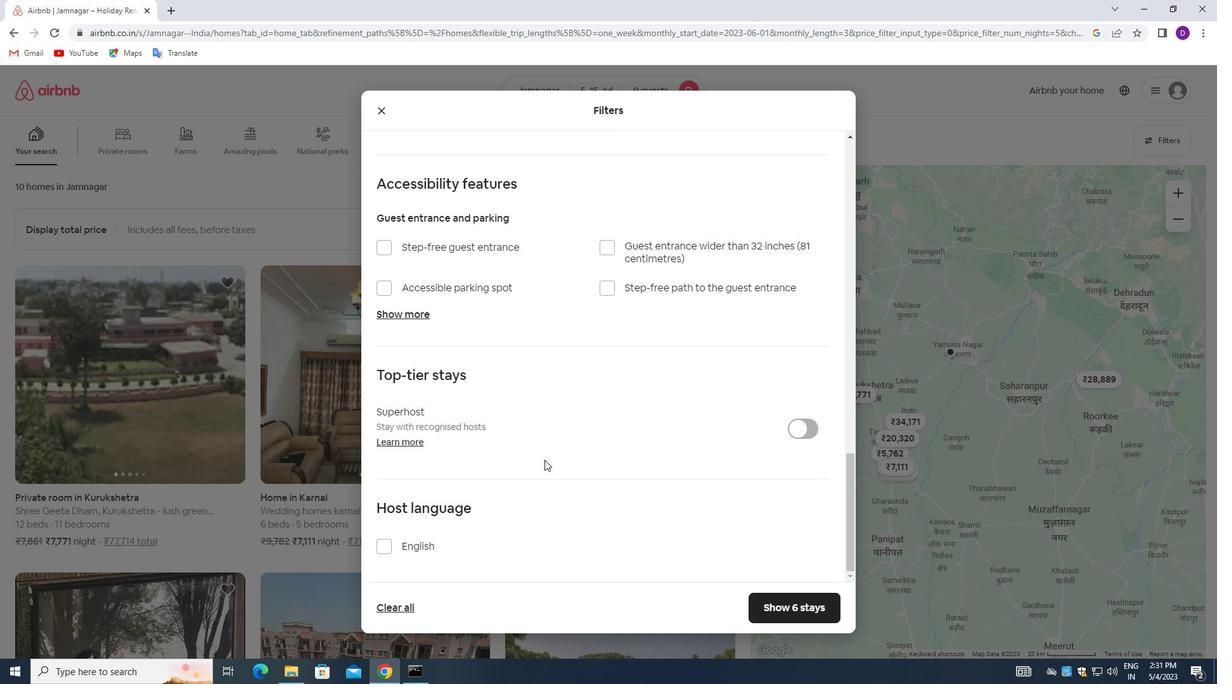 
Action: Mouse scrolled (543, 470) with delta (0, 0)
Screenshot: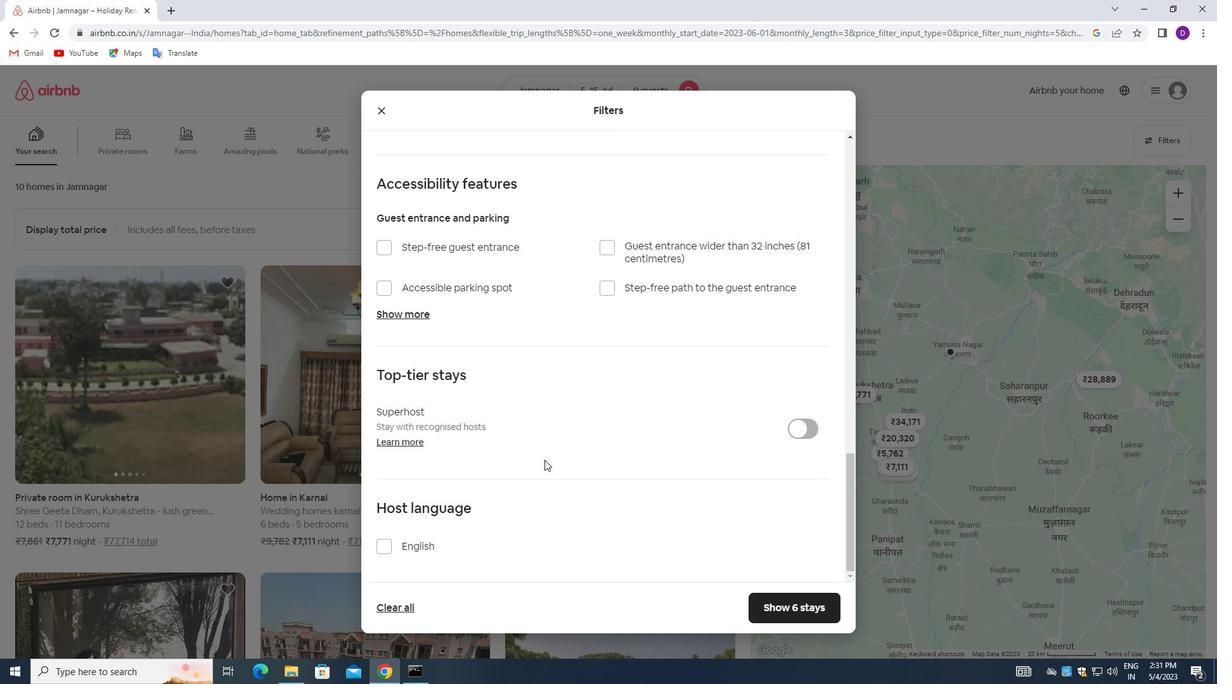 
Action: Mouse moved to (540, 476)
Screenshot: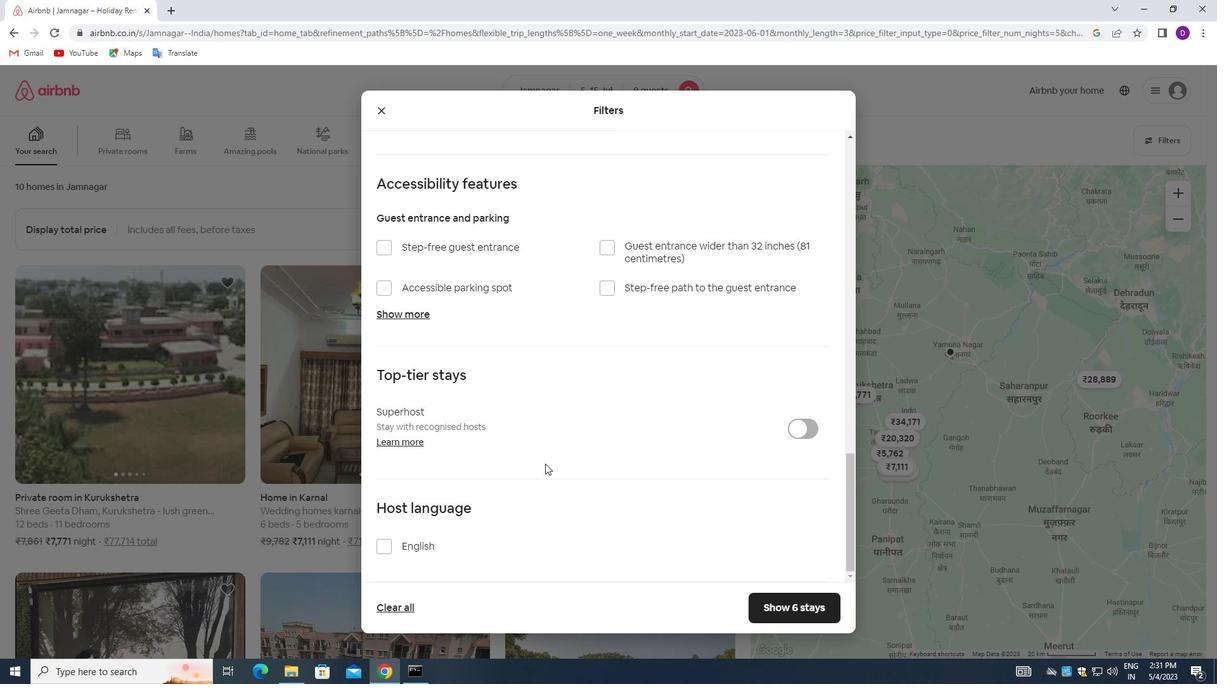 
Action: Mouse scrolled (540, 476) with delta (0, 0)
Screenshot: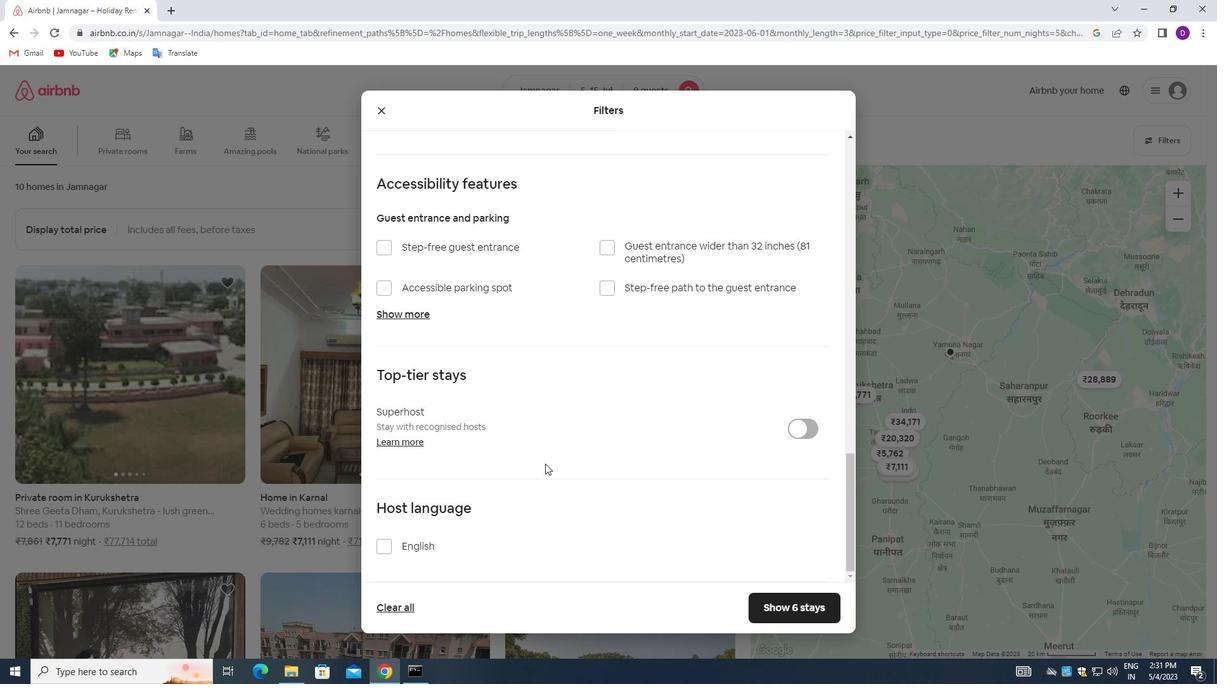 
Action: Mouse moved to (535, 481)
Screenshot: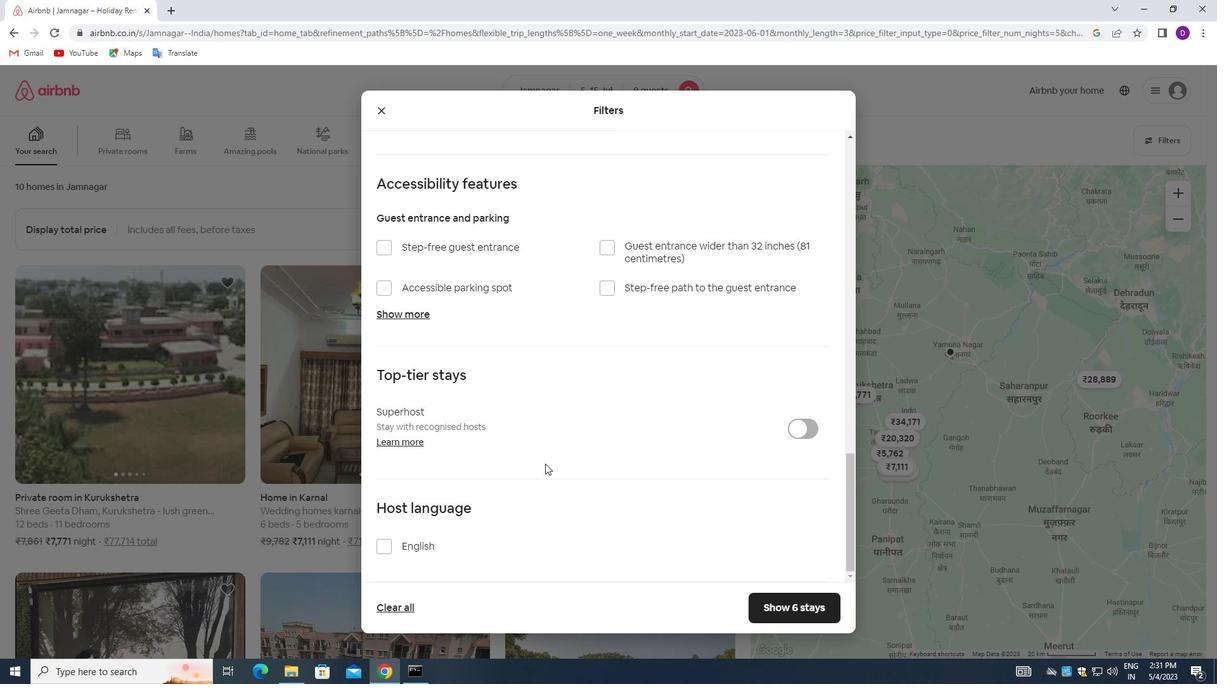 
Action: Mouse scrolled (535, 481) with delta (0, 0)
Screenshot: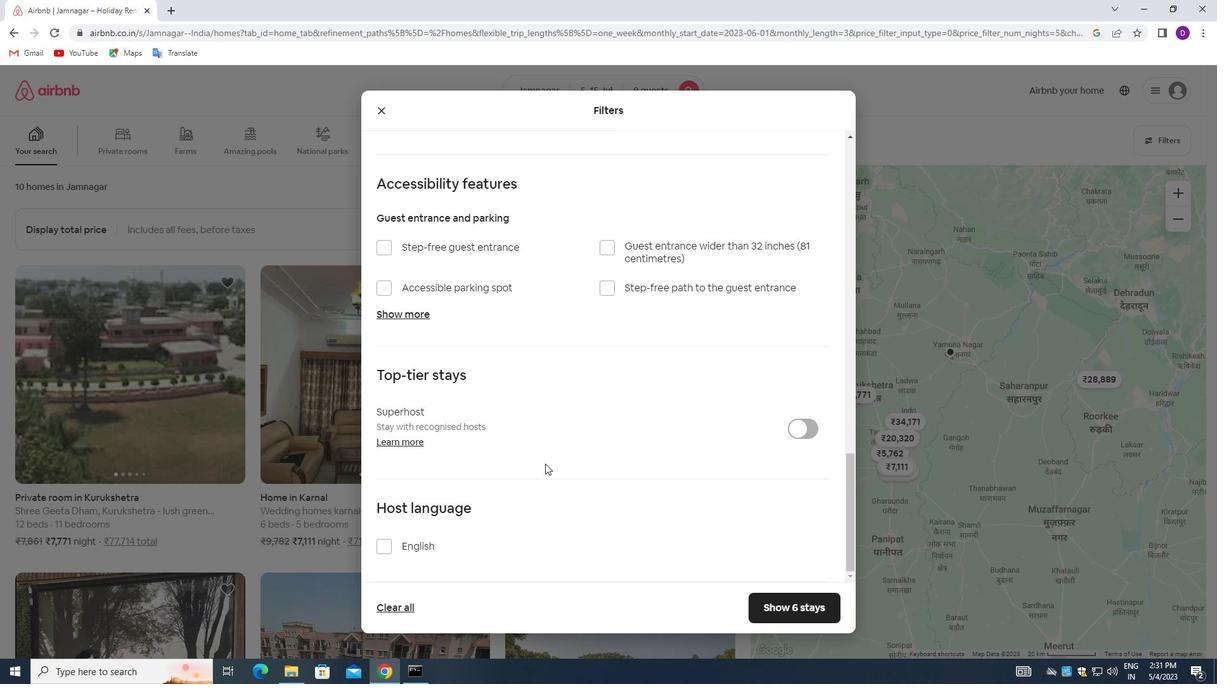 
Action: Mouse moved to (383, 550)
Screenshot: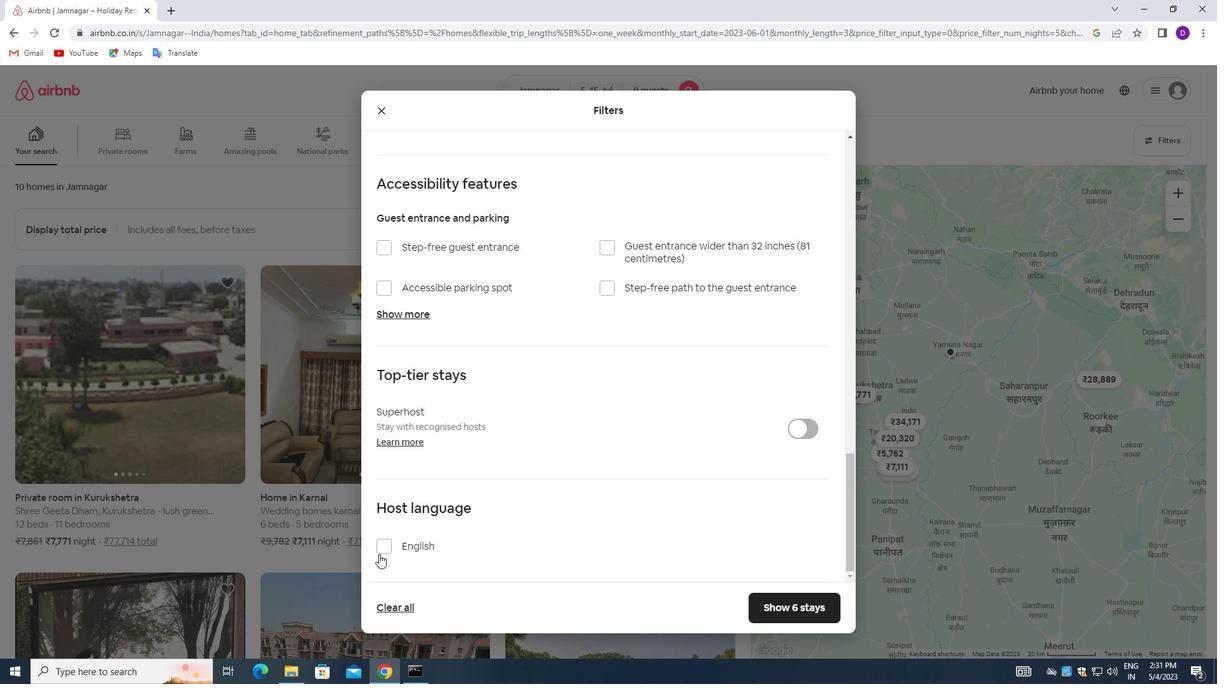 
Action: Mouse pressed left at (383, 550)
Screenshot: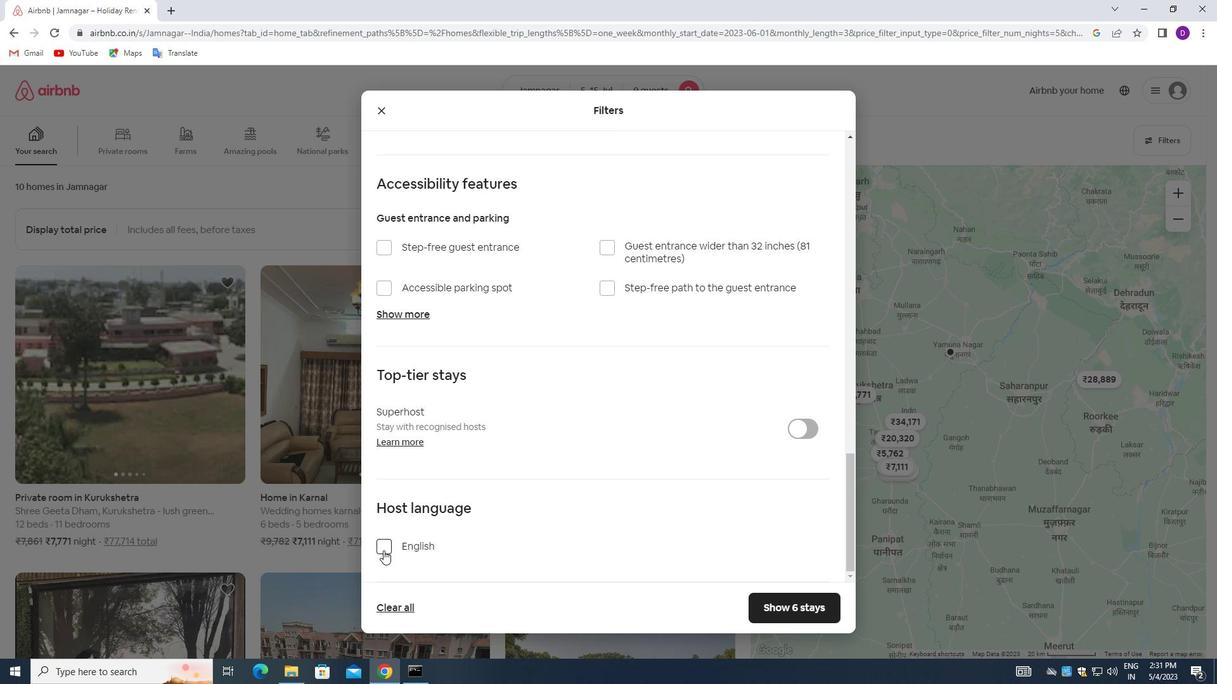 
Action: Mouse moved to (758, 572)
Screenshot: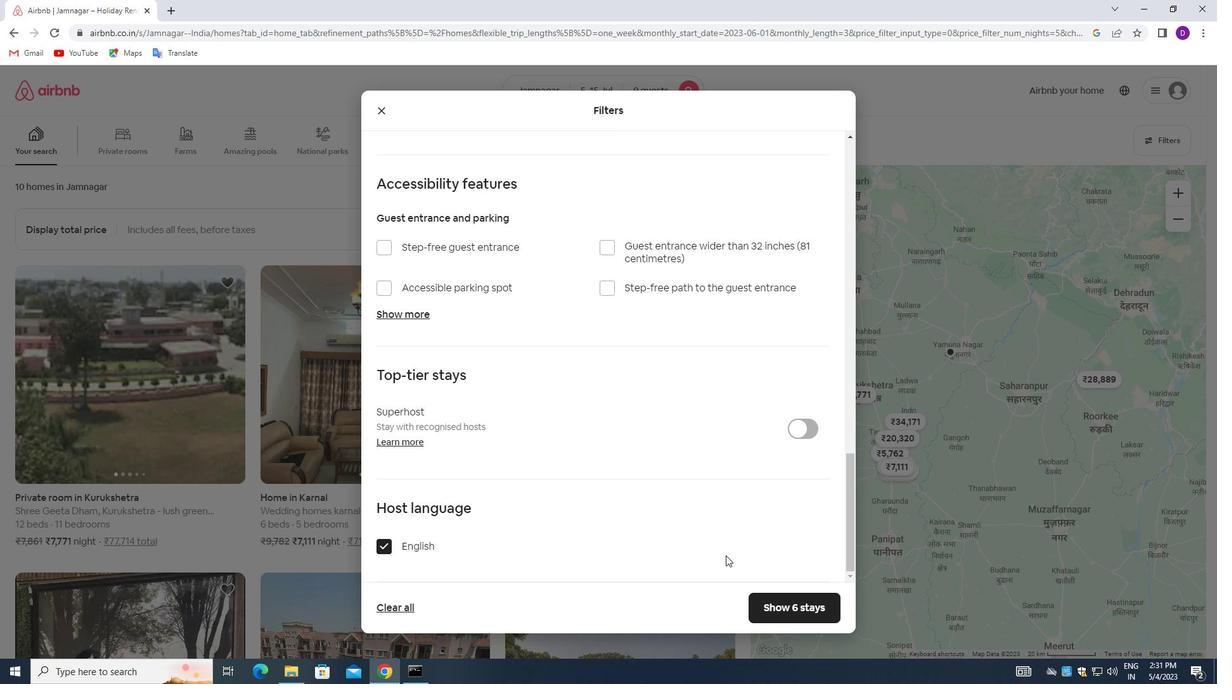 
Action: Mouse scrolled (758, 571) with delta (0, 0)
Screenshot: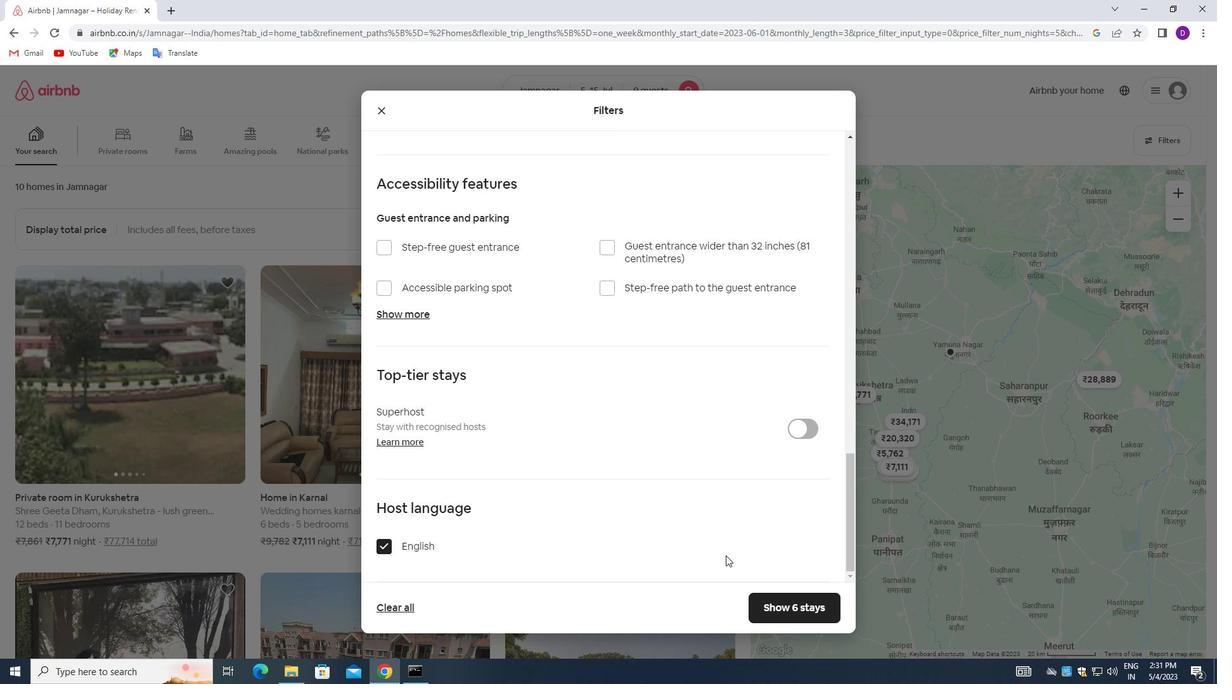 
Action: Mouse moved to (761, 575)
Screenshot: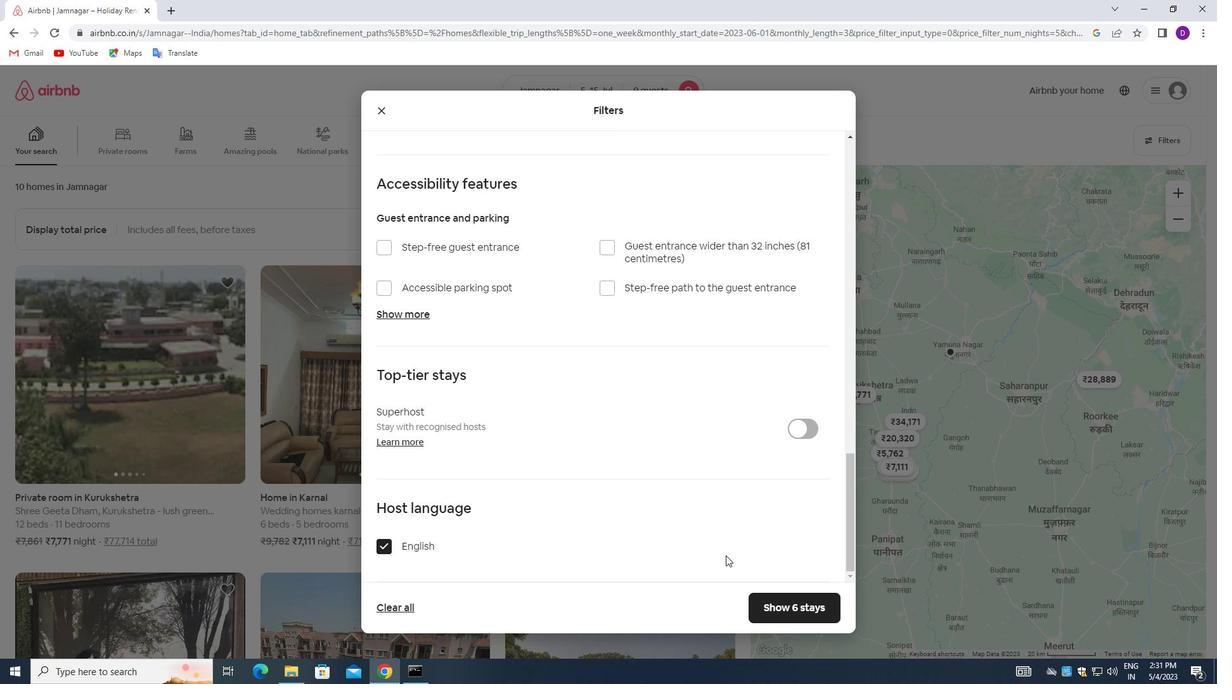 
Action: Mouse scrolled (761, 574) with delta (0, 0)
Screenshot: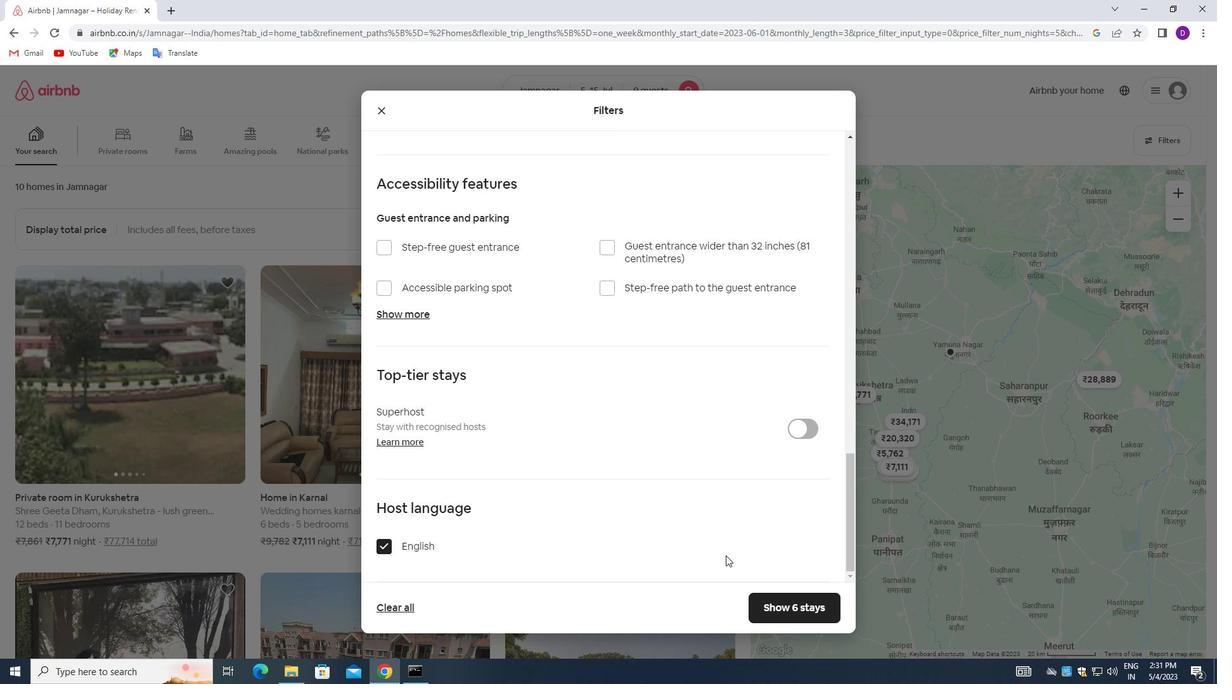 
Action: Mouse moved to (758, 604)
Screenshot: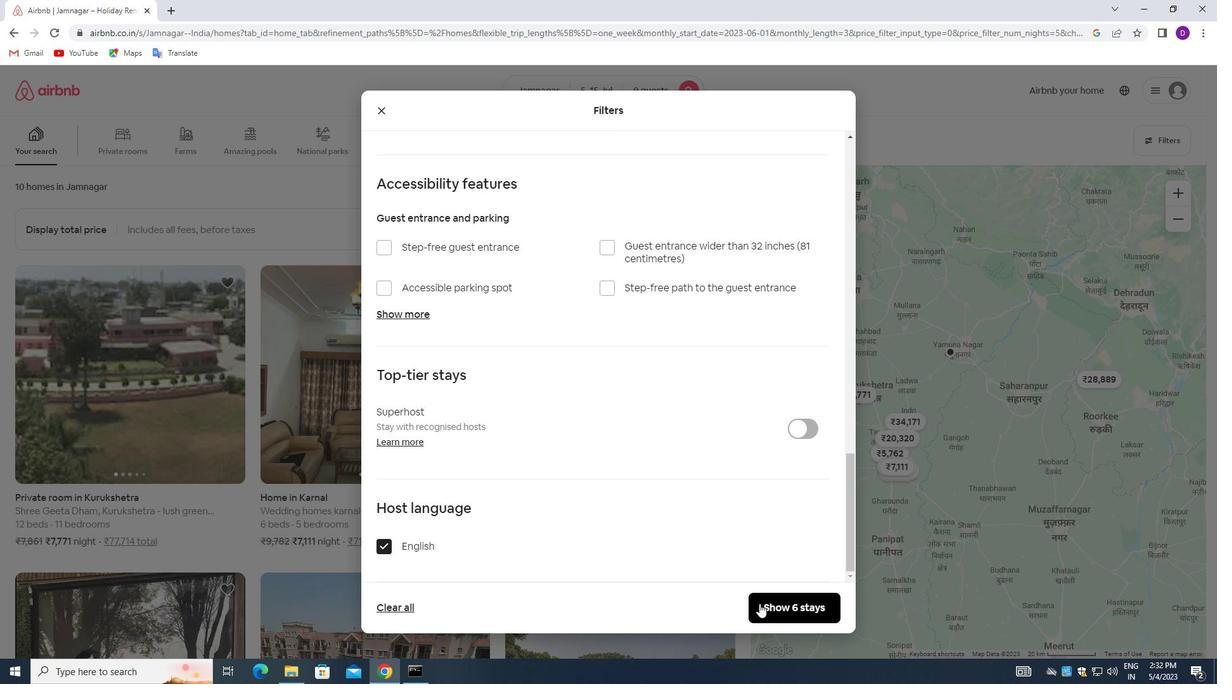 
Action: Mouse pressed left at (758, 604)
Screenshot: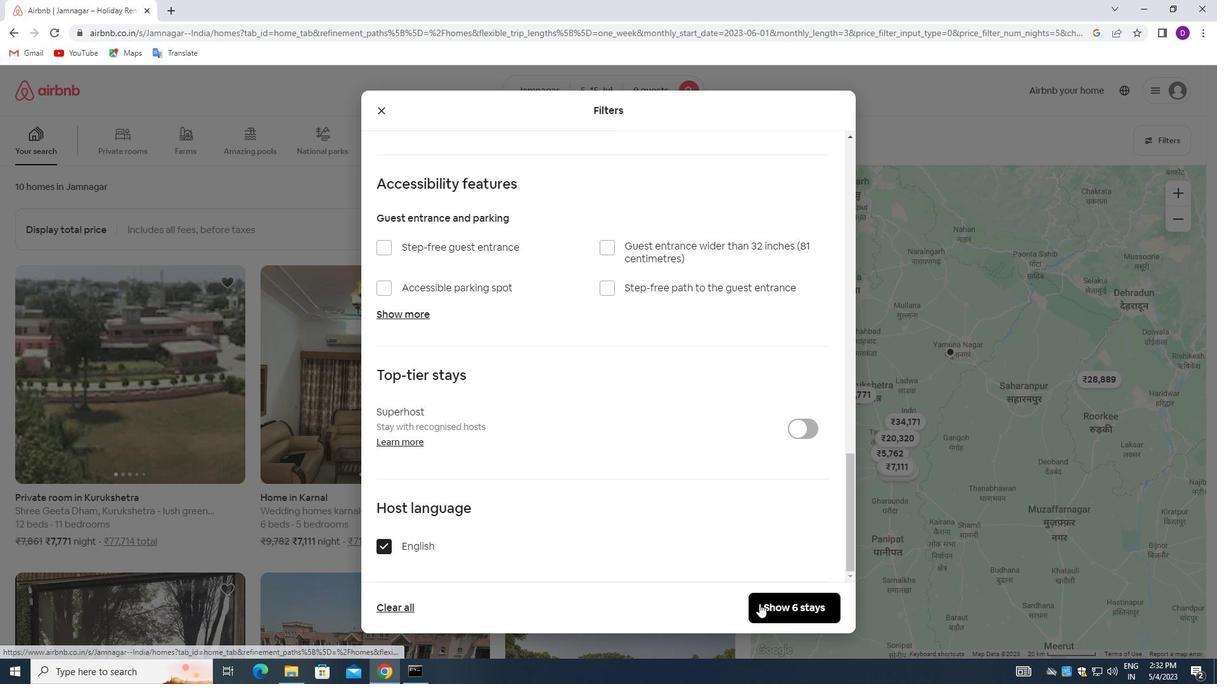 
Action: Mouse moved to (697, 391)
Screenshot: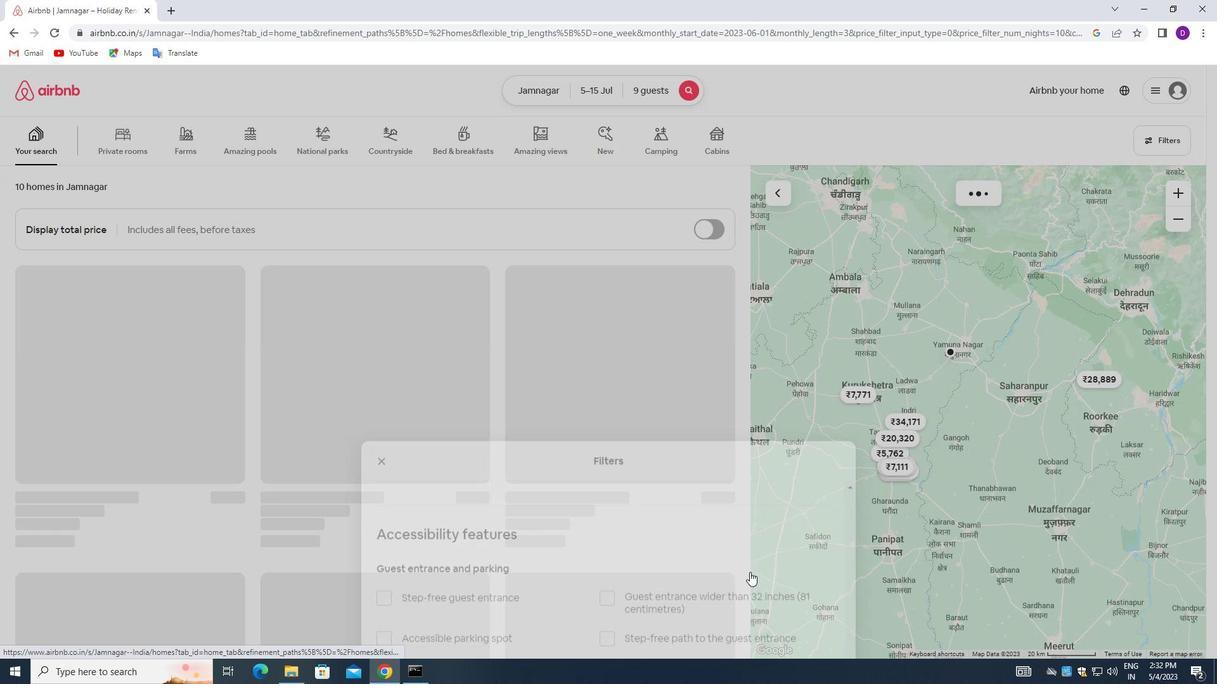 
